 Task: In the event  named  Interview with Aman, Set a range of dates when you can accept meetings  '6 Jul â€" 10 Aug 2023'. Select a duration of  15 min. Select working hours  	_x000D_
MON- SAT 9:00am â€" 5:00pm. Add time before or after your events  as 5 min. Set the frequency of available time slots for invitees as  10 min. Set the minimum notice period and maximum events allowed per day as  51 hours and 4. , logged in from the account softage.4@softage.net and add another guest for the event, softage.10@softage.net
Action: Mouse moved to (562, 294)
Screenshot: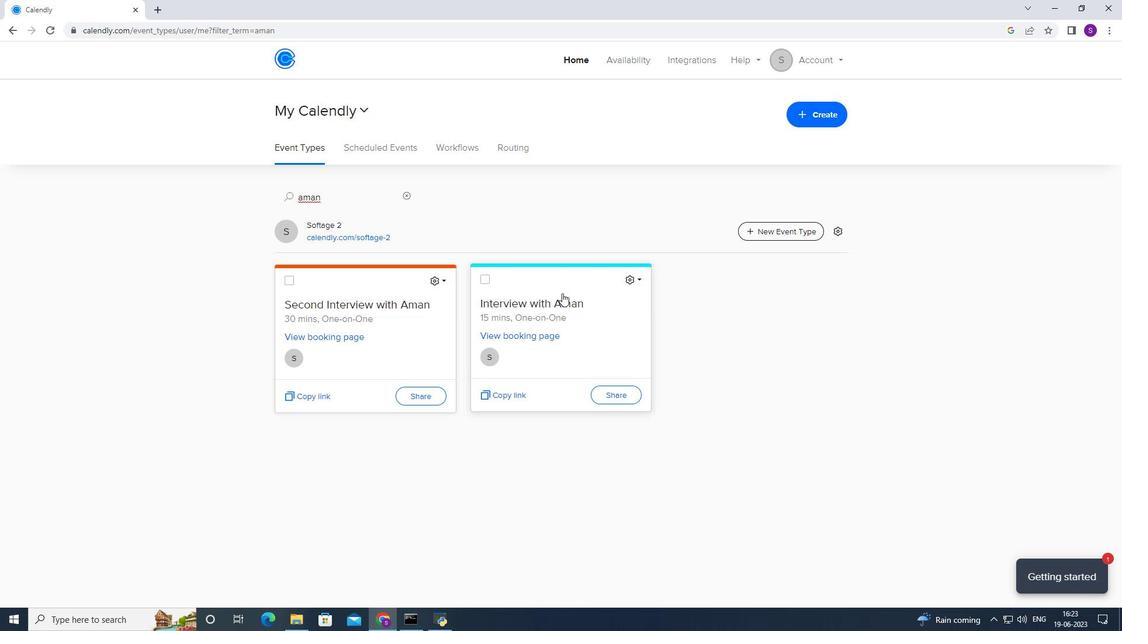 
Action: Mouse pressed left at (562, 294)
Screenshot: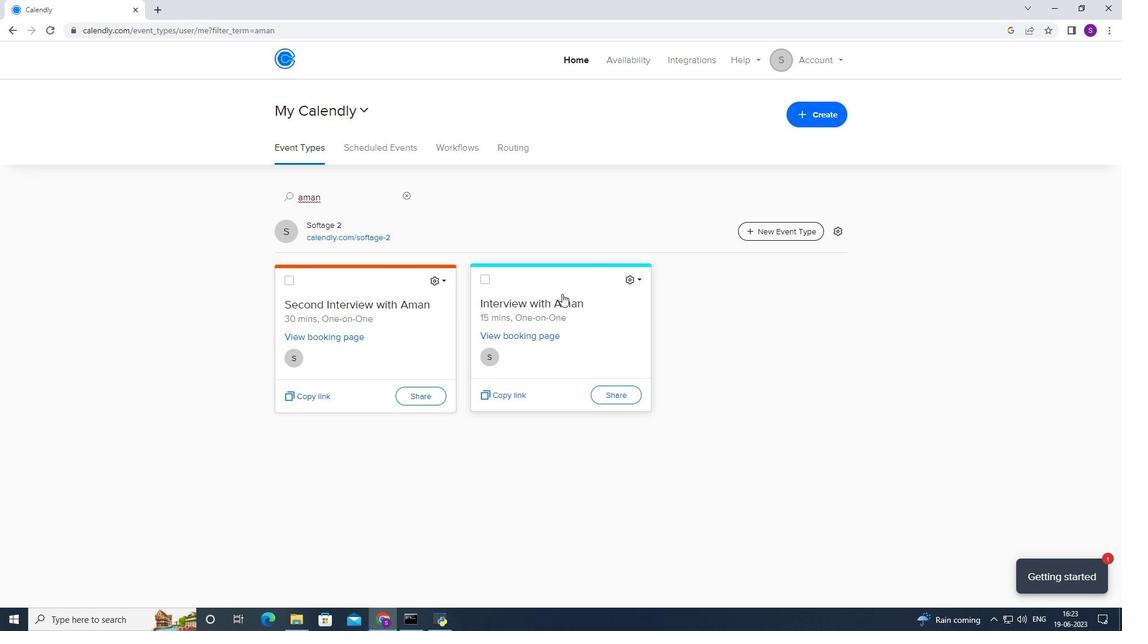
Action: Mouse moved to (394, 246)
Screenshot: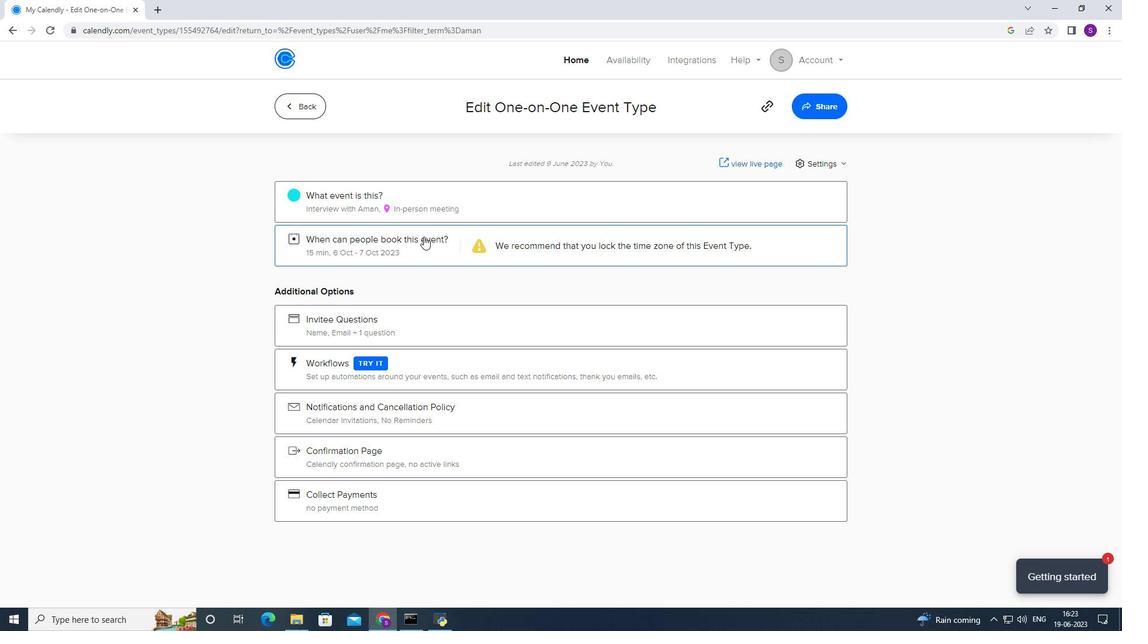 
Action: Mouse pressed left at (394, 246)
Screenshot: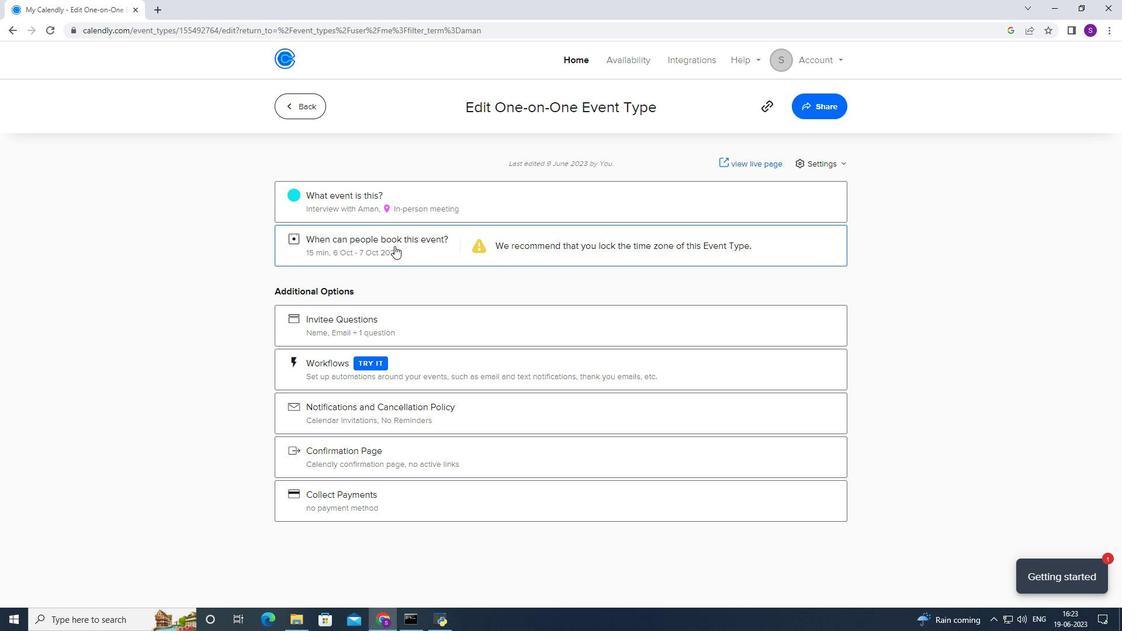 
Action: Mouse moved to (415, 395)
Screenshot: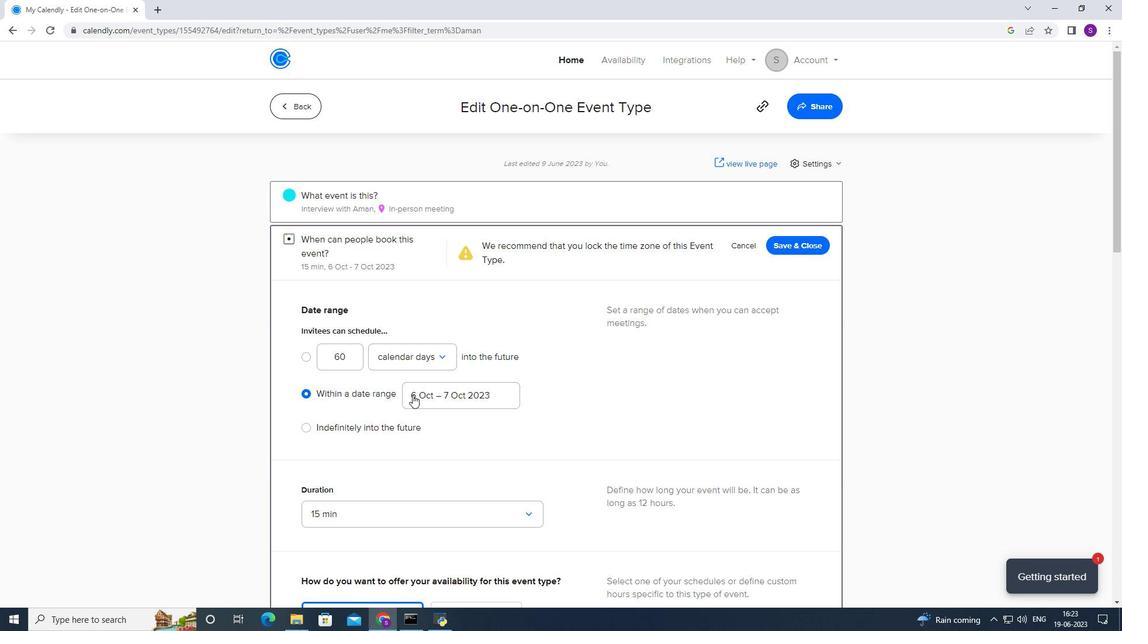 
Action: Mouse pressed left at (415, 395)
Screenshot: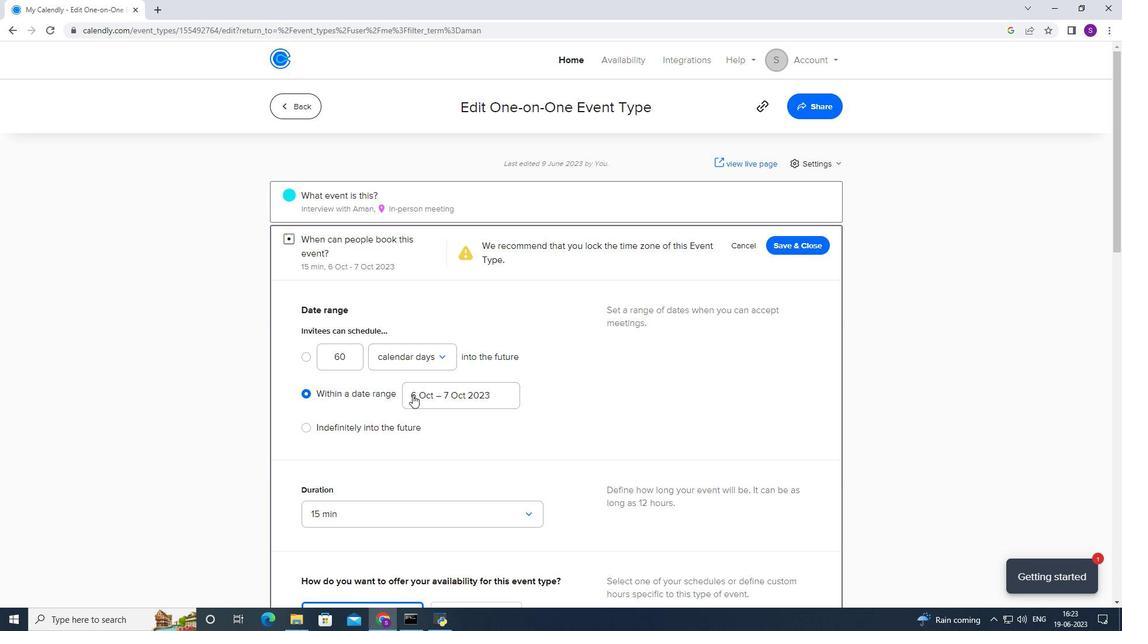 
Action: Mouse moved to (479, 178)
Screenshot: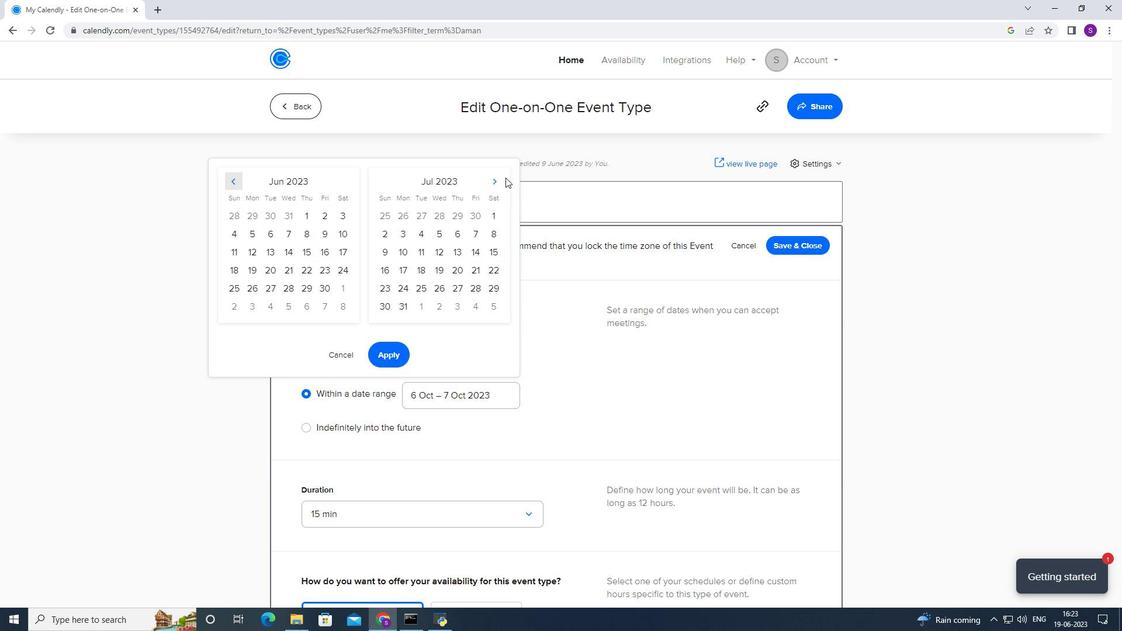 
Action: Mouse pressed left at (479, 178)
Screenshot: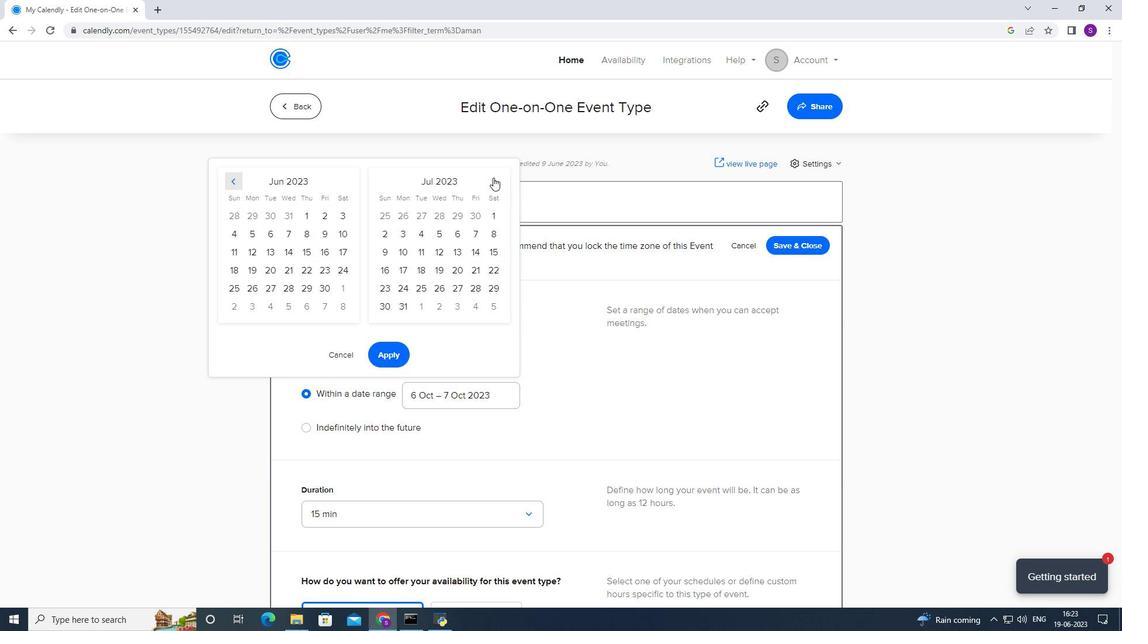 
Action: Mouse moved to (460, 234)
Screenshot: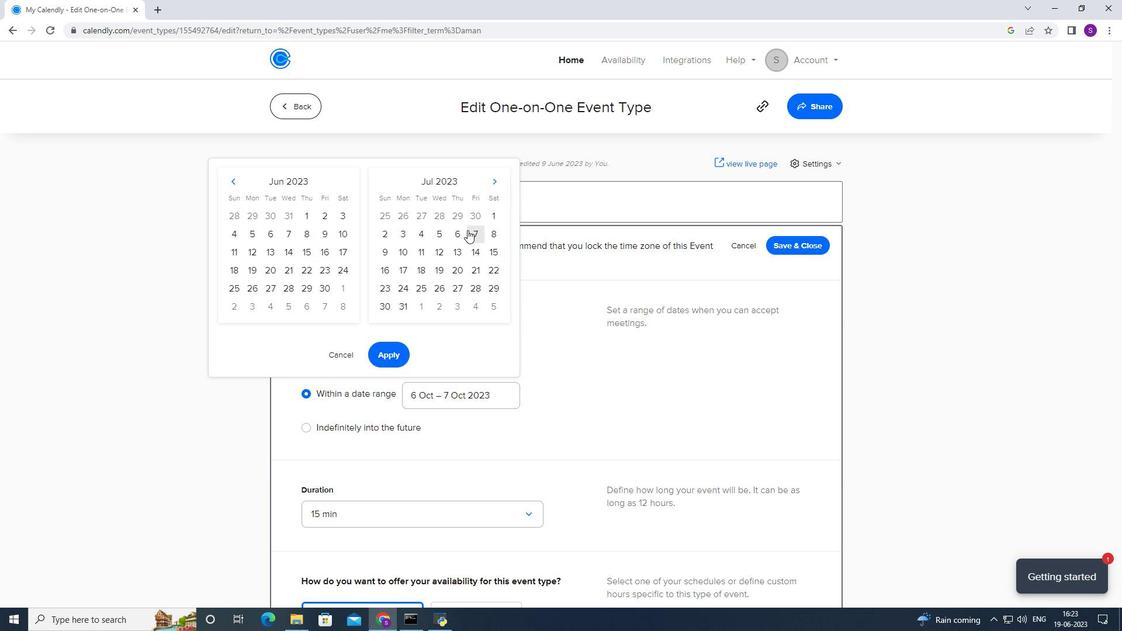 
Action: Mouse pressed left at (460, 234)
Screenshot: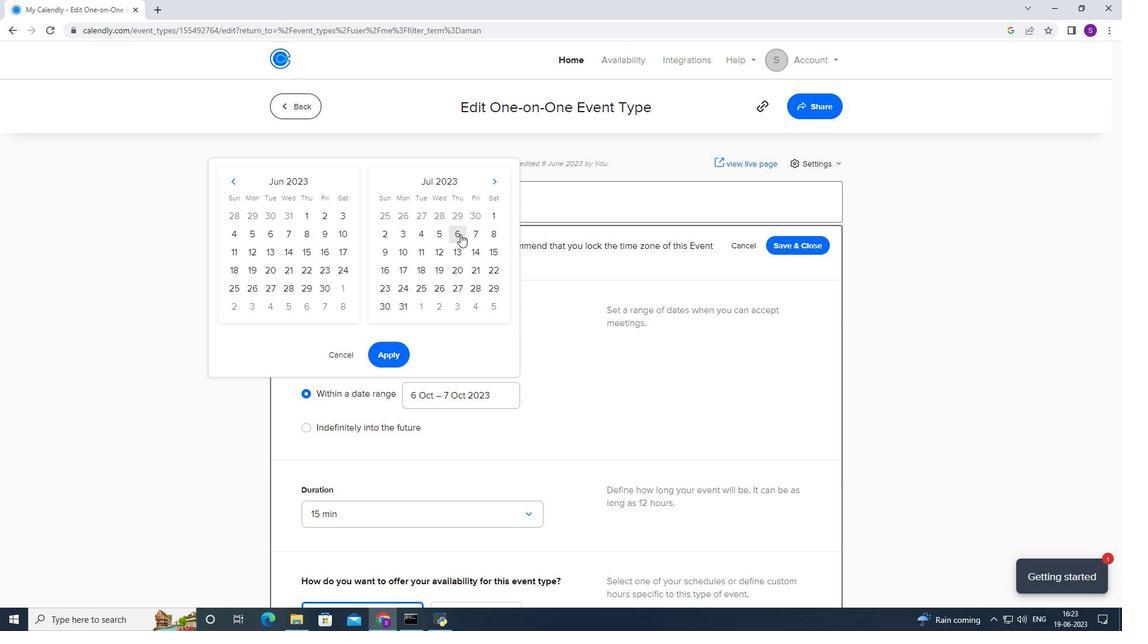 
Action: Mouse moved to (495, 180)
Screenshot: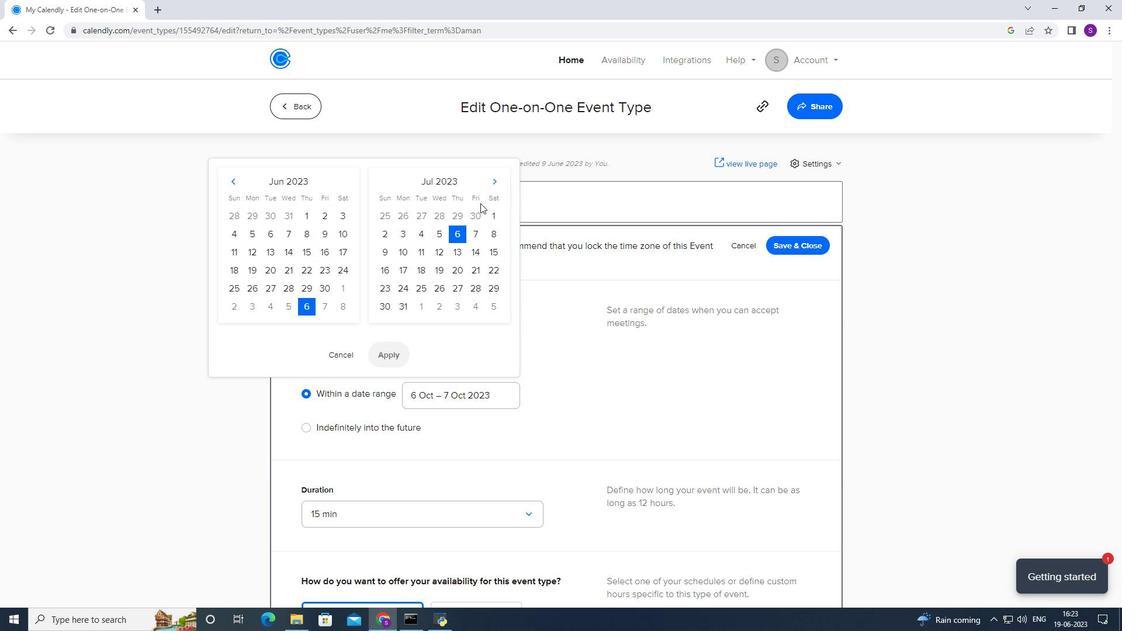 
Action: Mouse pressed left at (495, 180)
Screenshot: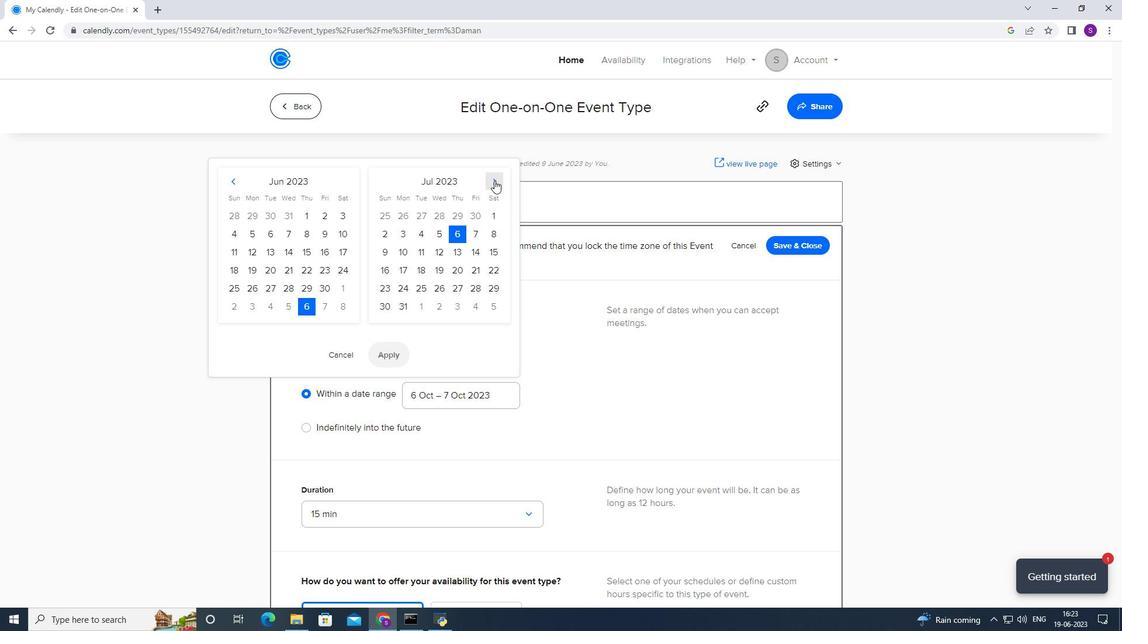 
Action: Mouse moved to (465, 232)
Screenshot: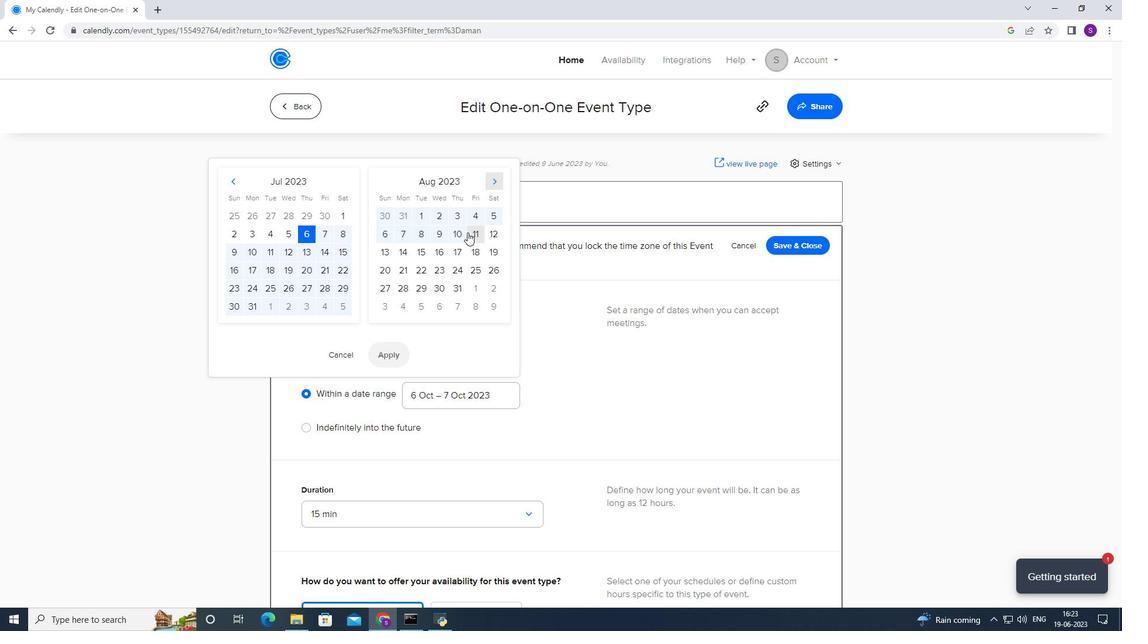 
Action: Mouse pressed left at (465, 232)
Screenshot: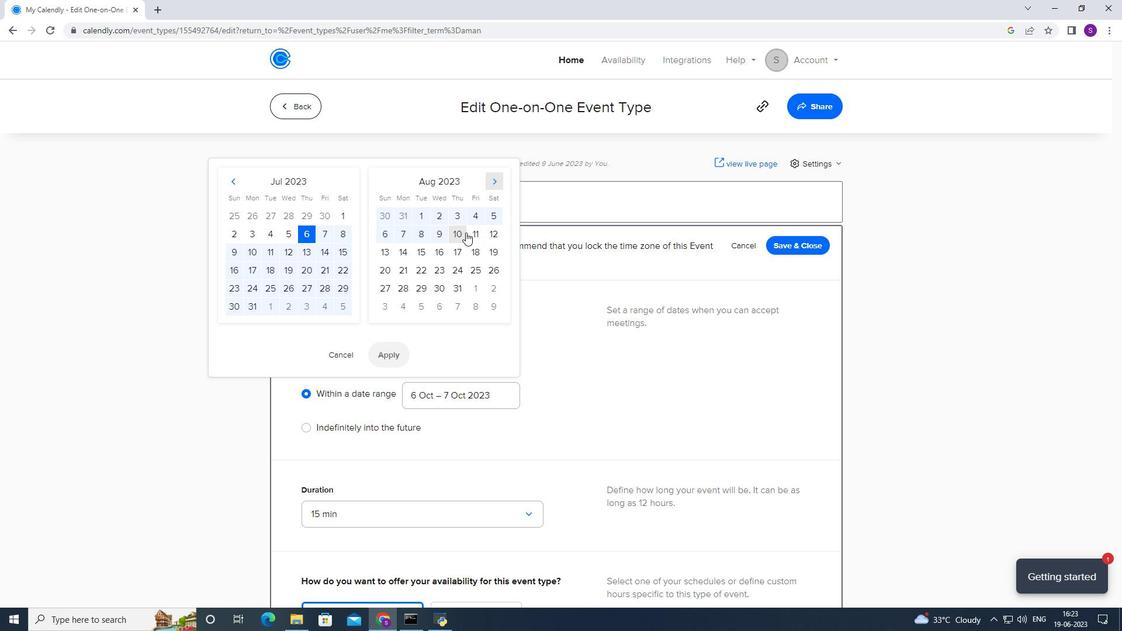 
Action: Mouse moved to (392, 357)
Screenshot: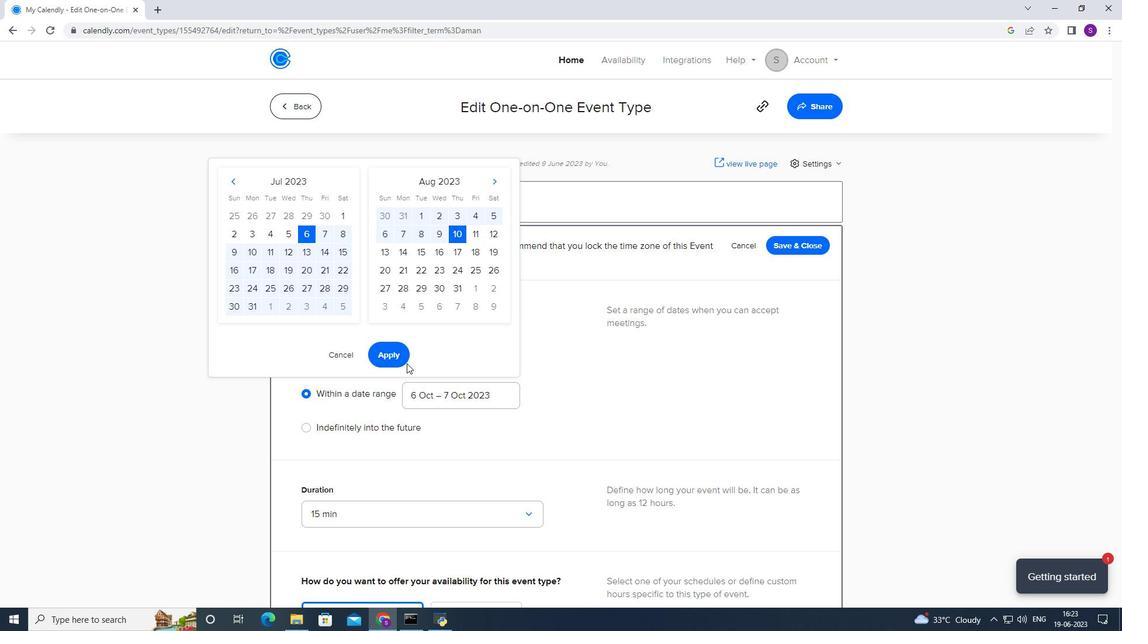 
Action: Mouse pressed left at (392, 357)
Screenshot: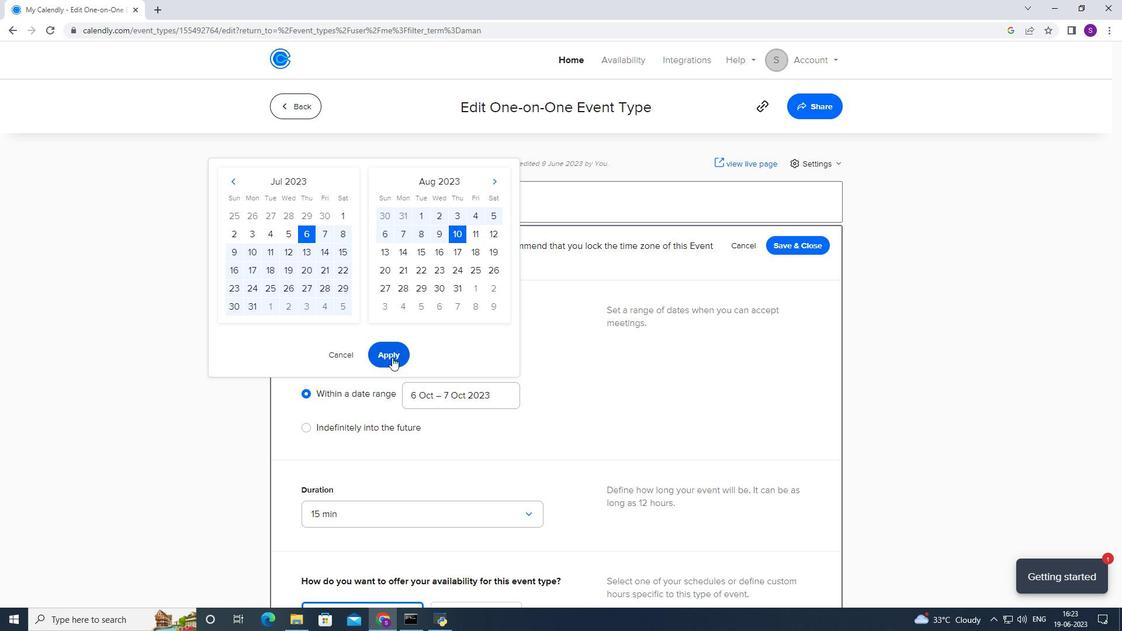 
Action: Mouse moved to (398, 334)
Screenshot: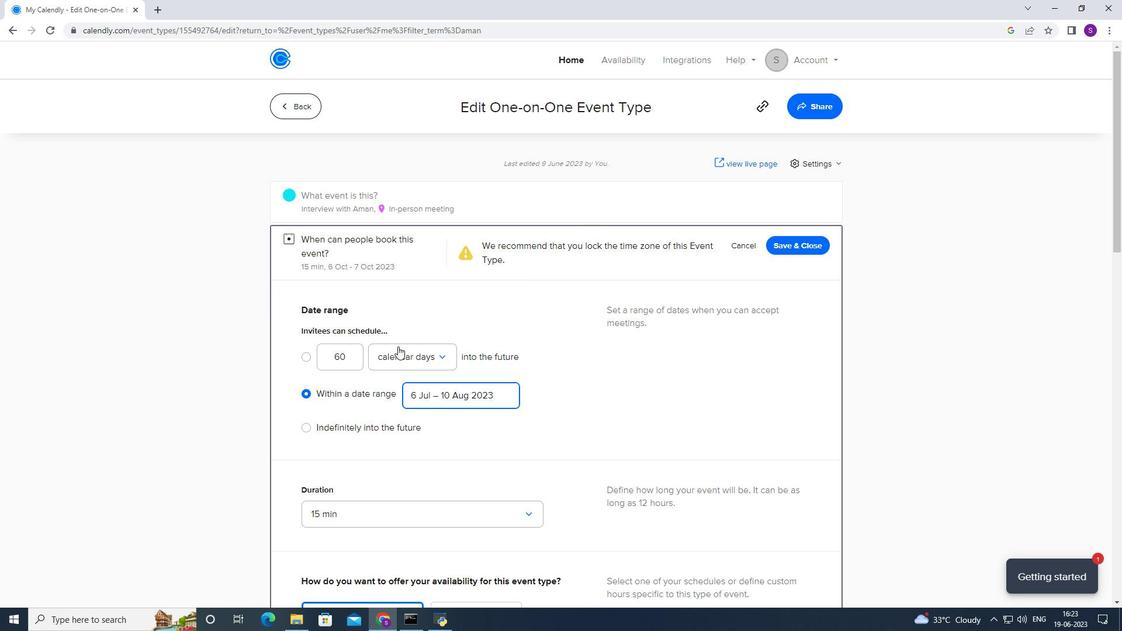 
Action: Mouse scrolled (398, 334) with delta (0, 0)
Screenshot: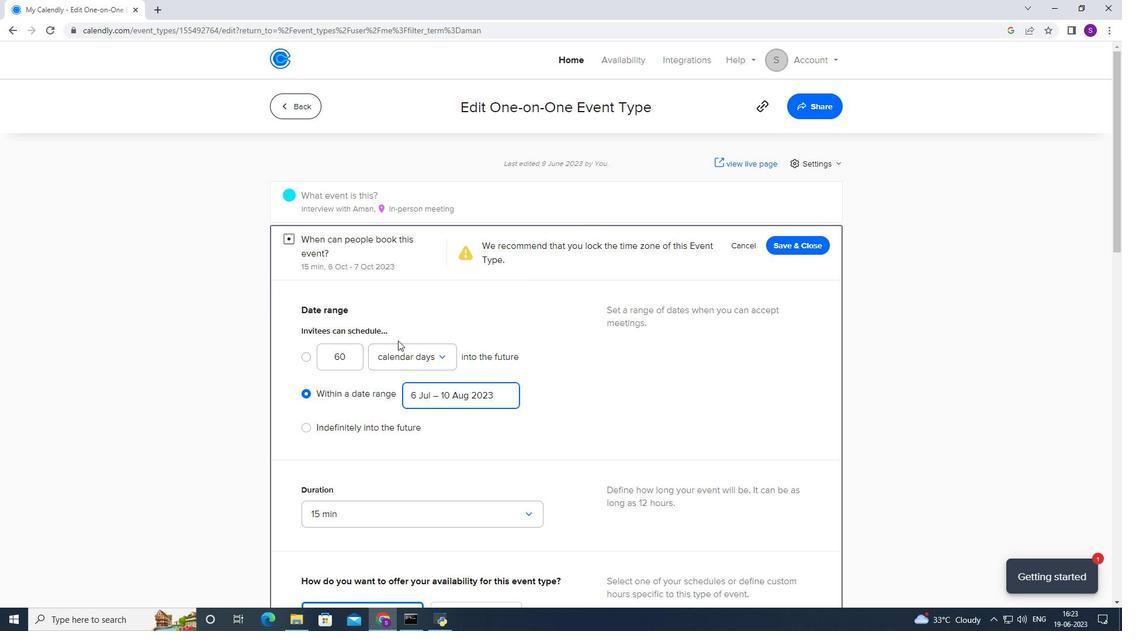 
Action: Mouse scrolled (398, 334) with delta (0, 0)
Screenshot: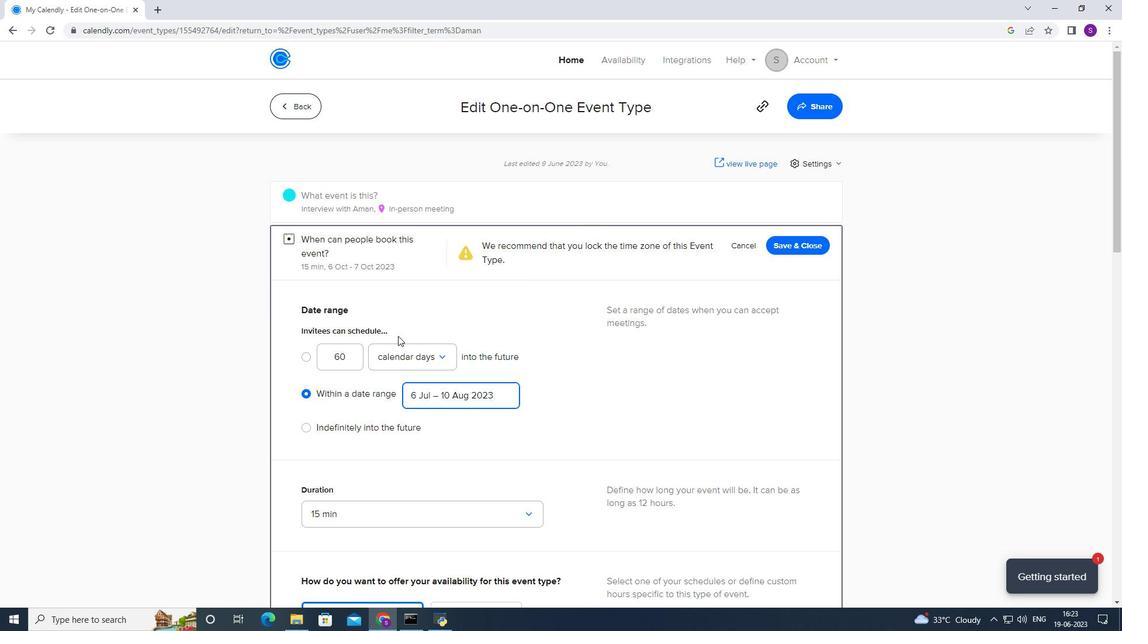 
Action: Mouse scrolled (398, 334) with delta (0, 0)
Screenshot: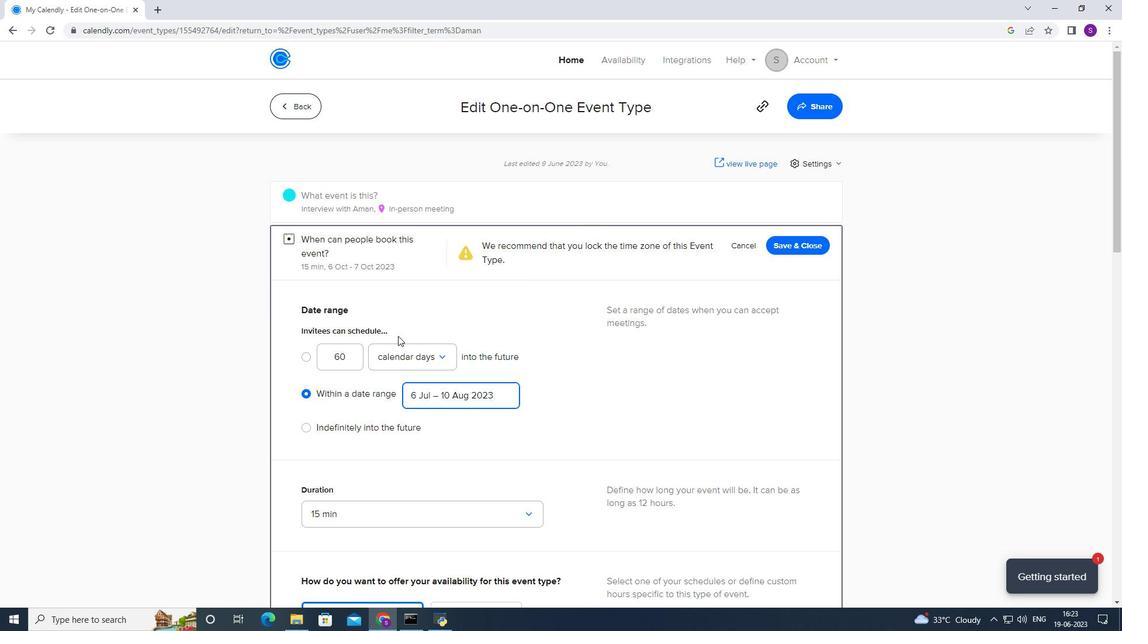 
Action: Mouse scrolled (398, 334) with delta (0, 0)
Screenshot: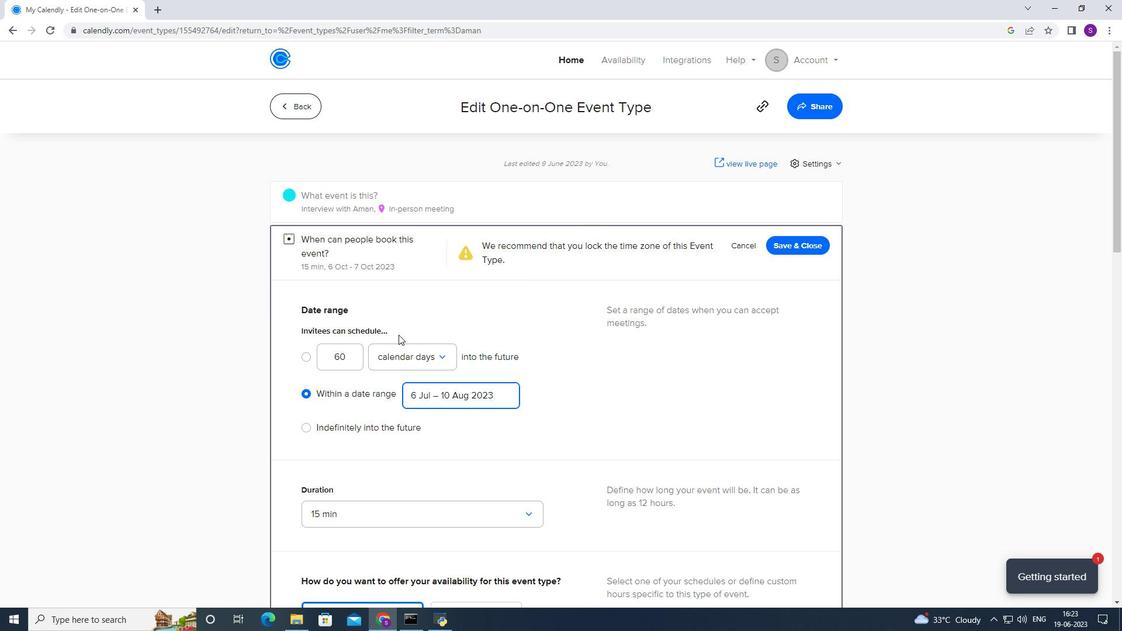 
Action: Mouse scrolled (398, 334) with delta (0, 0)
Screenshot: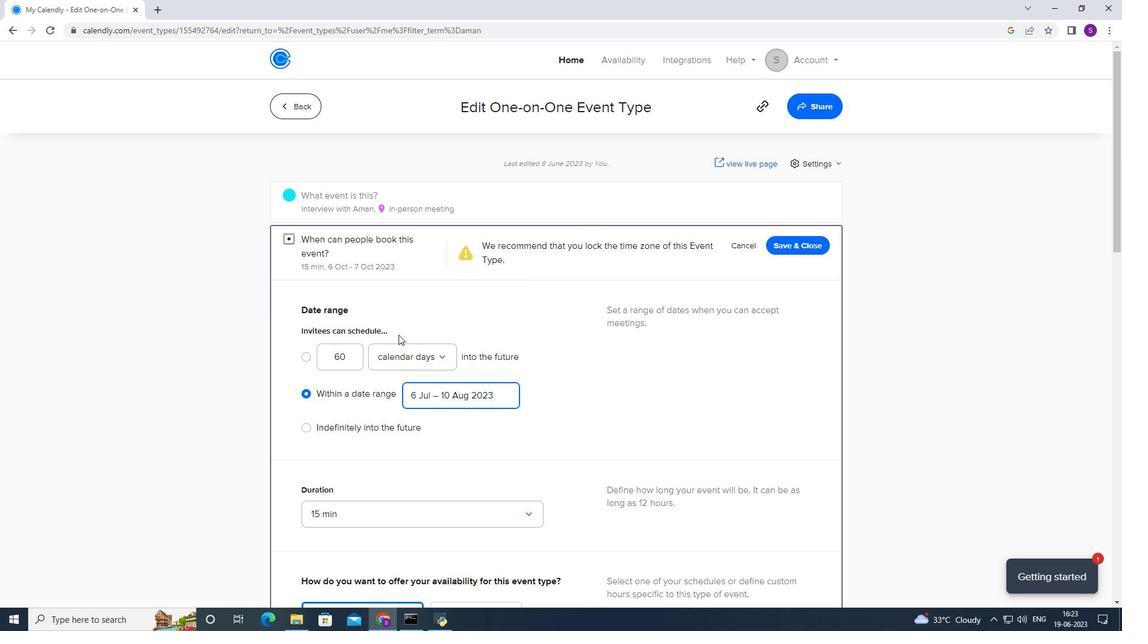 
Action: Mouse scrolled (398, 334) with delta (0, 0)
Screenshot: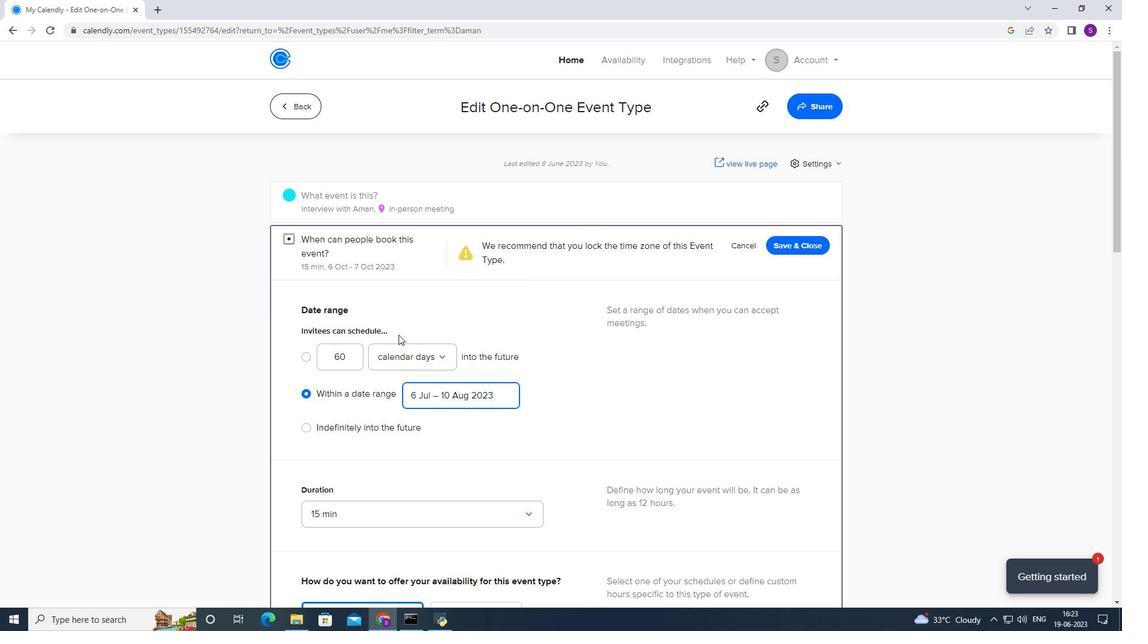 
Action: Mouse moved to (382, 166)
Screenshot: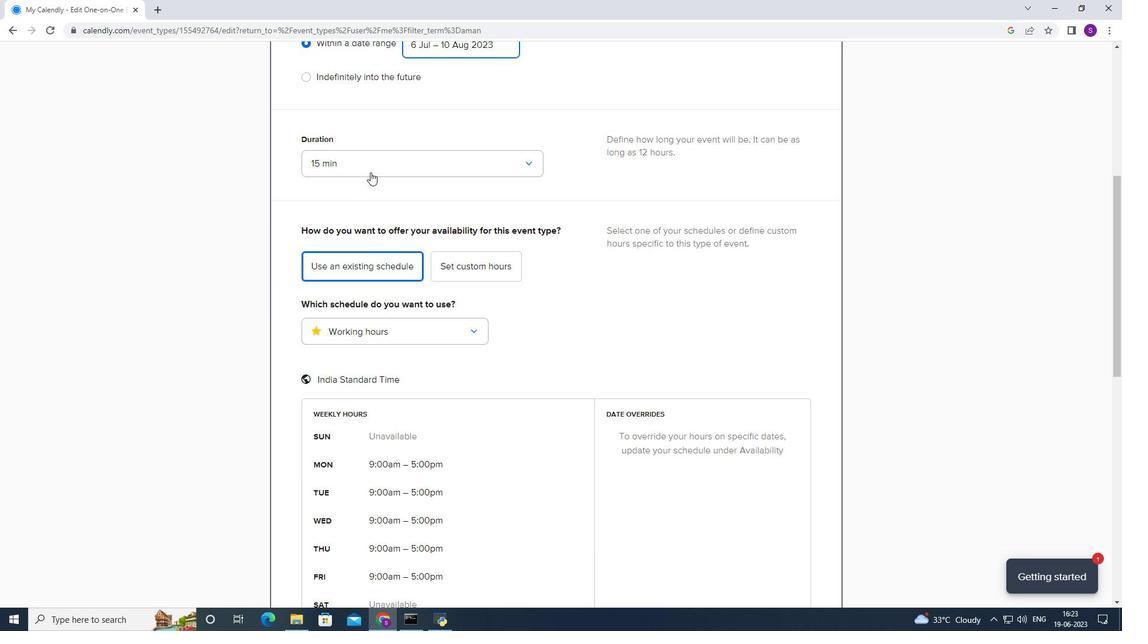 
Action: Mouse pressed left at (382, 166)
Screenshot: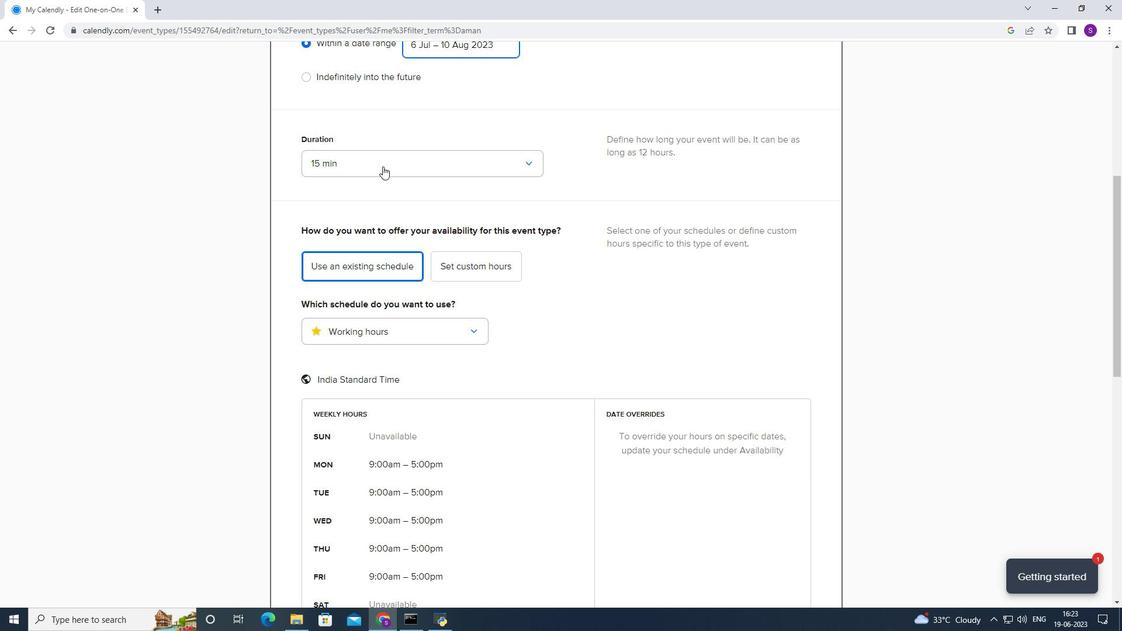 
Action: Mouse moved to (341, 203)
Screenshot: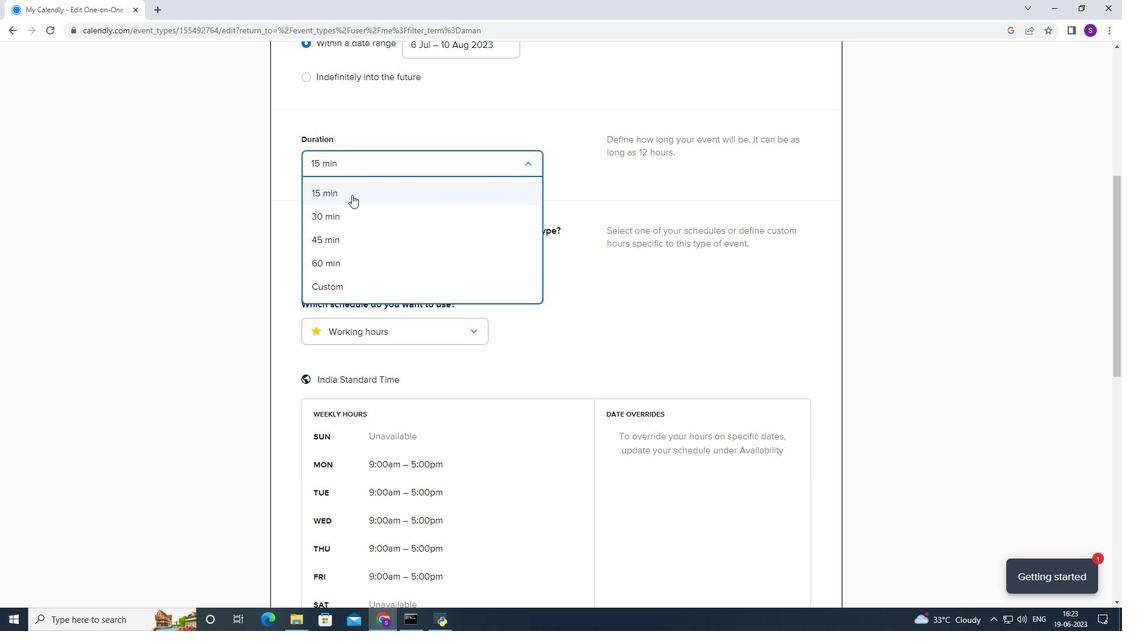 
Action: Mouse pressed left at (341, 203)
Screenshot: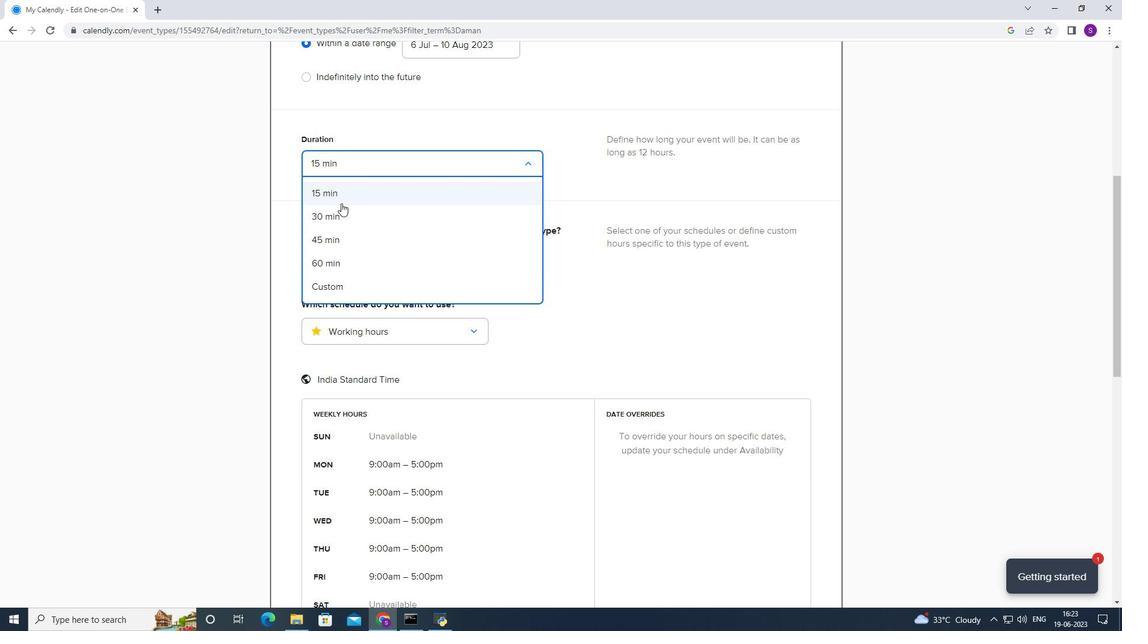 
Action: Mouse moved to (357, 261)
Screenshot: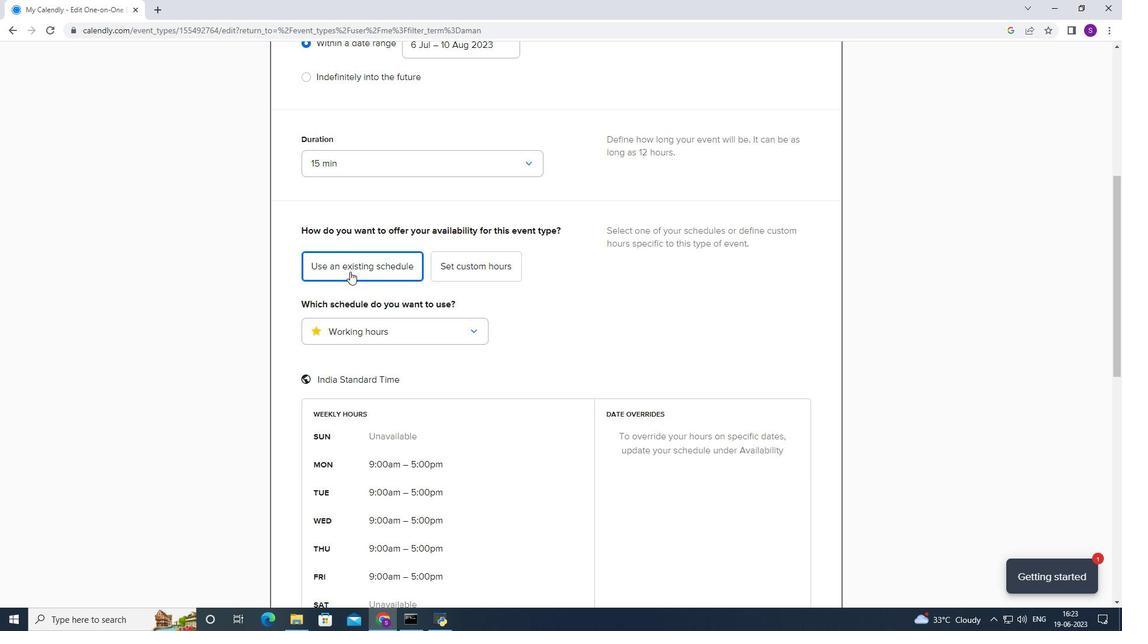 
Action: Mouse scrolled (357, 260) with delta (0, 0)
Screenshot: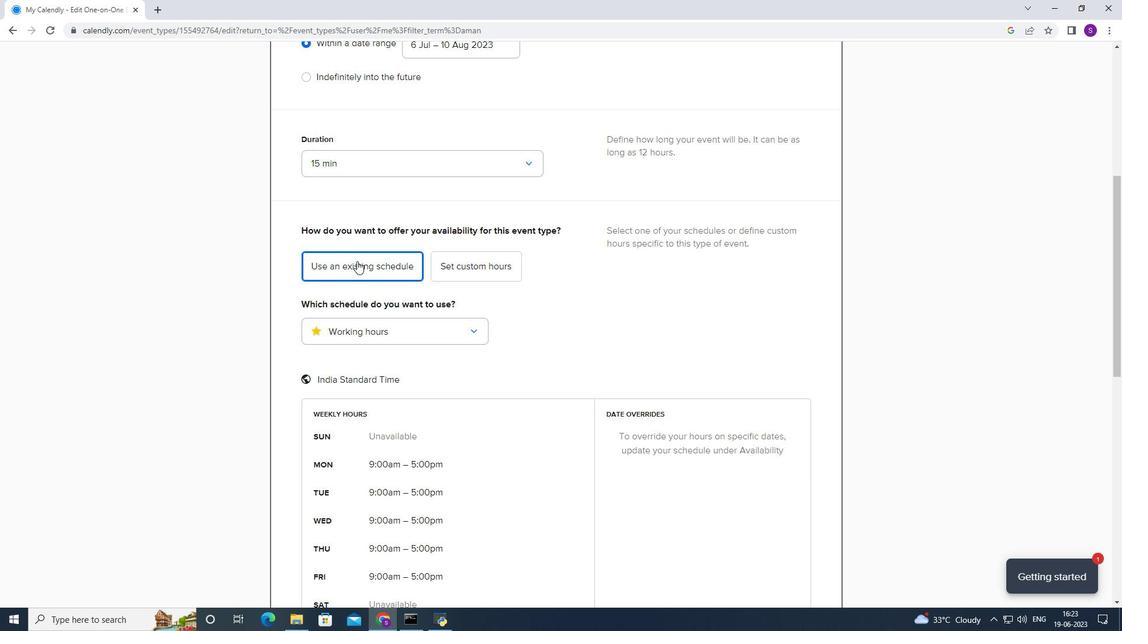 
Action: Mouse scrolled (357, 260) with delta (0, 0)
Screenshot: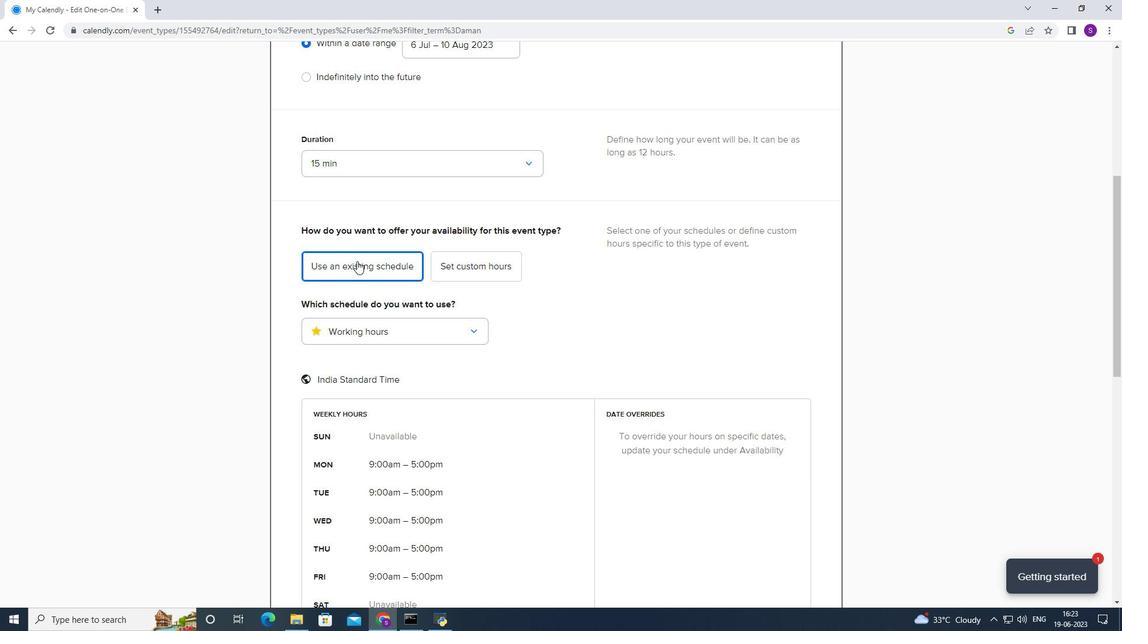 
Action: Mouse moved to (473, 164)
Screenshot: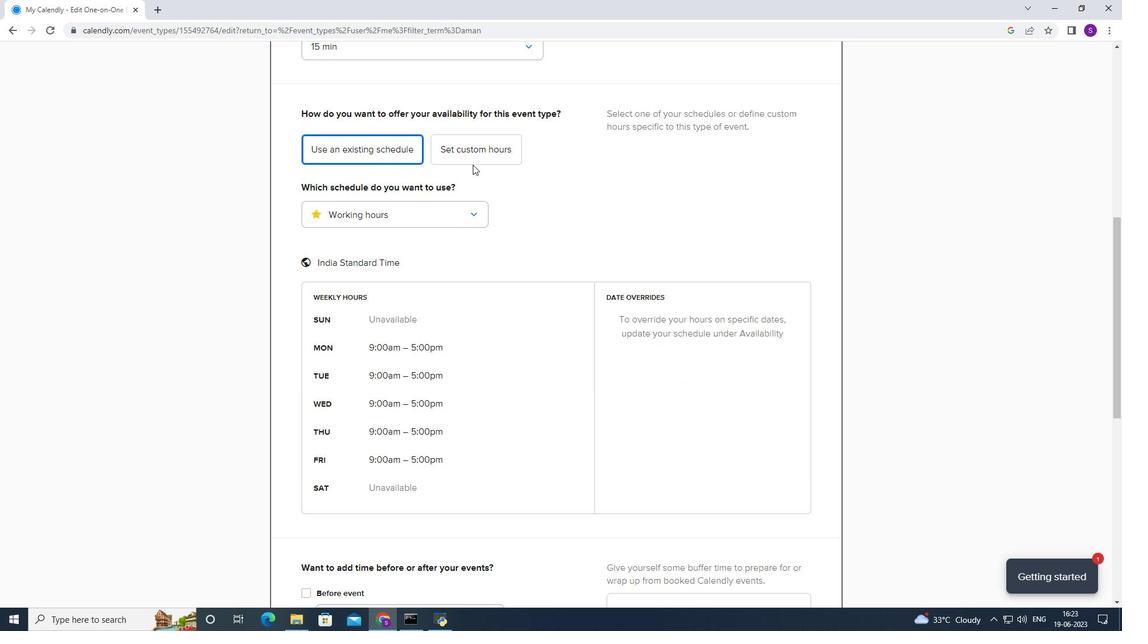 
Action: Mouse pressed left at (473, 164)
Screenshot: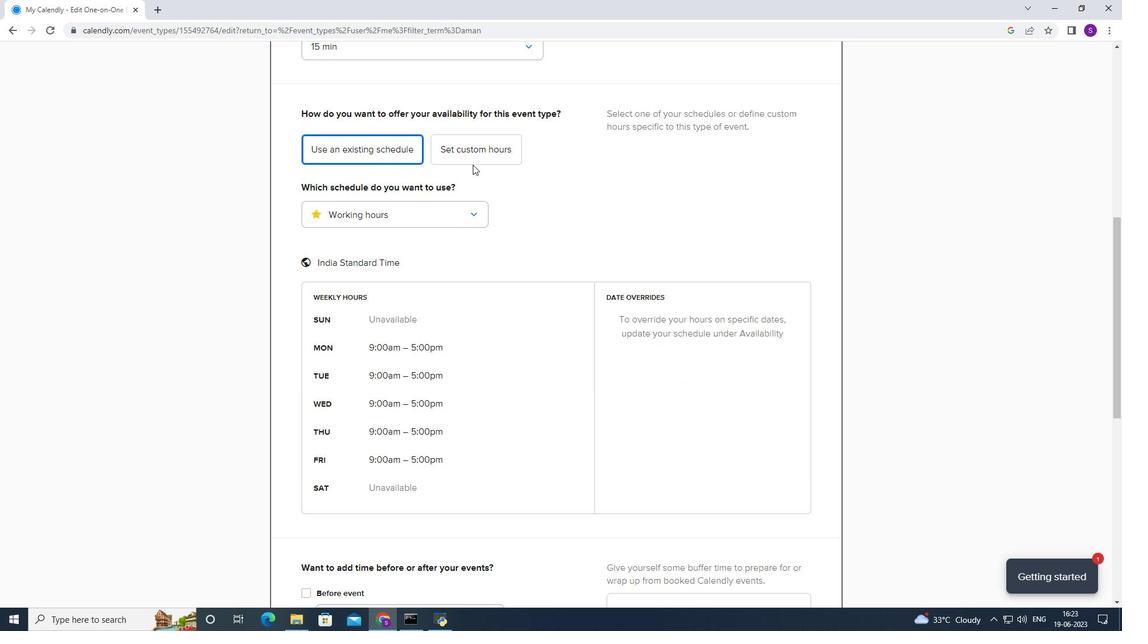 
Action: Mouse moved to (383, 342)
Screenshot: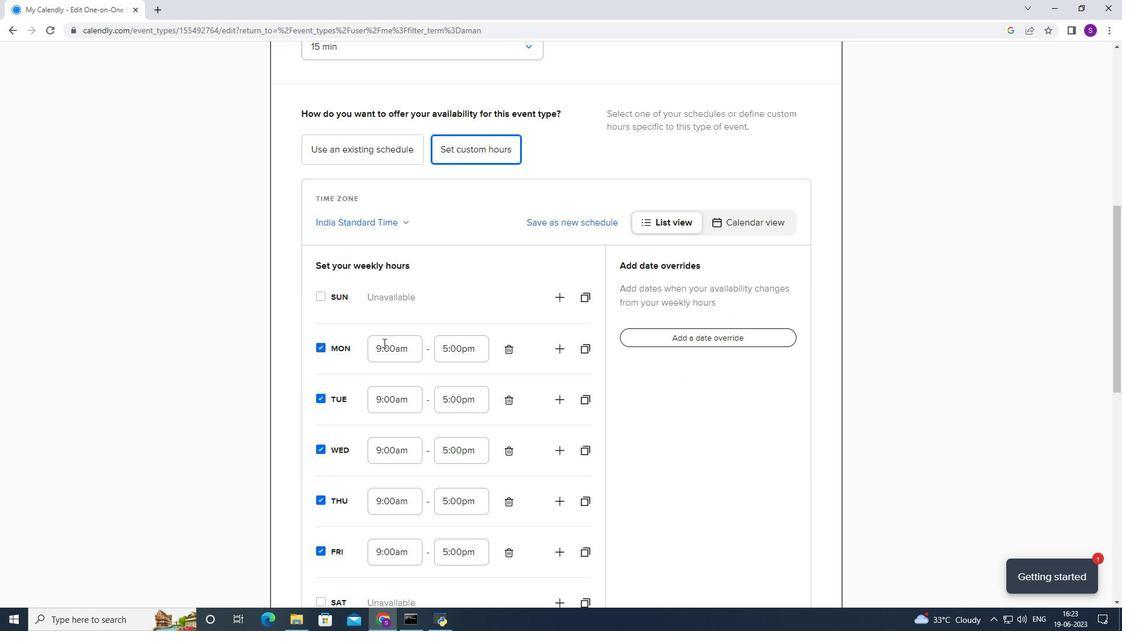 
Action: Mouse scrolled (383, 341) with delta (0, 0)
Screenshot: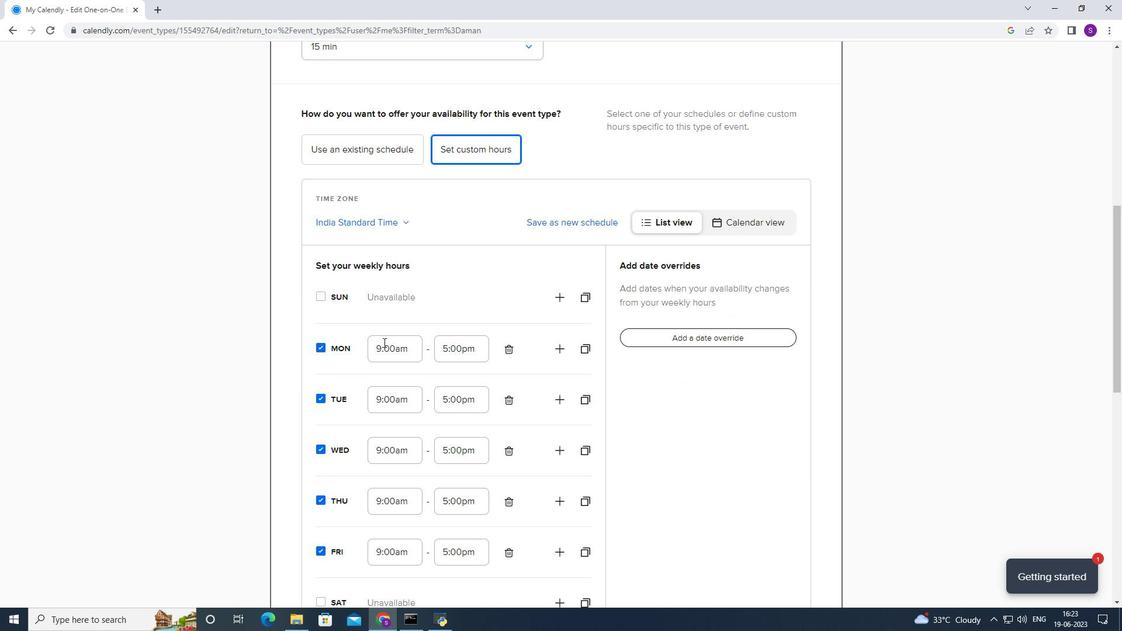
Action: Mouse scrolled (383, 341) with delta (0, 0)
Screenshot: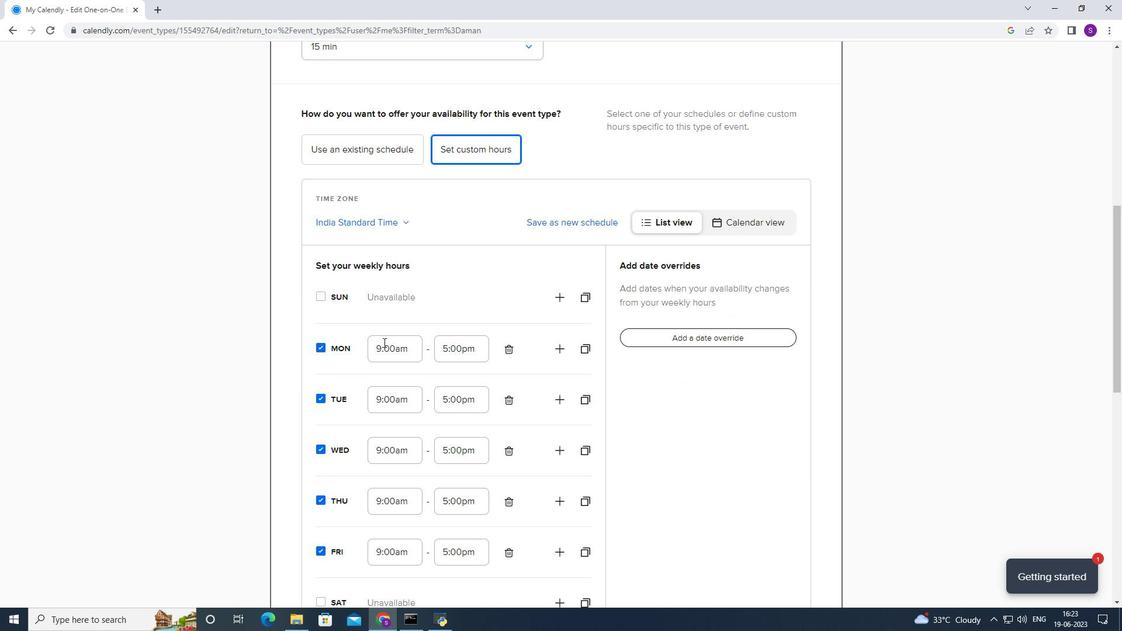 
Action: Mouse scrolled (383, 341) with delta (0, 0)
Screenshot: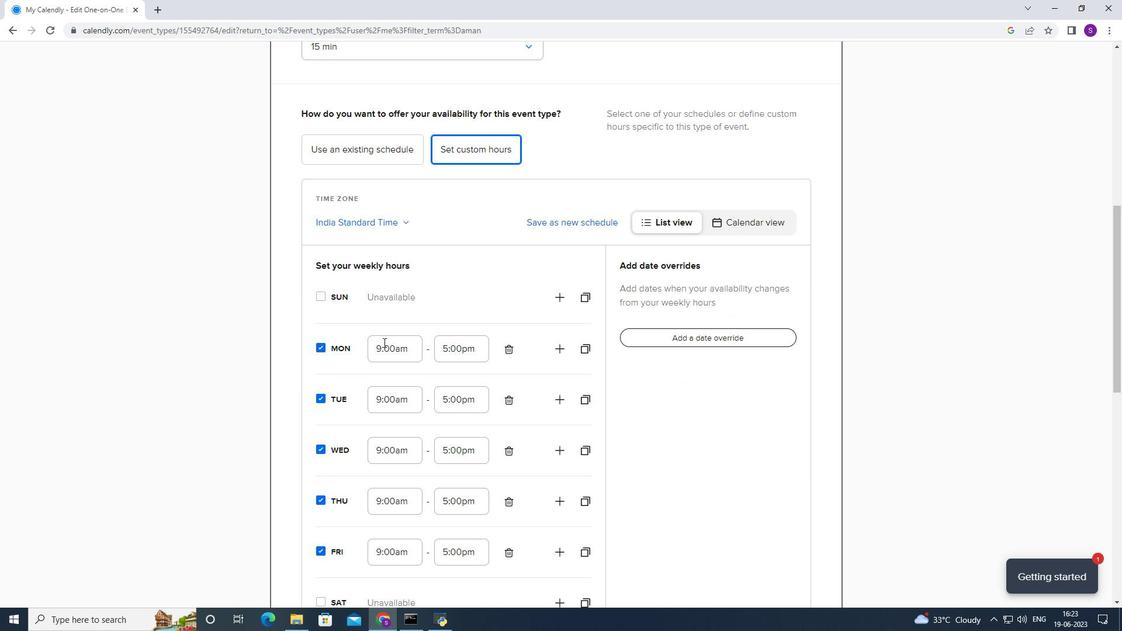 
Action: Mouse scrolled (383, 341) with delta (0, 0)
Screenshot: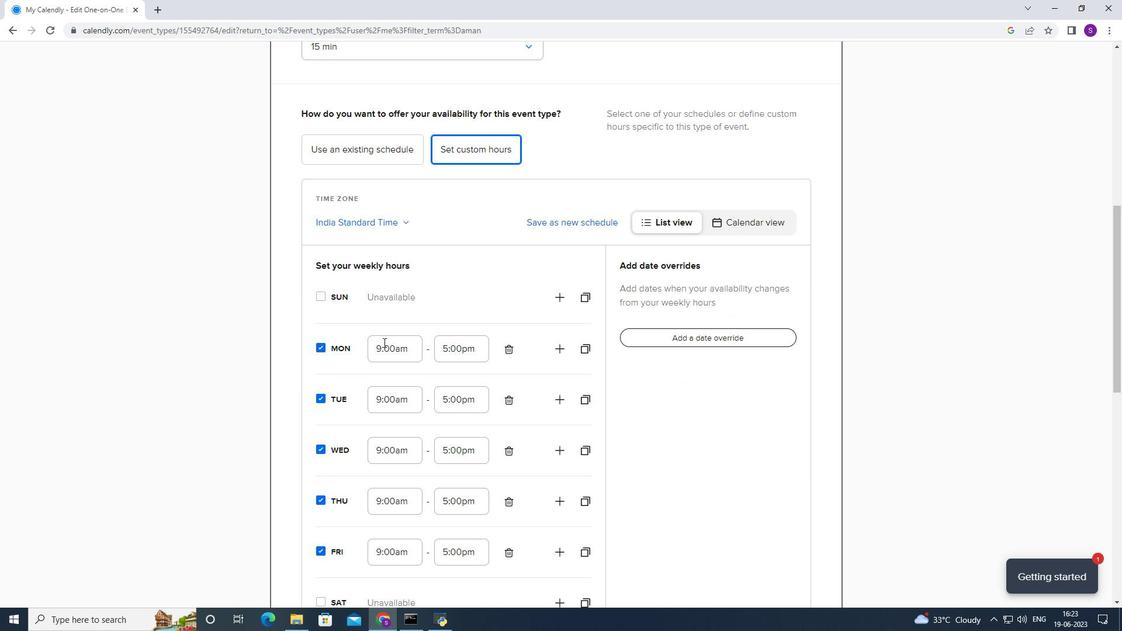 
Action: Mouse scrolled (383, 341) with delta (0, 0)
Screenshot: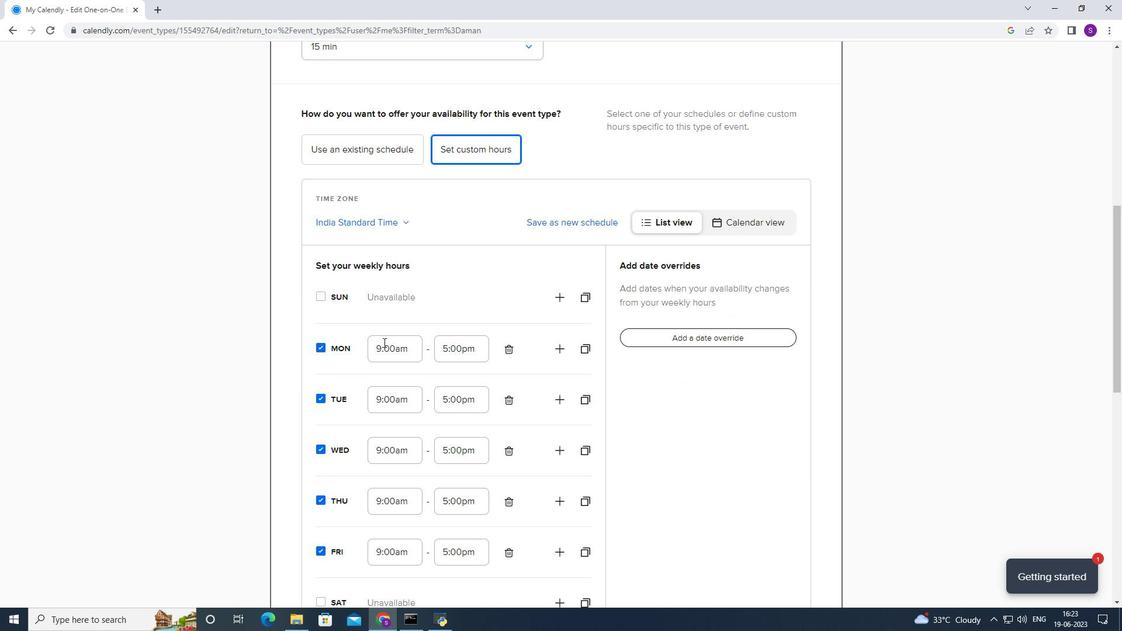
Action: Mouse scrolled (383, 341) with delta (0, 0)
Screenshot: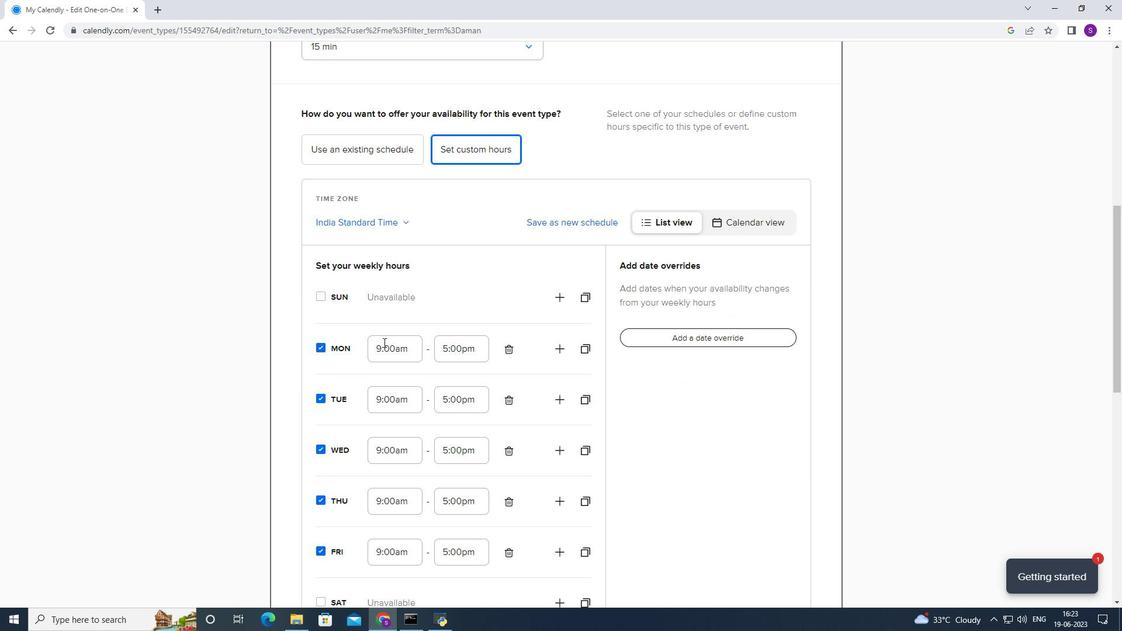 
Action: Mouse scrolled (383, 341) with delta (0, 0)
Screenshot: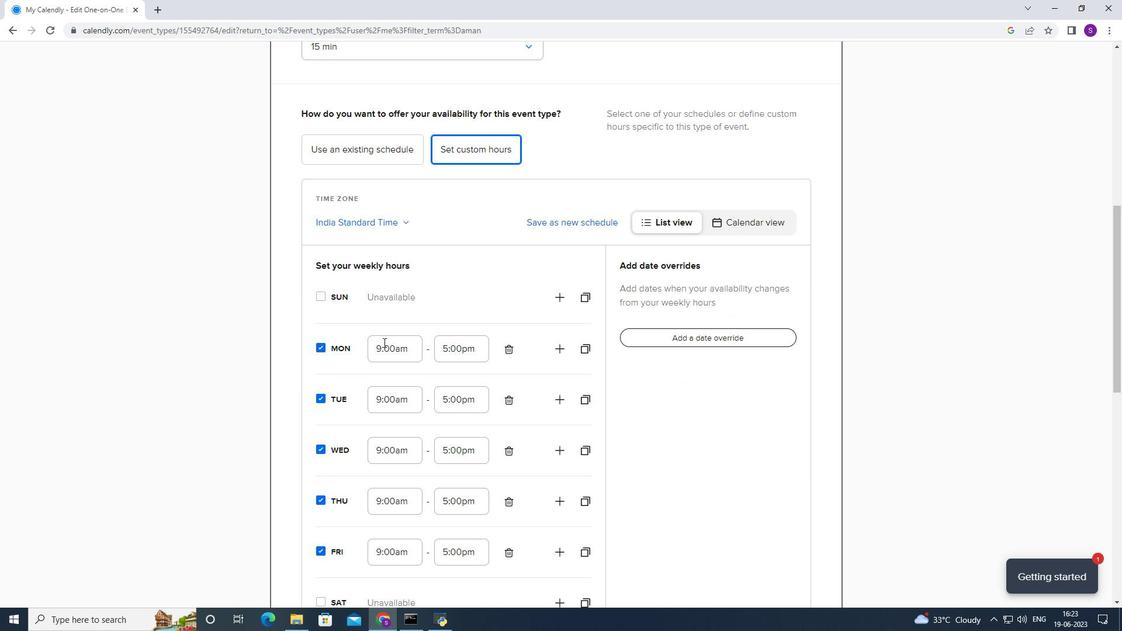 
Action: Mouse moved to (327, 203)
Screenshot: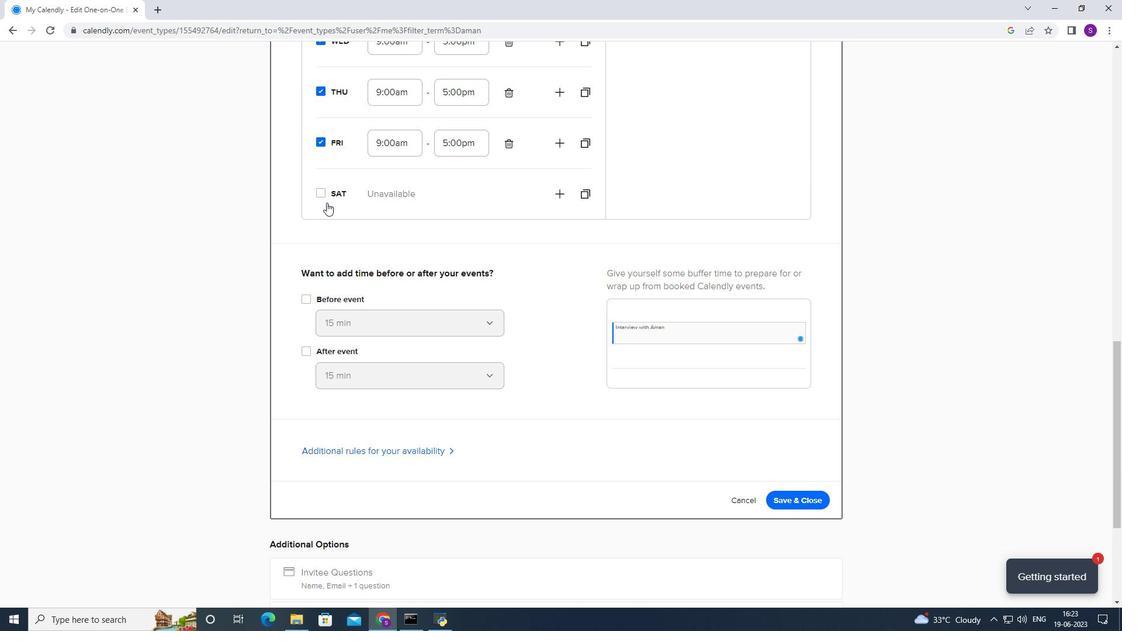 
Action: Mouse pressed left at (327, 203)
Screenshot: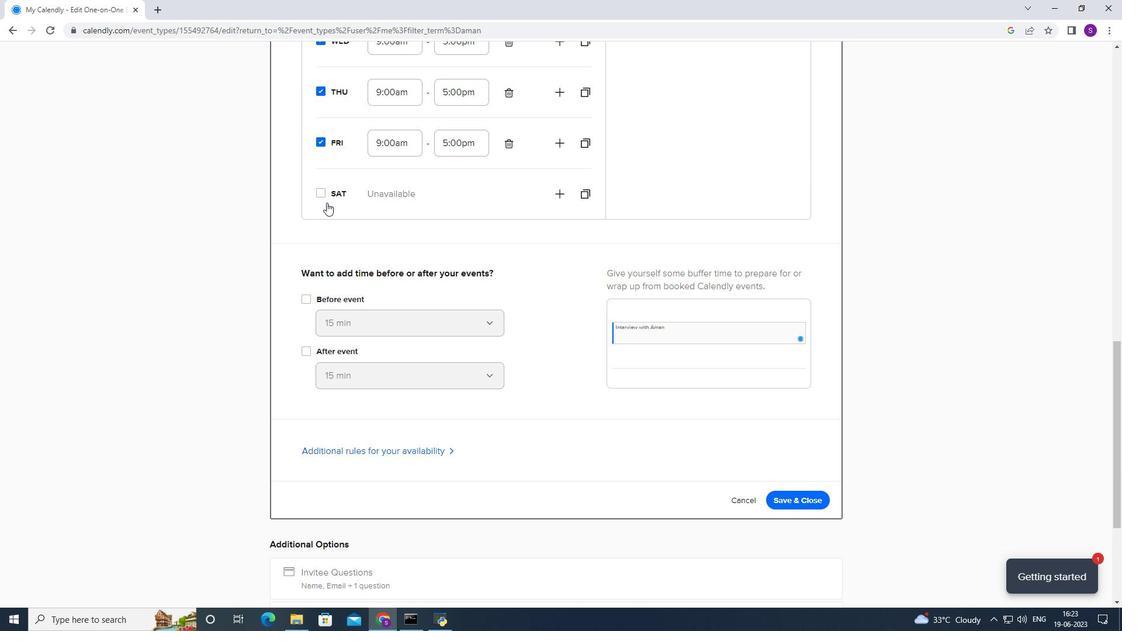 
Action: Mouse moved to (337, 195)
Screenshot: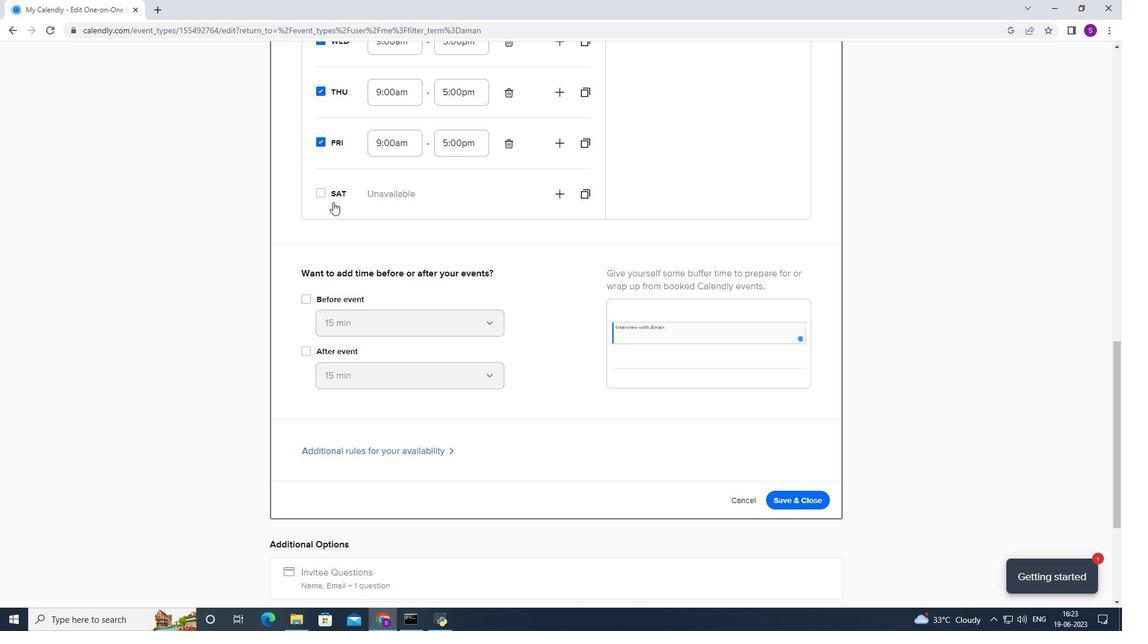 
Action: Mouse pressed left at (337, 195)
Screenshot: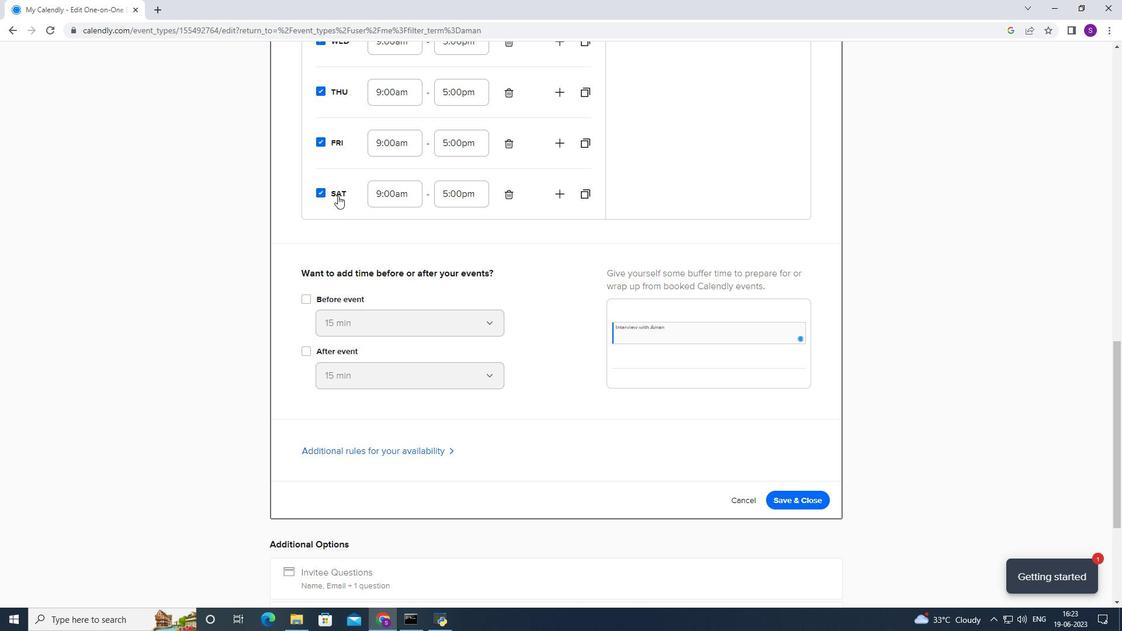 
Action: Mouse moved to (338, 195)
Screenshot: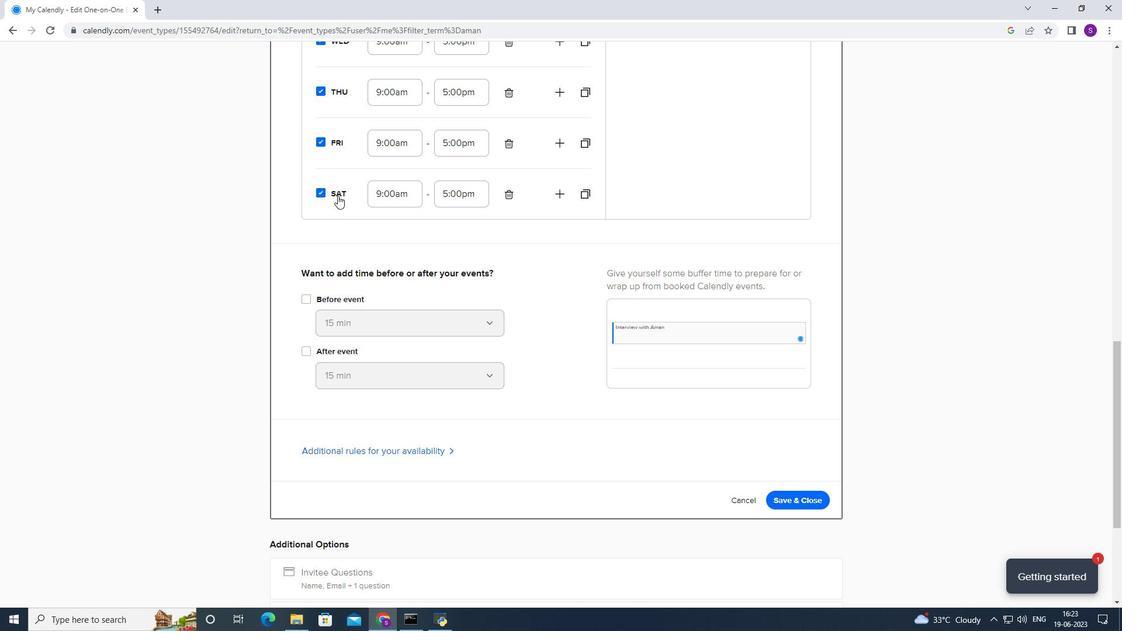 
Action: Mouse pressed left at (338, 195)
Screenshot: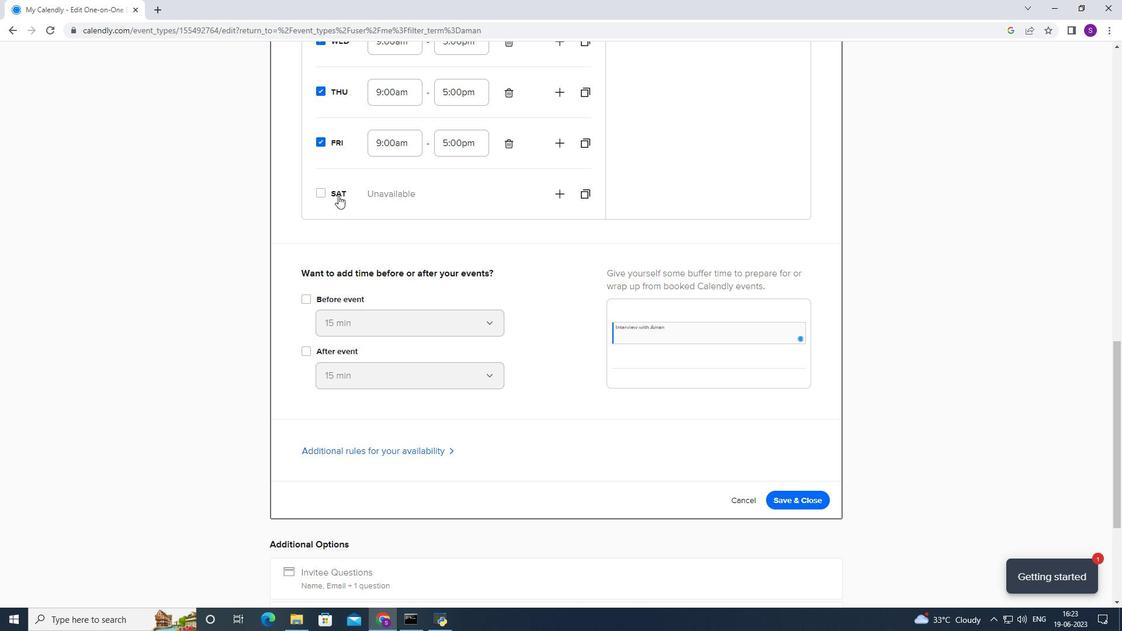 
Action: Mouse moved to (329, 301)
Screenshot: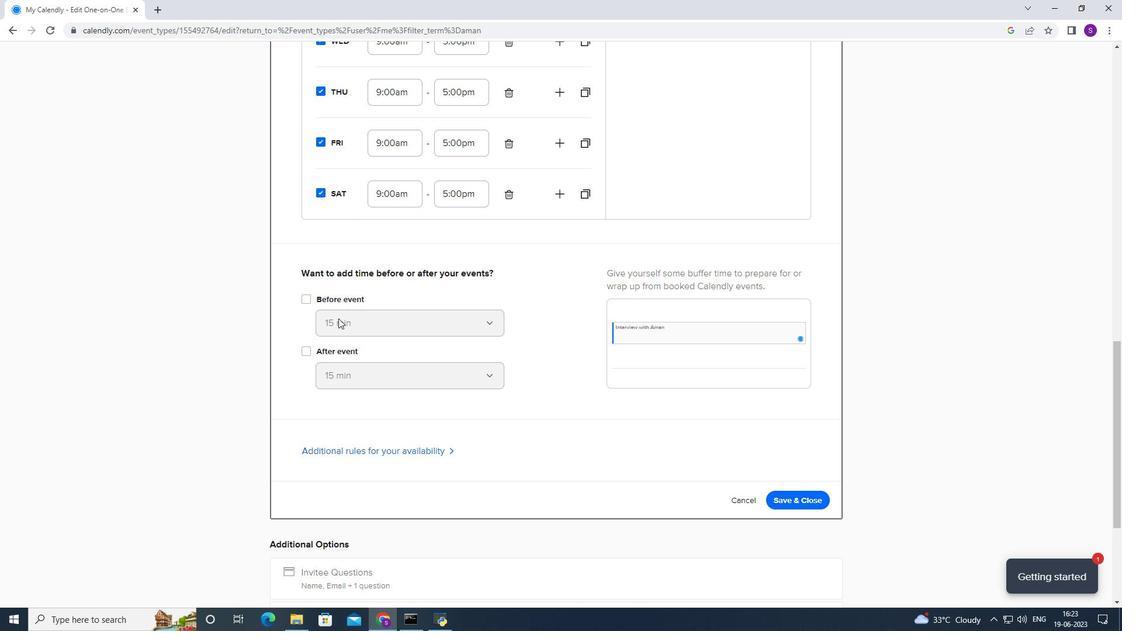 
Action: Mouse pressed left at (329, 301)
Screenshot: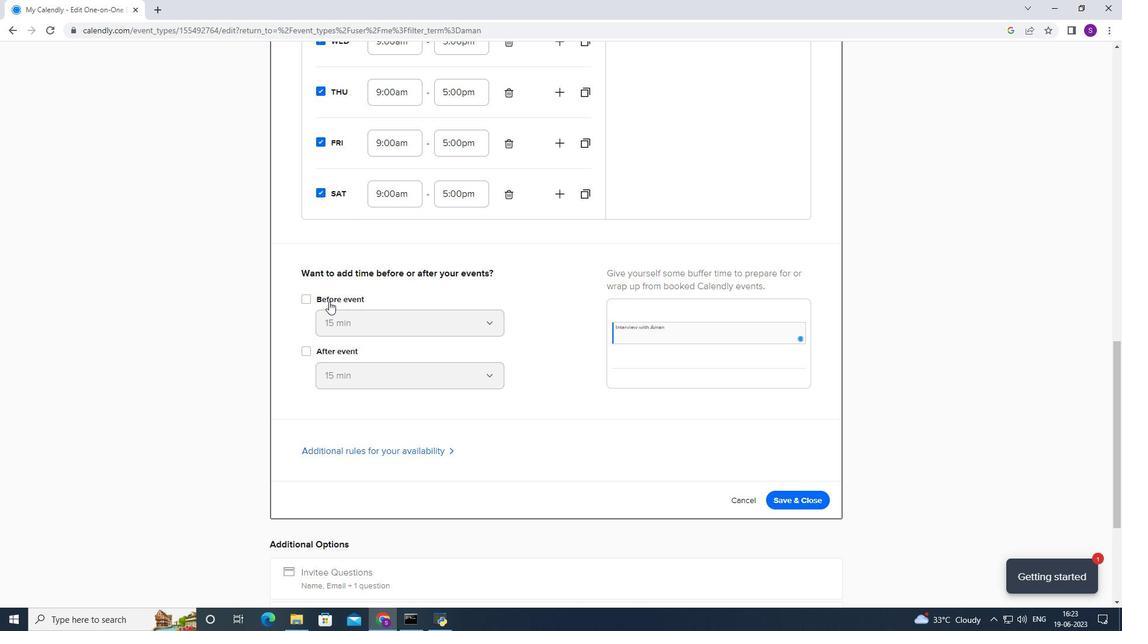 
Action: Mouse moved to (328, 330)
Screenshot: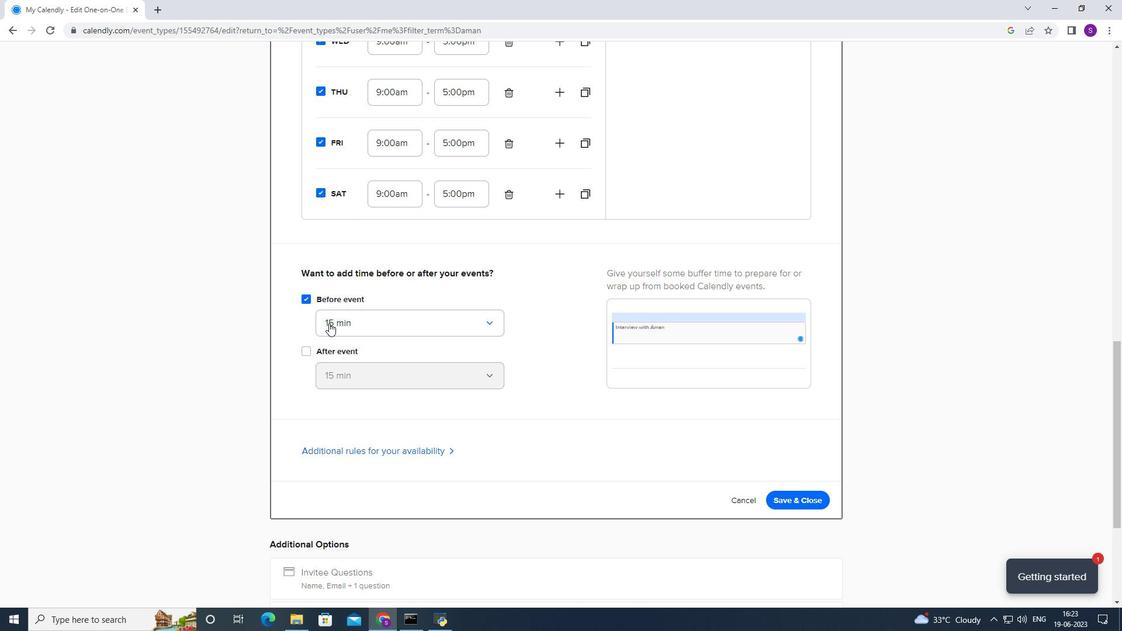 
Action: Mouse pressed left at (328, 330)
Screenshot: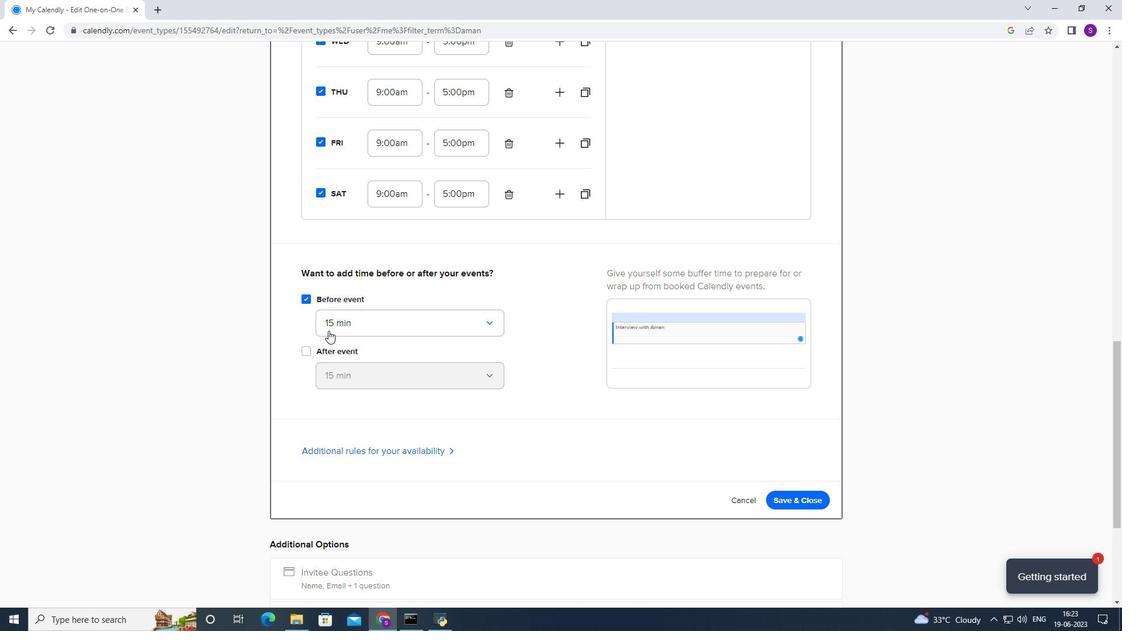 
Action: Mouse moved to (344, 384)
Screenshot: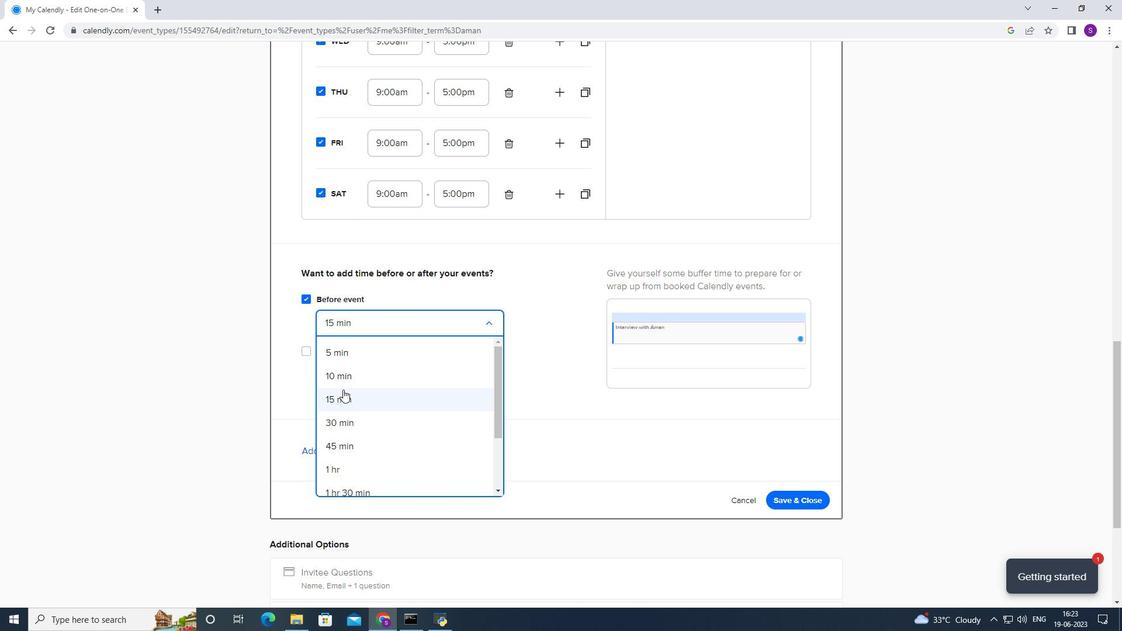 
Action: Mouse pressed left at (344, 384)
Screenshot: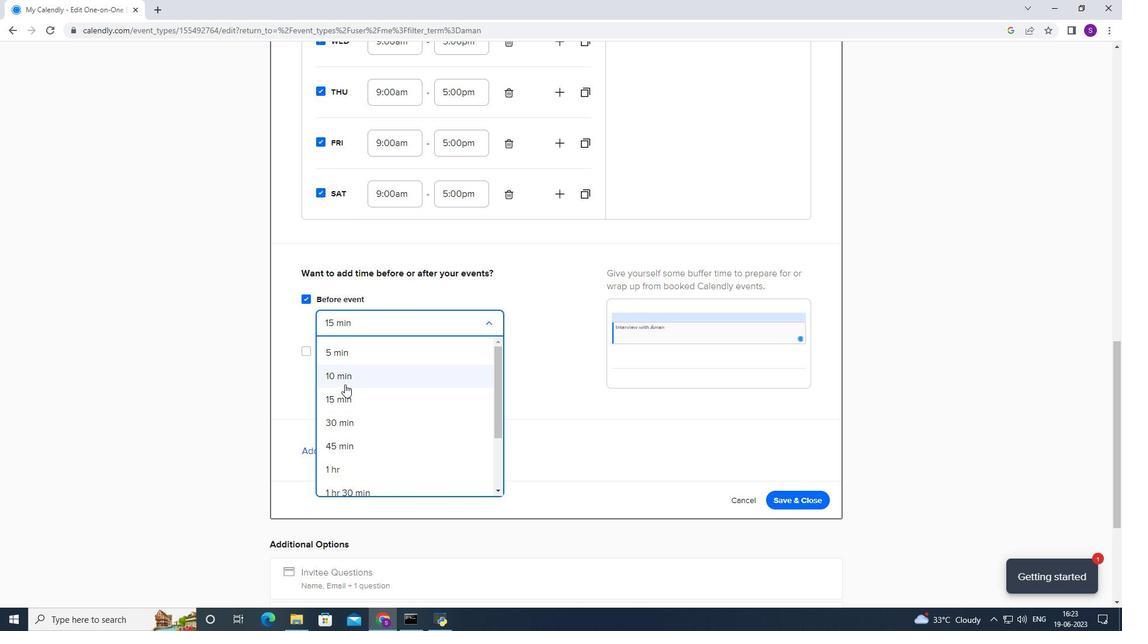 
Action: Mouse moved to (323, 354)
Screenshot: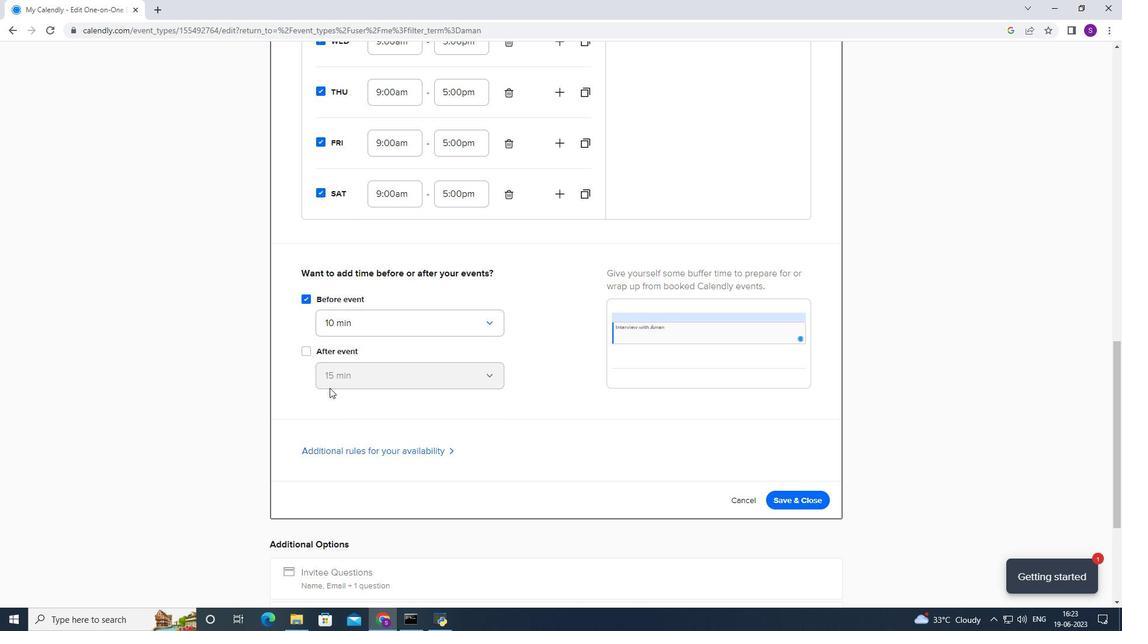 
Action: Mouse pressed left at (323, 354)
Screenshot: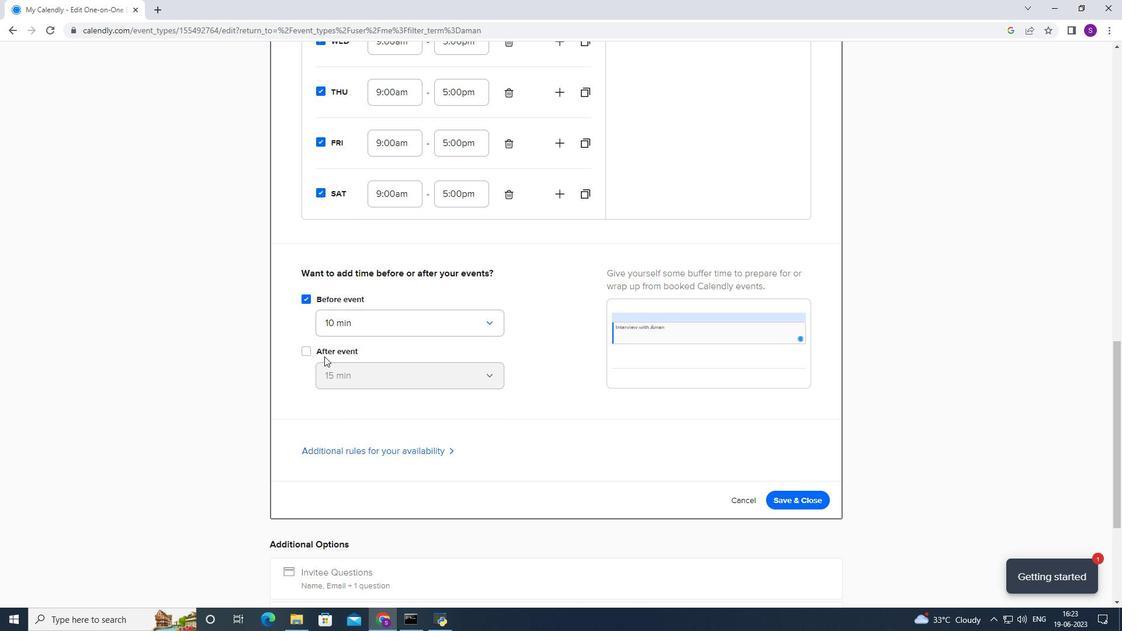
Action: Mouse moved to (324, 373)
Screenshot: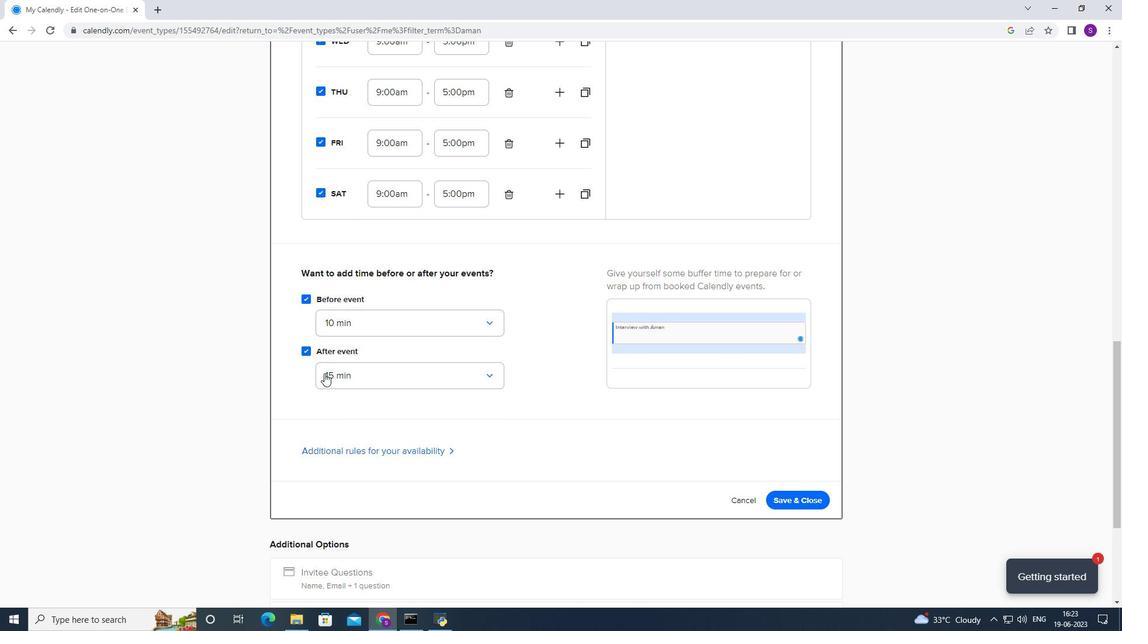 
Action: Mouse pressed left at (324, 373)
Screenshot: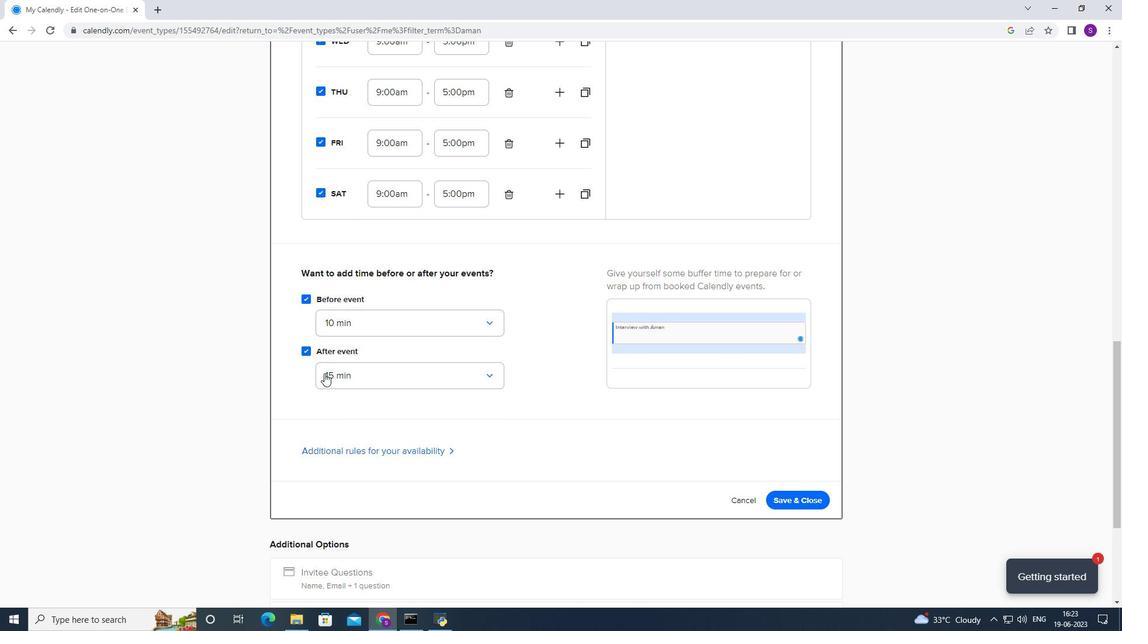 
Action: Mouse moved to (330, 424)
Screenshot: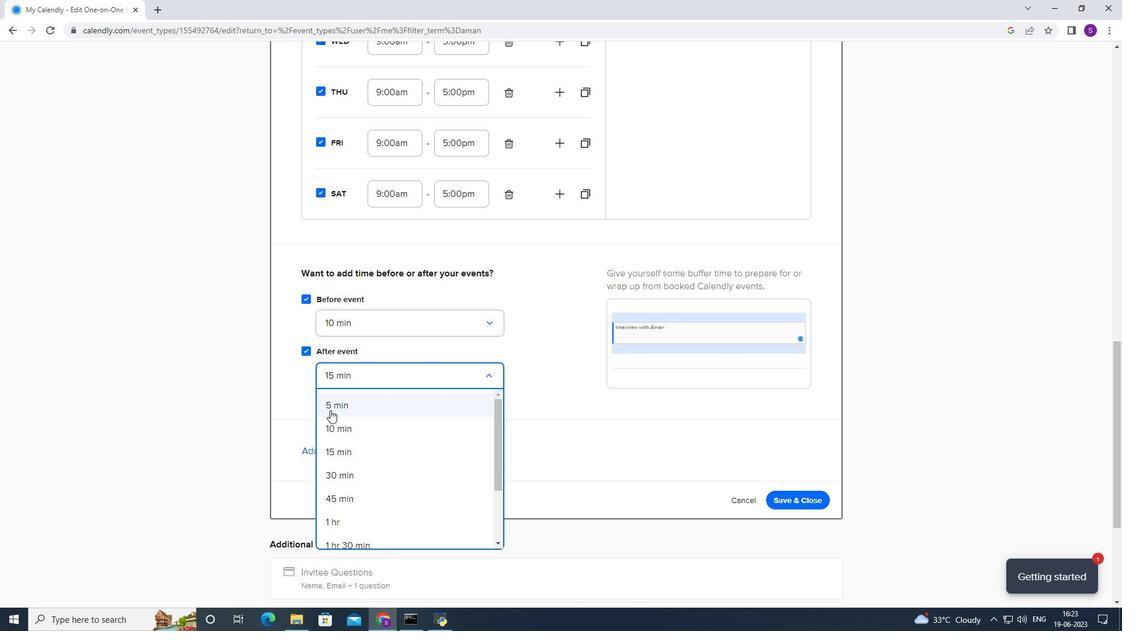 
Action: Mouse pressed left at (330, 424)
Screenshot: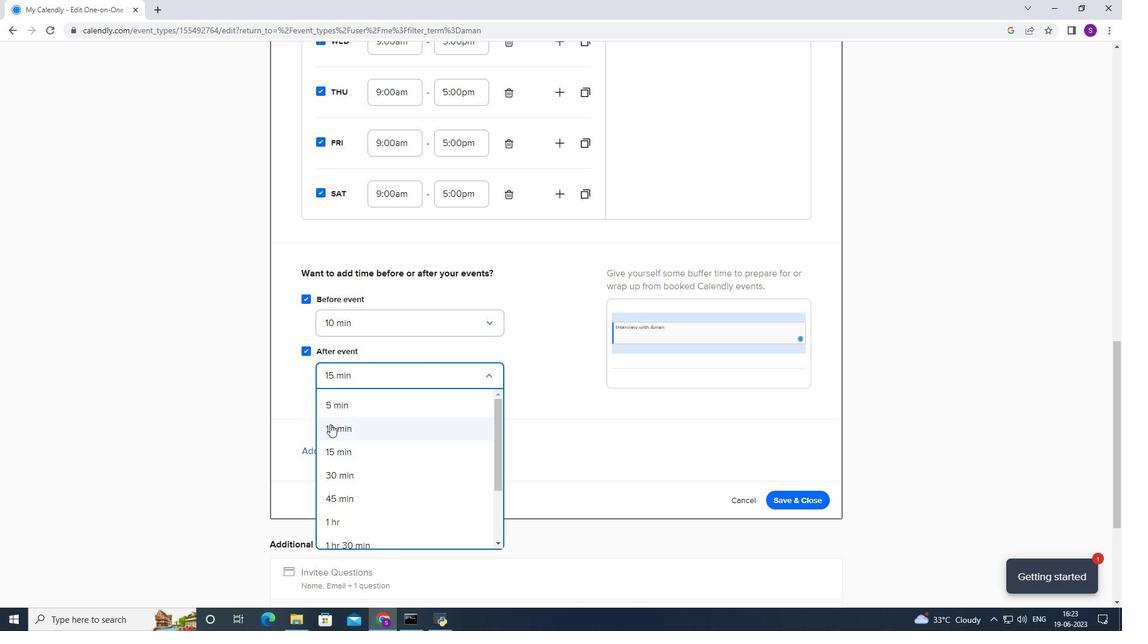 
Action: Mouse moved to (336, 375)
Screenshot: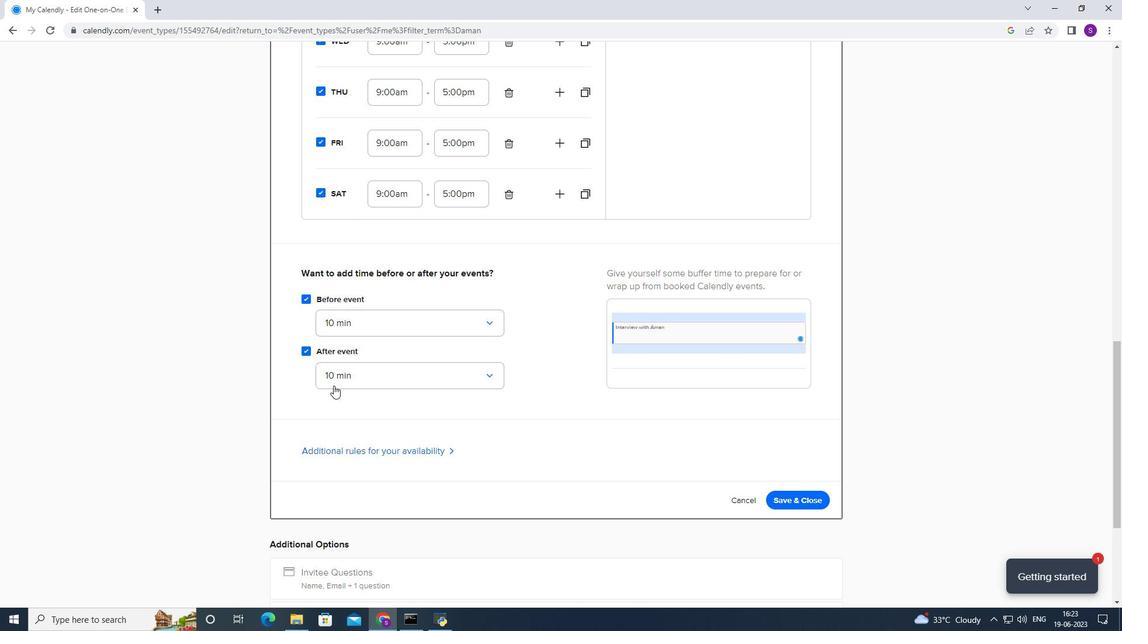 
Action: Mouse scrolled (336, 375) with delta (0, 0)
Screenshot: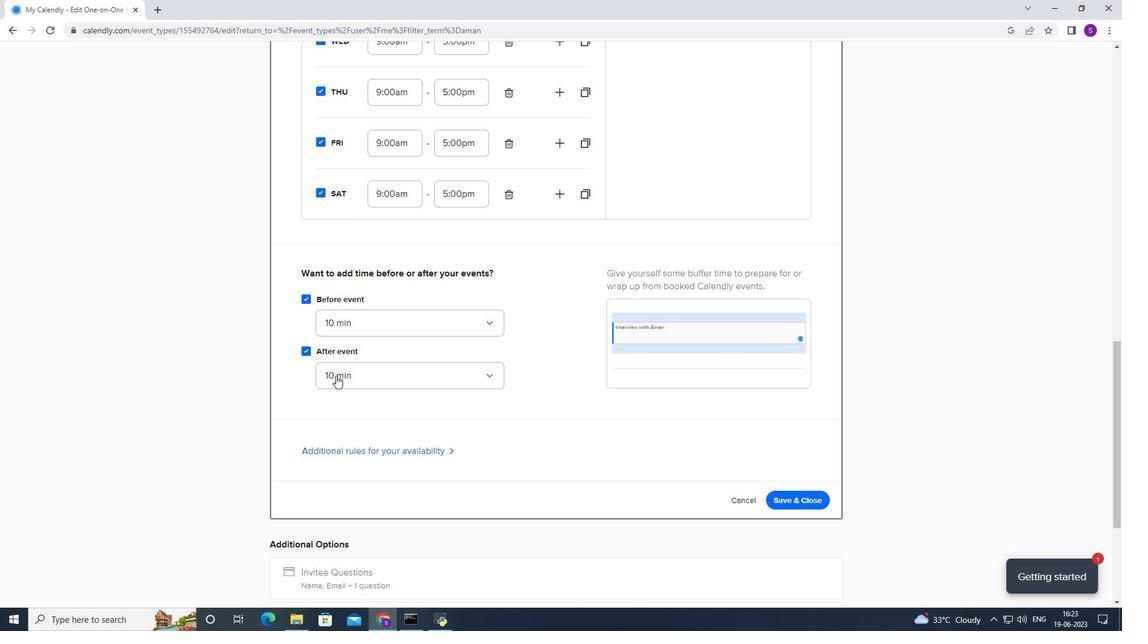 
Action: Mouse scrolled (336, 375) with delta (0, 0)
Screenshot: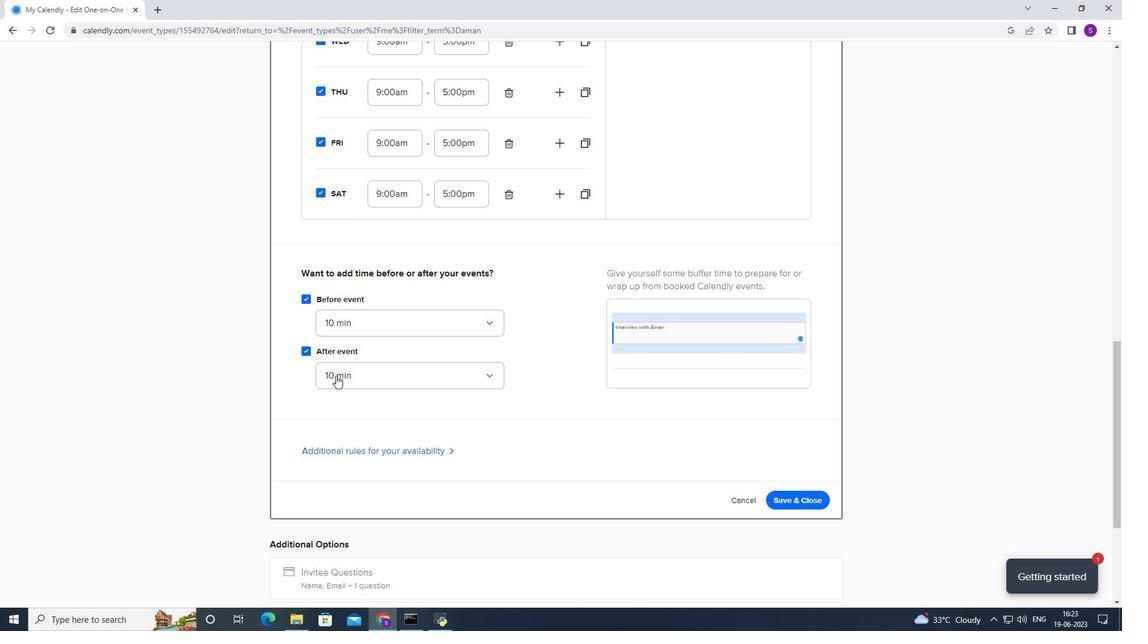 
Action: Mouse scrolled (336, 375) with delta (0, 0)
Screenshot: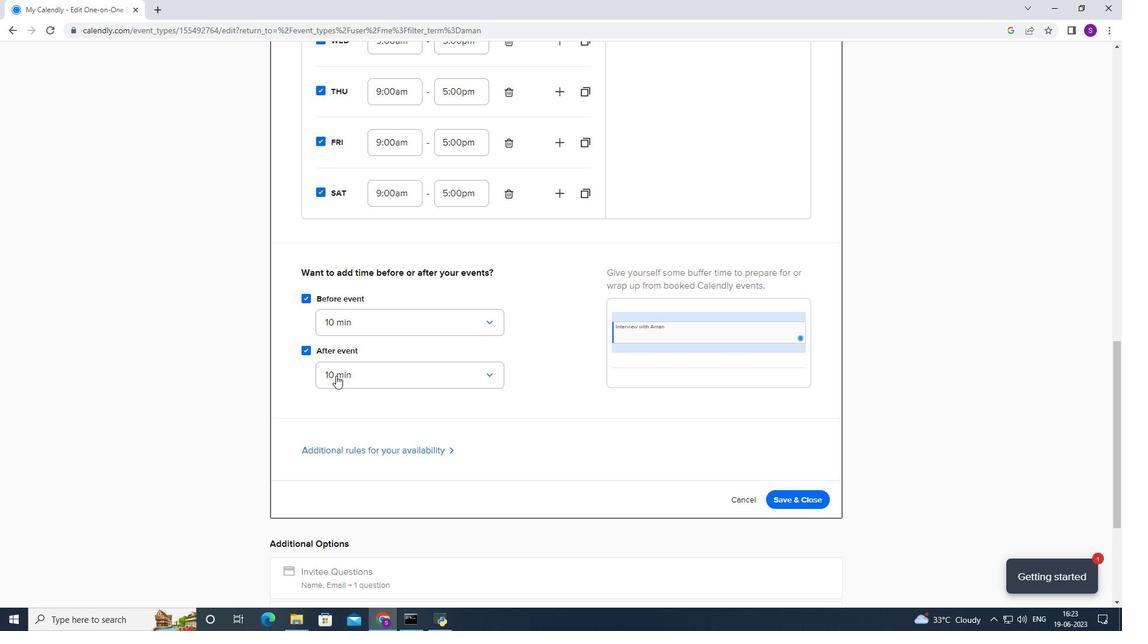 
Action: Mouse moved to (409, 273)
Screenshot: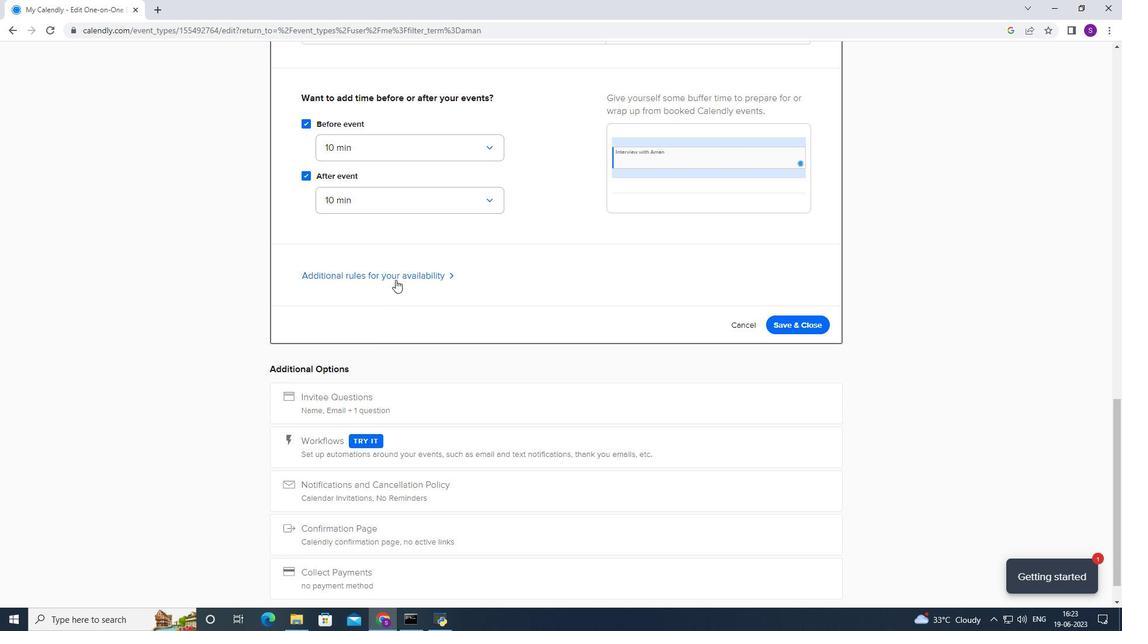 
Action: Mouse pressed left at (409, 273)
Screenshot: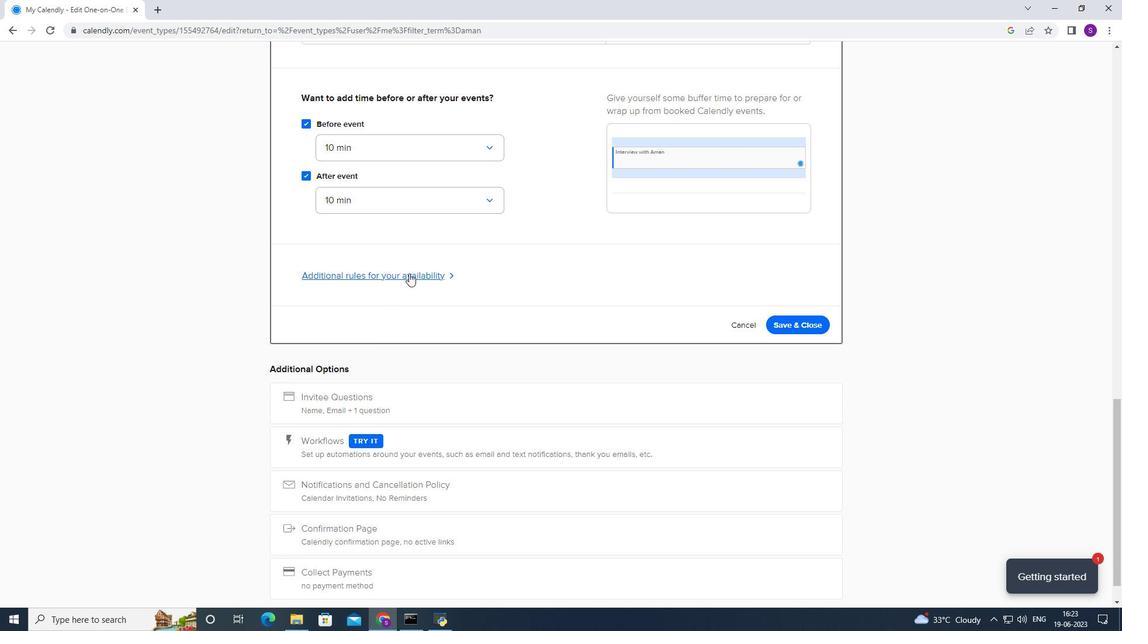 
Action: Mouse moved to (353, 132)
Screenshot: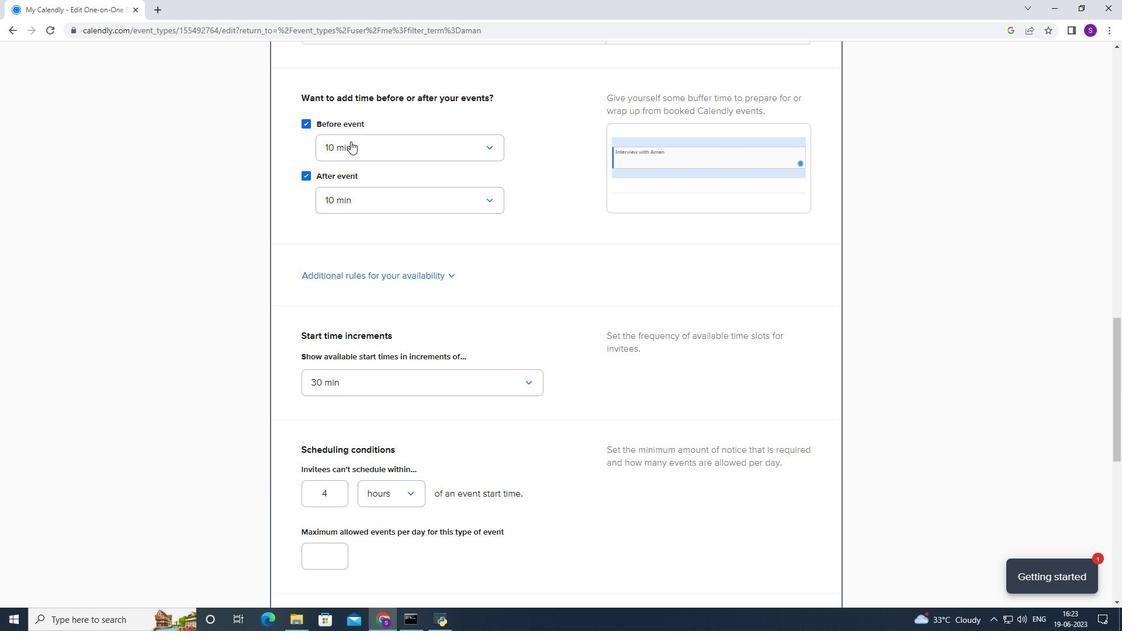
Action: Mouse pressed left at (353, 132)
Screenshot: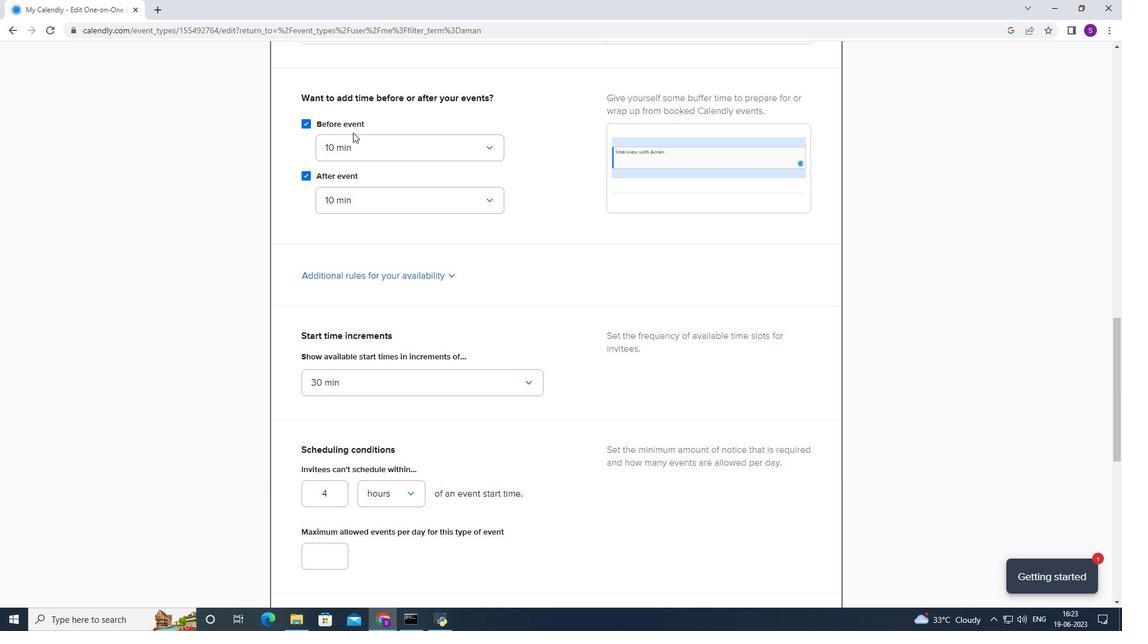 
Action: Mouse moved to (353, 136)
Screenshot: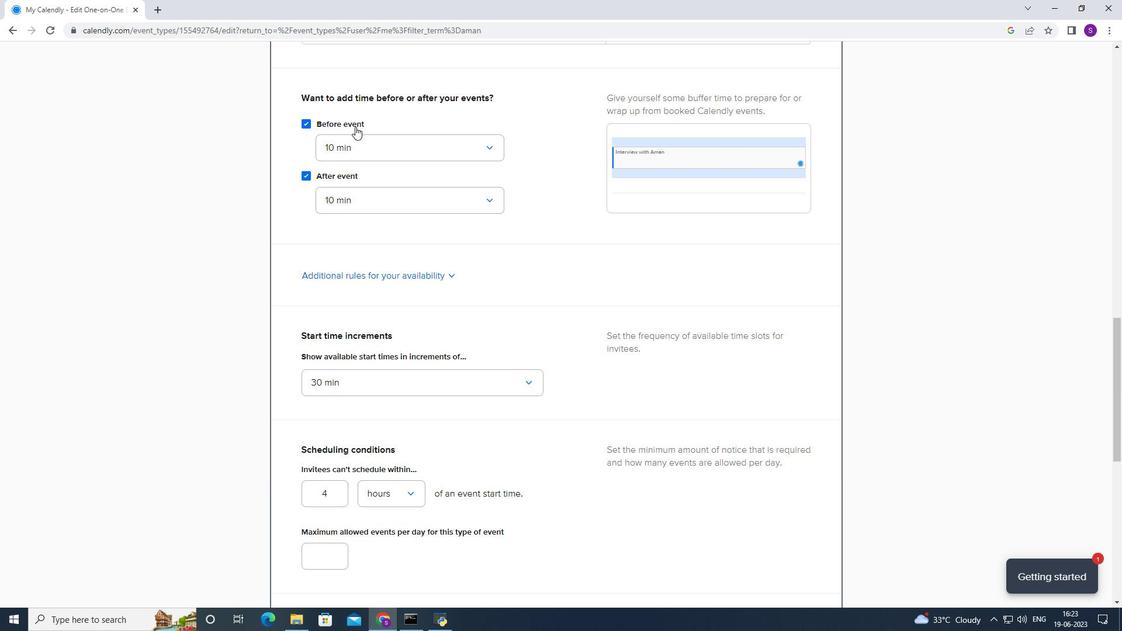 
Action: Mouse pressed left at (353, 136)
Screenshot: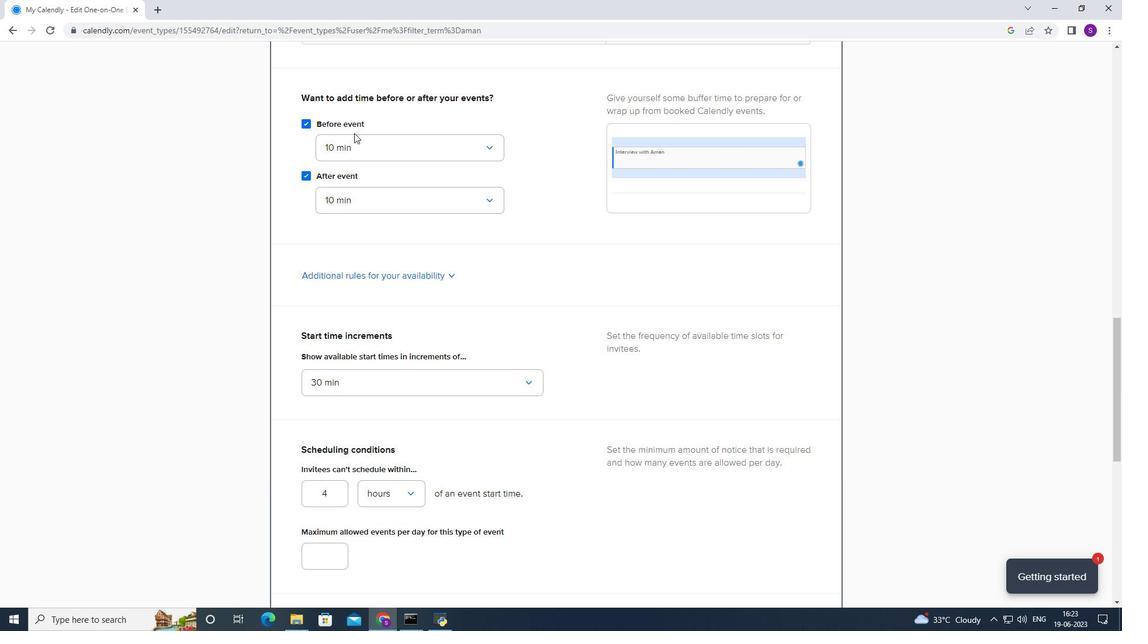 
Action: Mouse moved to (344, 176)
Screenshot: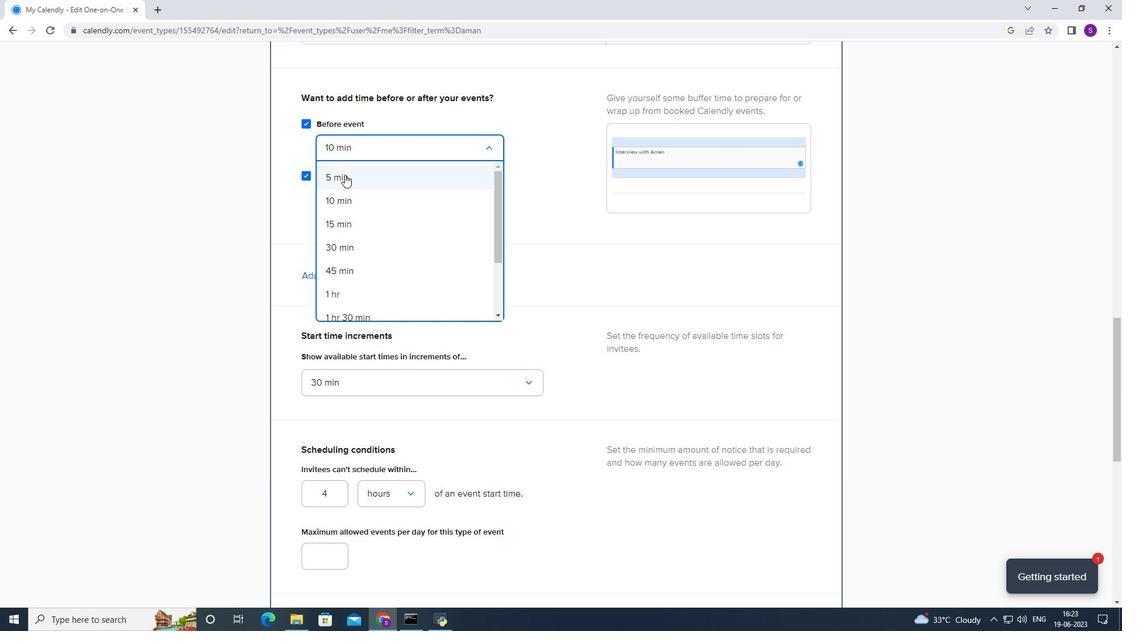 
Action: Mouse pressed left at (344, 176)
Screenshot: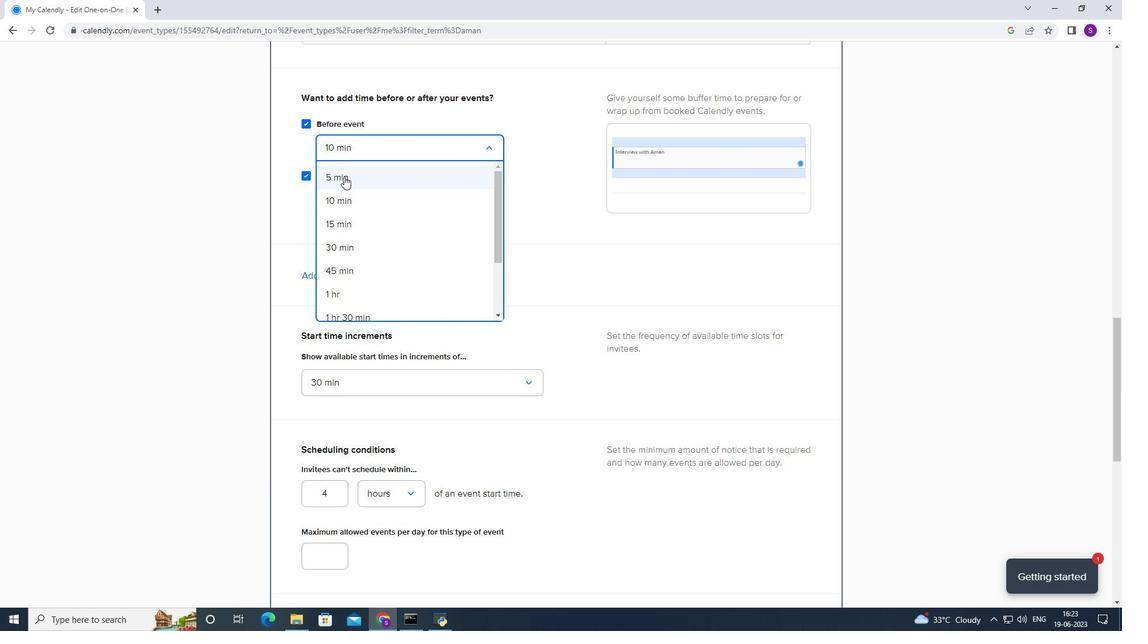 
Action: Mouse moved to (353, 169)
Screenshot: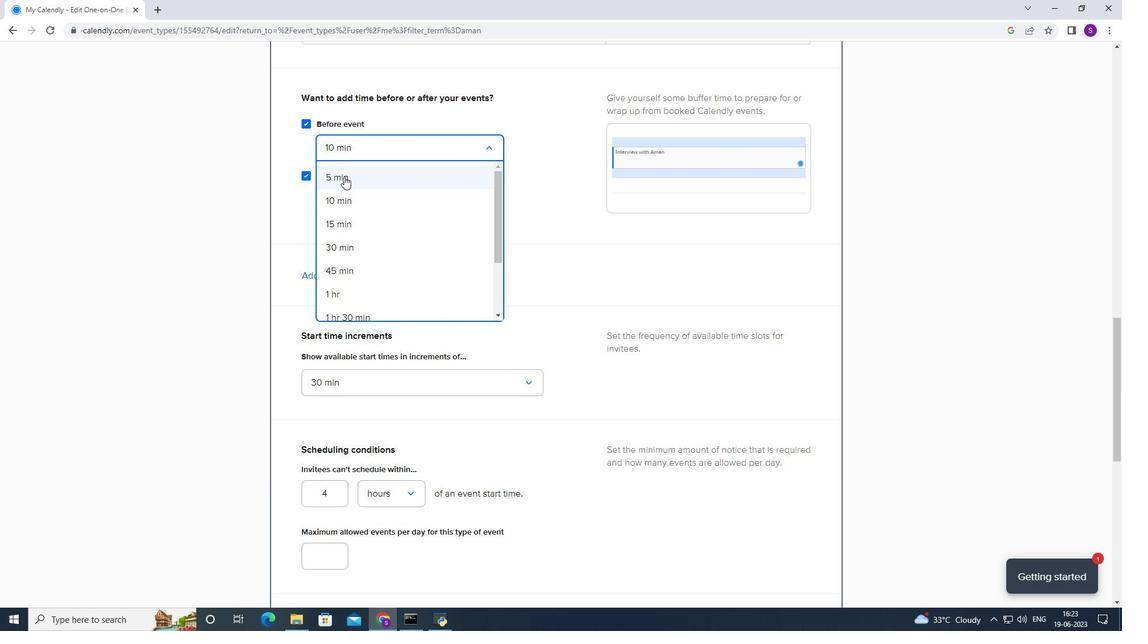 
Action: Mouse pressed left at (353, 169)
Screenshot: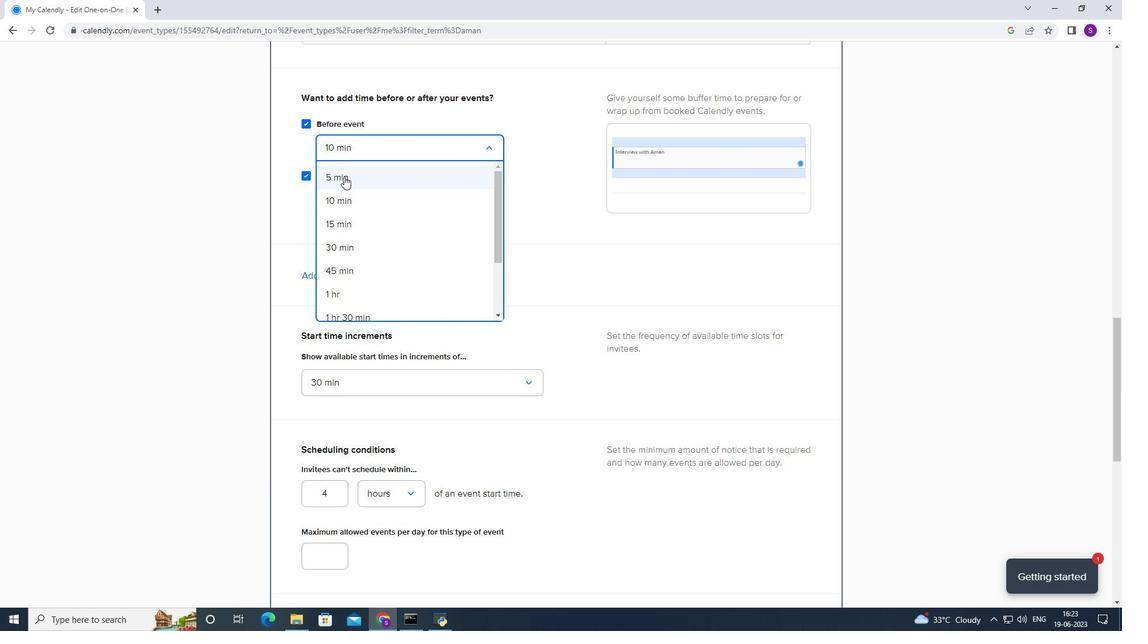 
Action: Mouse moved to (347, 191)
Screenshot: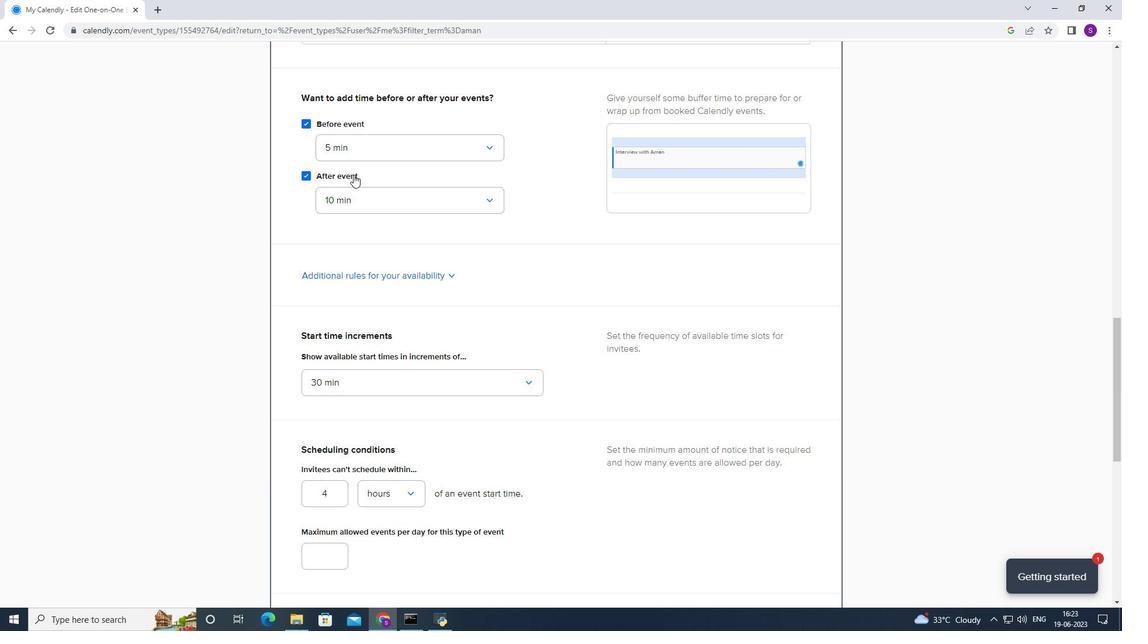 
Action: Mouse pressed left at (347, 191)
Screenshot: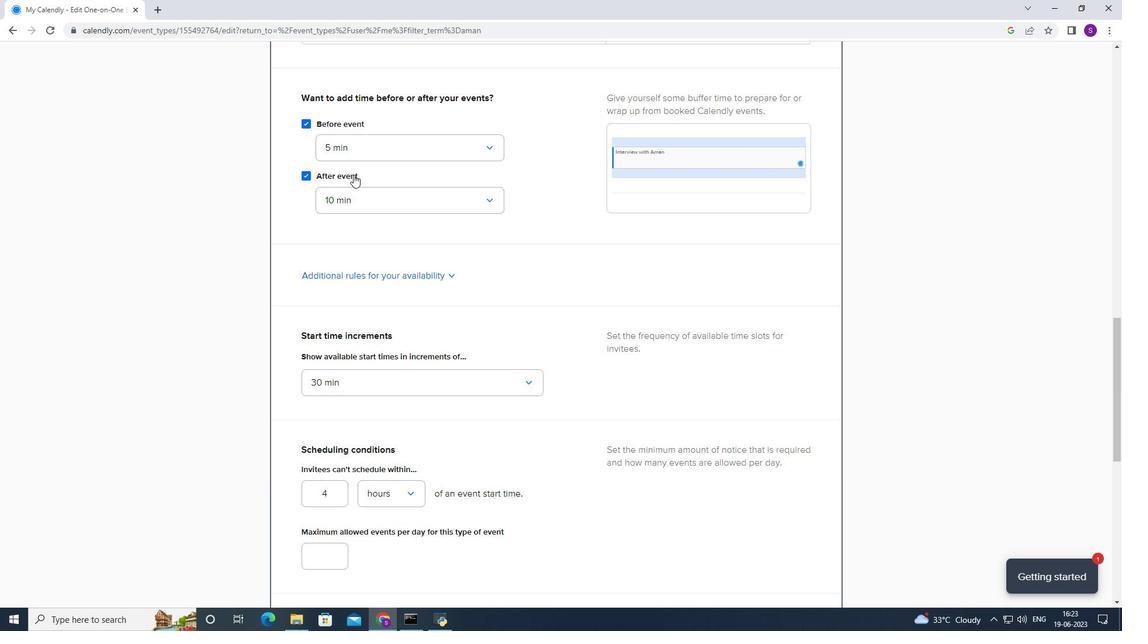 
Action: Mouse moved to (337, 229)
Screenshot: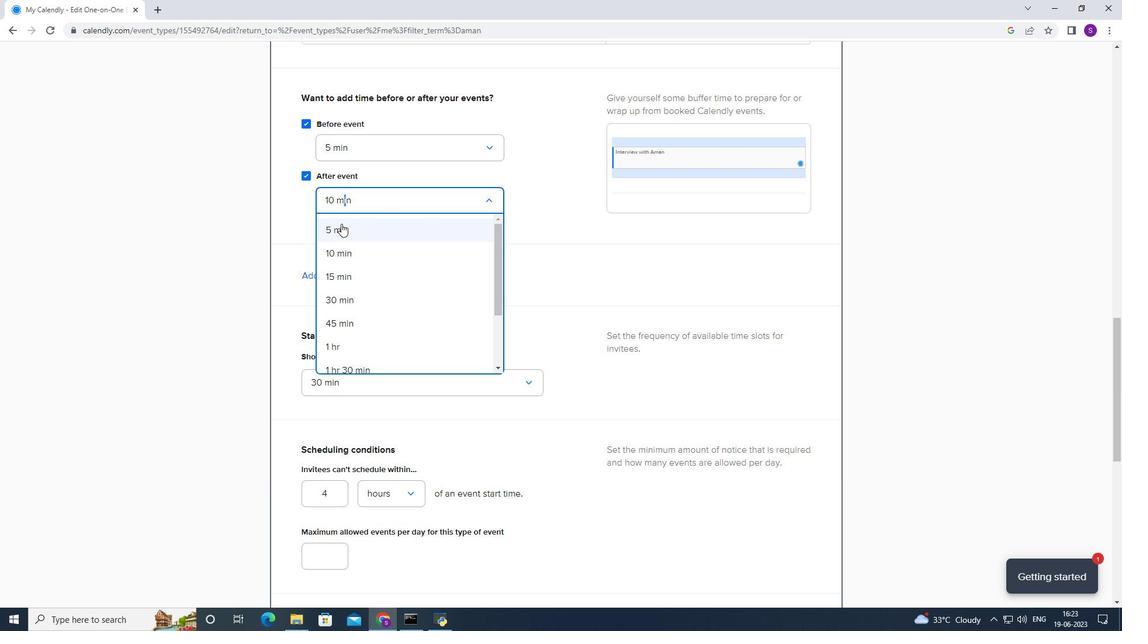 
Action: Mouse pressed left at (337, 229)
Screenshot: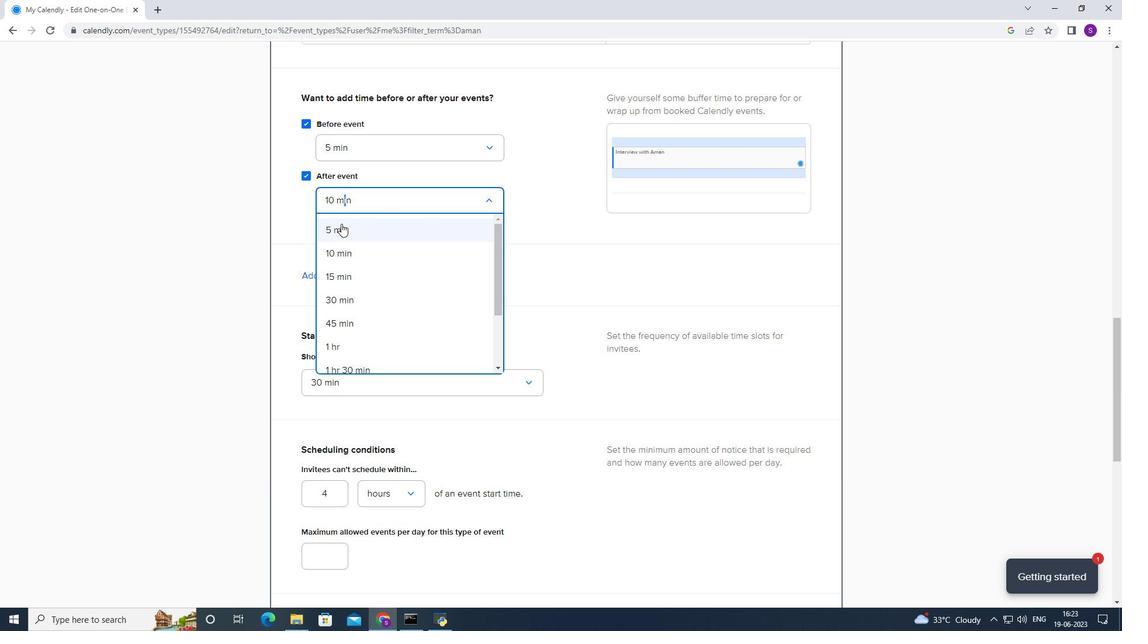 
Action: Mouse moved to (324, 219)
Screenshot: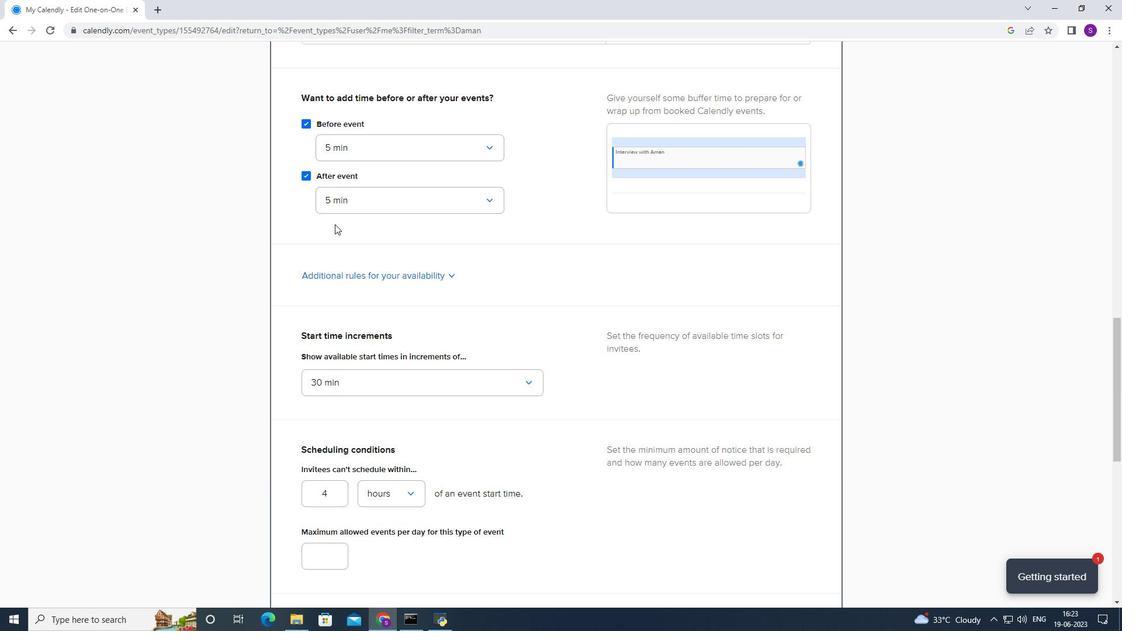 
Action: Mouse scrolled (324, 219) with delta (0, 0)
Screenshot: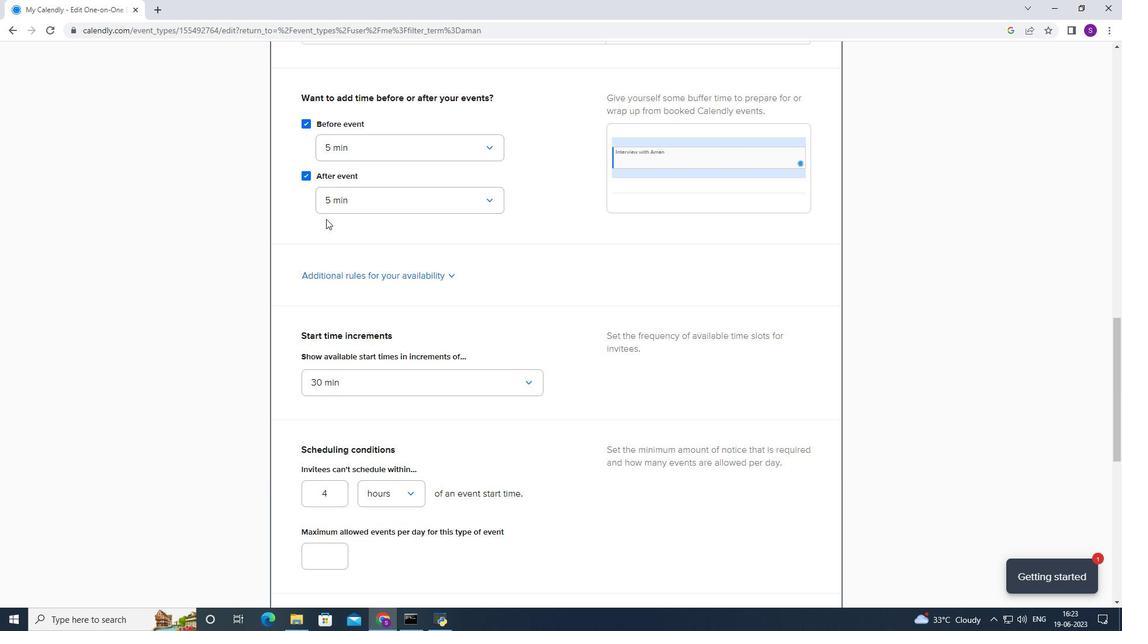 
Action: Mouse scrolled (324, 219) with delta (0, 0)
Screenshot: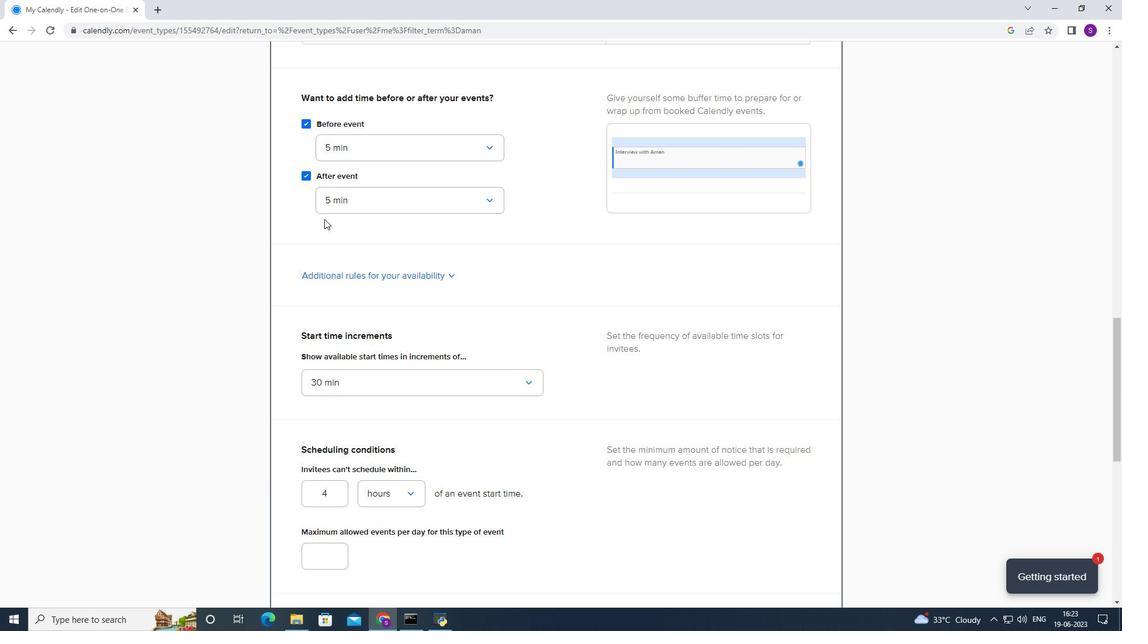 
Action: Mouse moved to (323, 219)
Screenshot: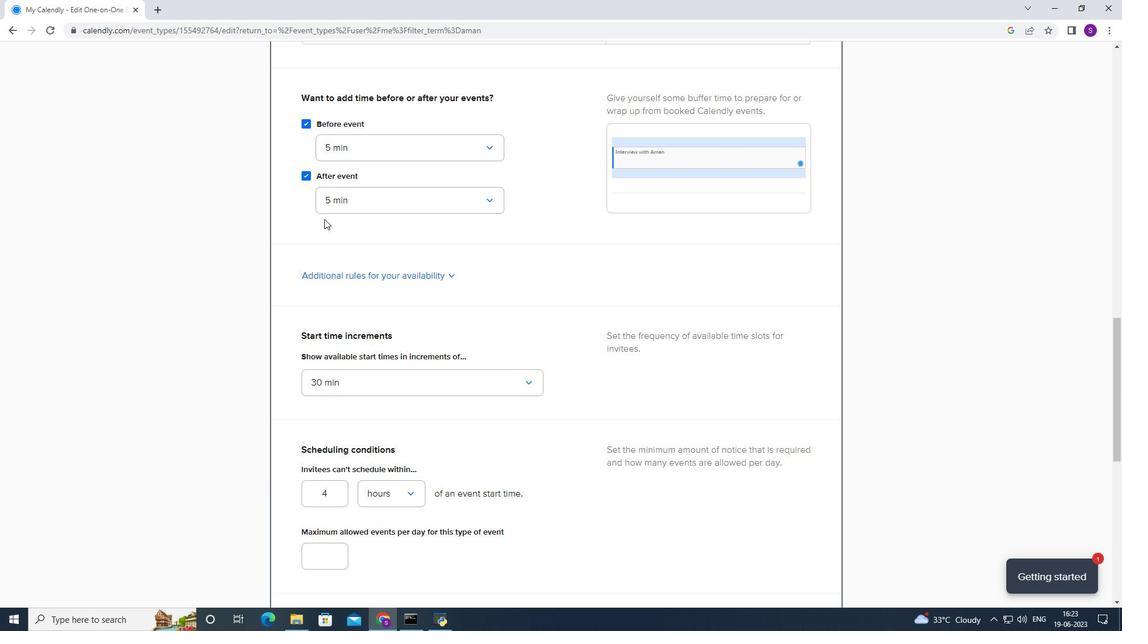 
Action: Mouse scrolled (323, 219) with delta (0, 0)
Screenshot: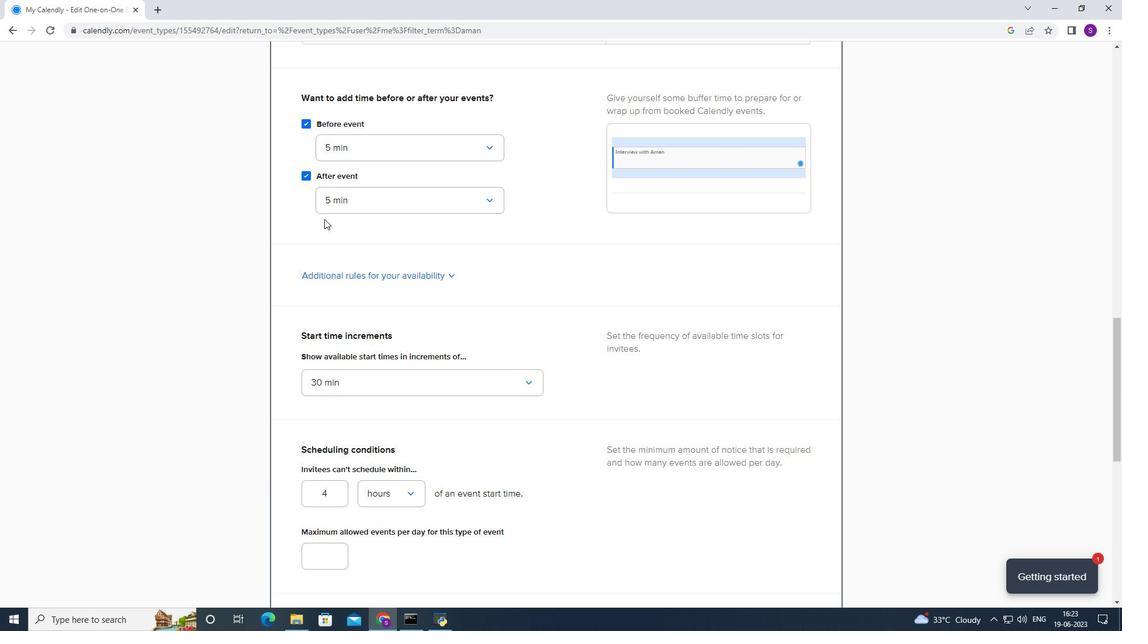 
Action: Mouse moved to (322, 219)
Screenshot: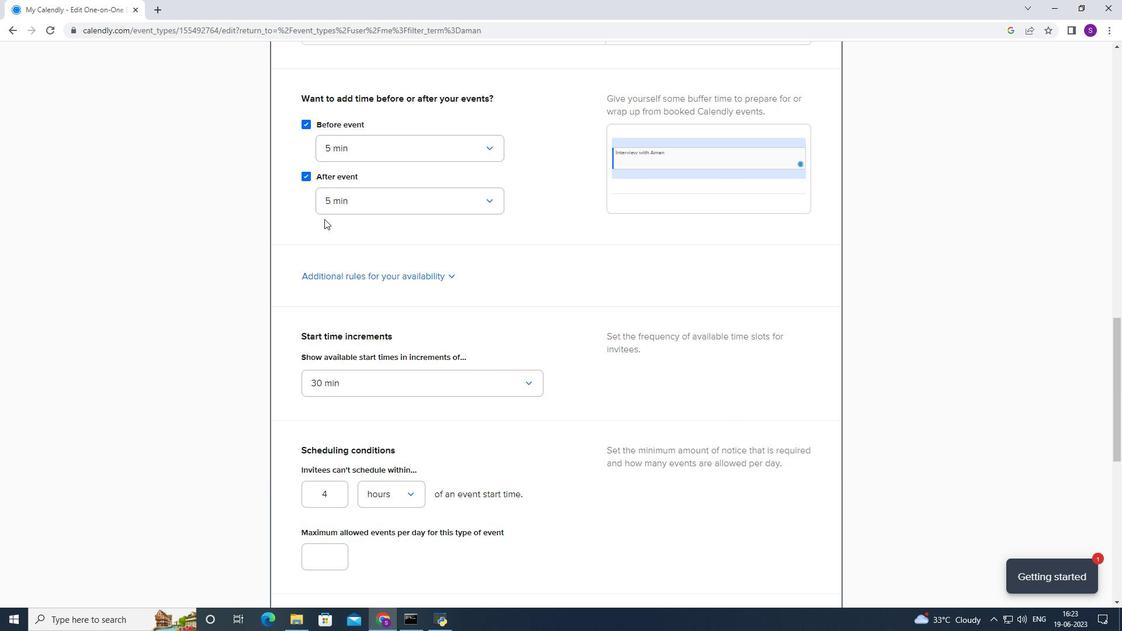 
Action: Mouse scrolled (322, 218) with delta (0, 0)
Screenshot: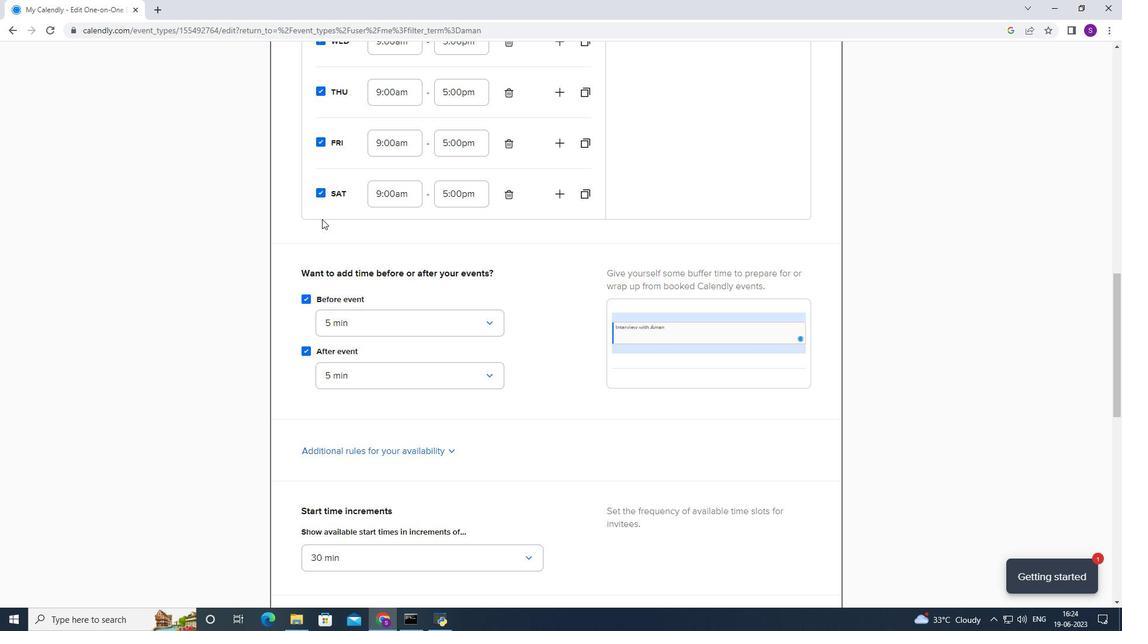 
Action: Mouse scrolled (322, 218) with delta (0, 0)
Screenshot: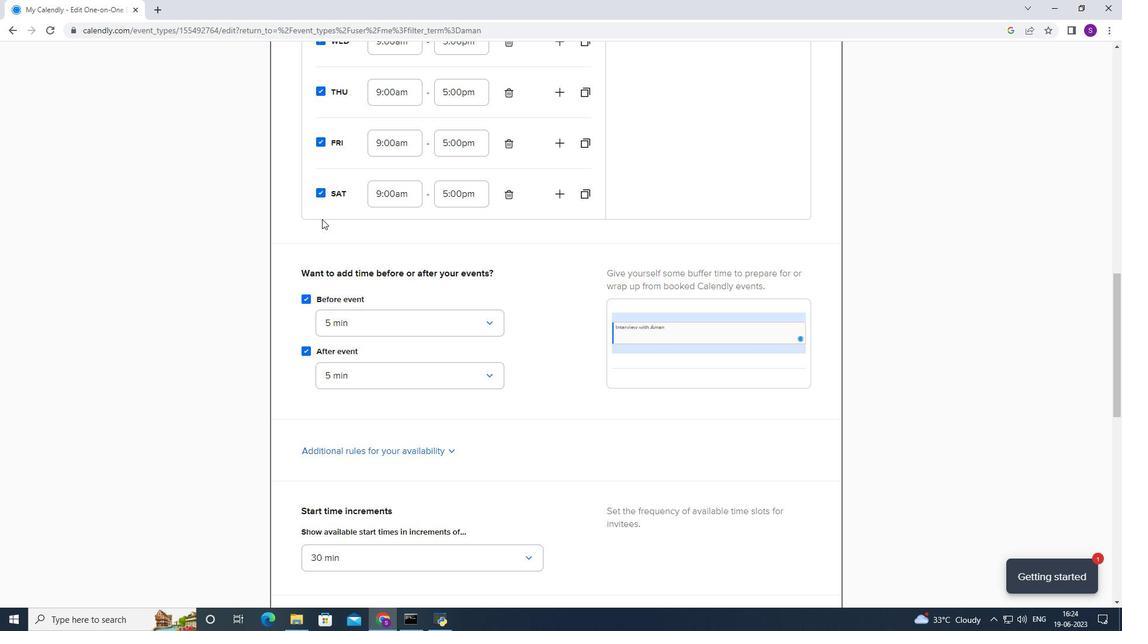 
Action: Mouse scrolled (322, 218) with delta (0, 0)
Screenshot: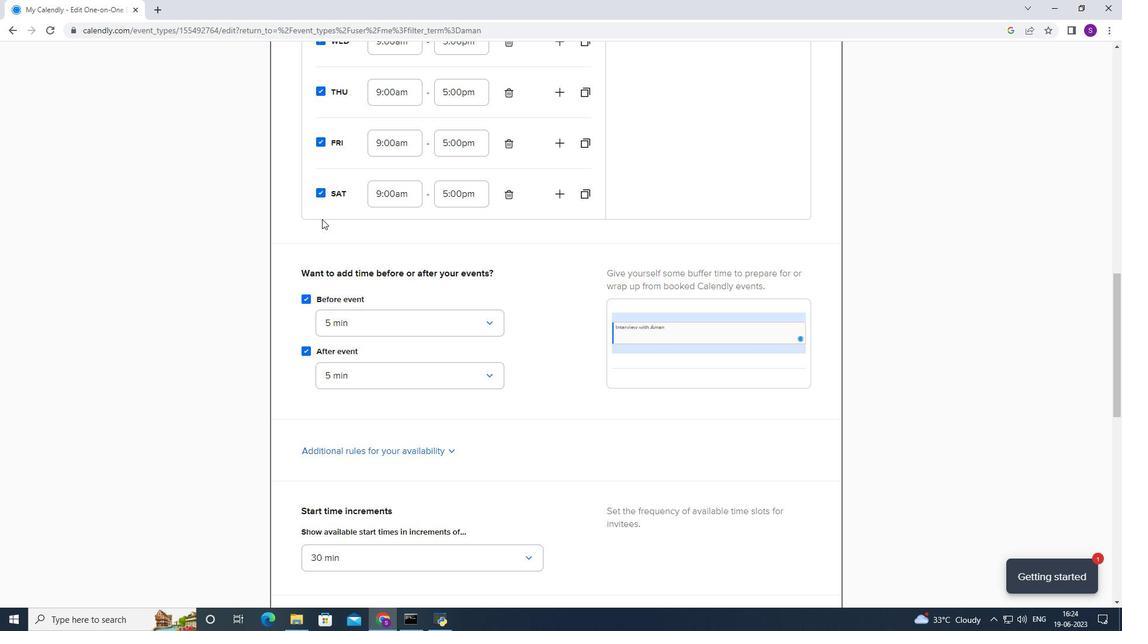 
Action: Mouse scrolled (322, 218) with delta (0, 0)
Screenshot: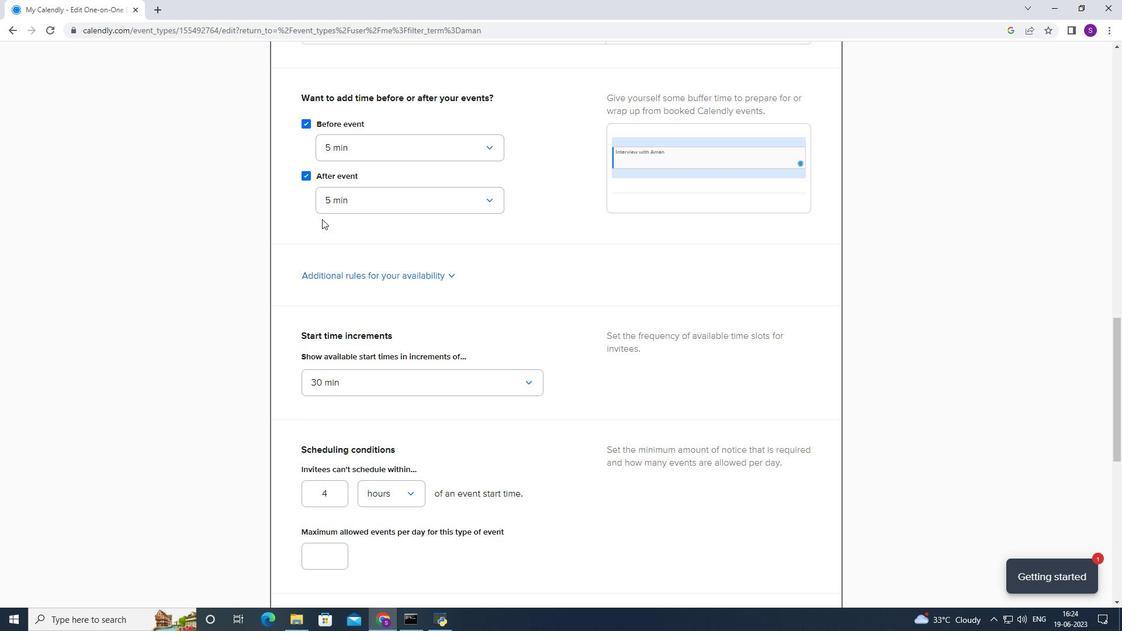 
Action: Mouse scrolled (322, 218) with delta (0, 0)
Screenshot: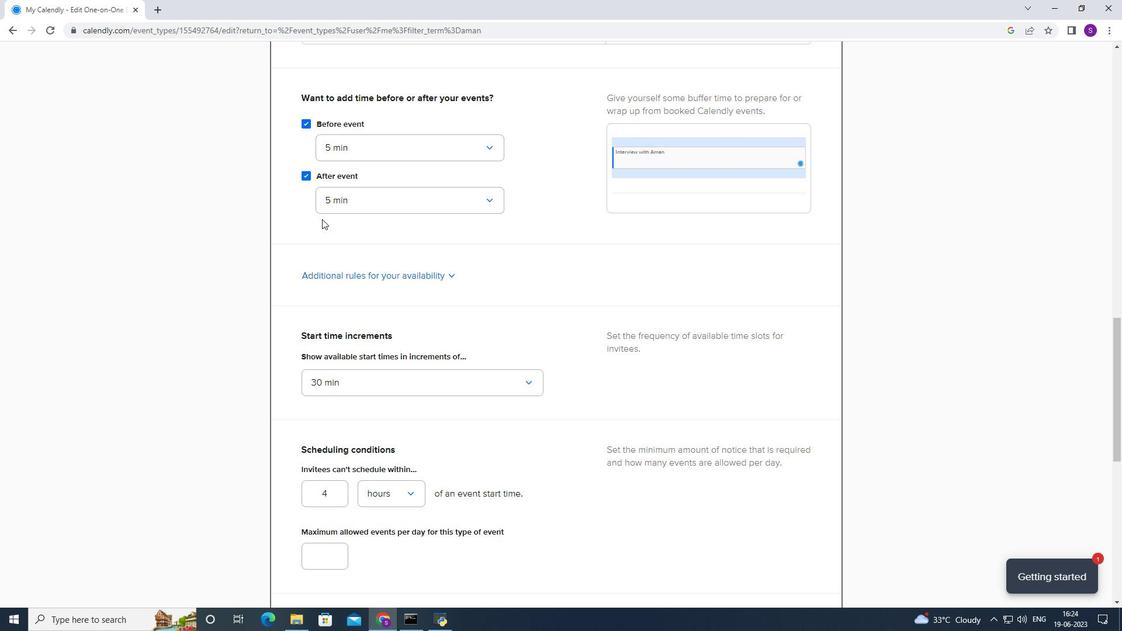 
Action: Mouse moved to (331, 279)
Screenshot: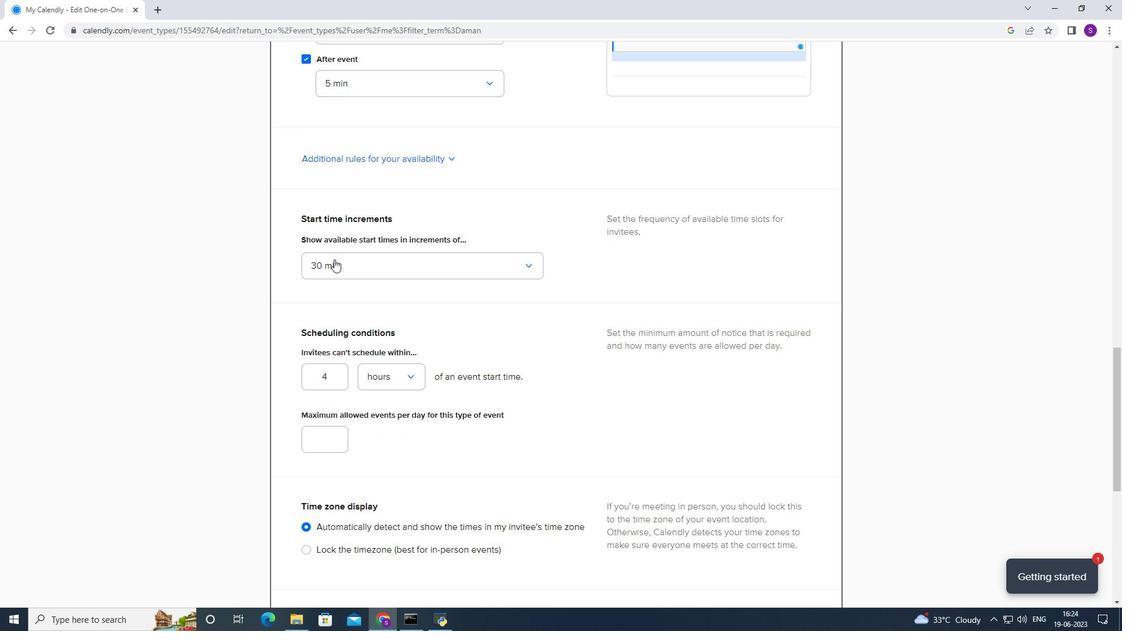 
Action: Mouse pressed left at (331, 279)
Screenshot: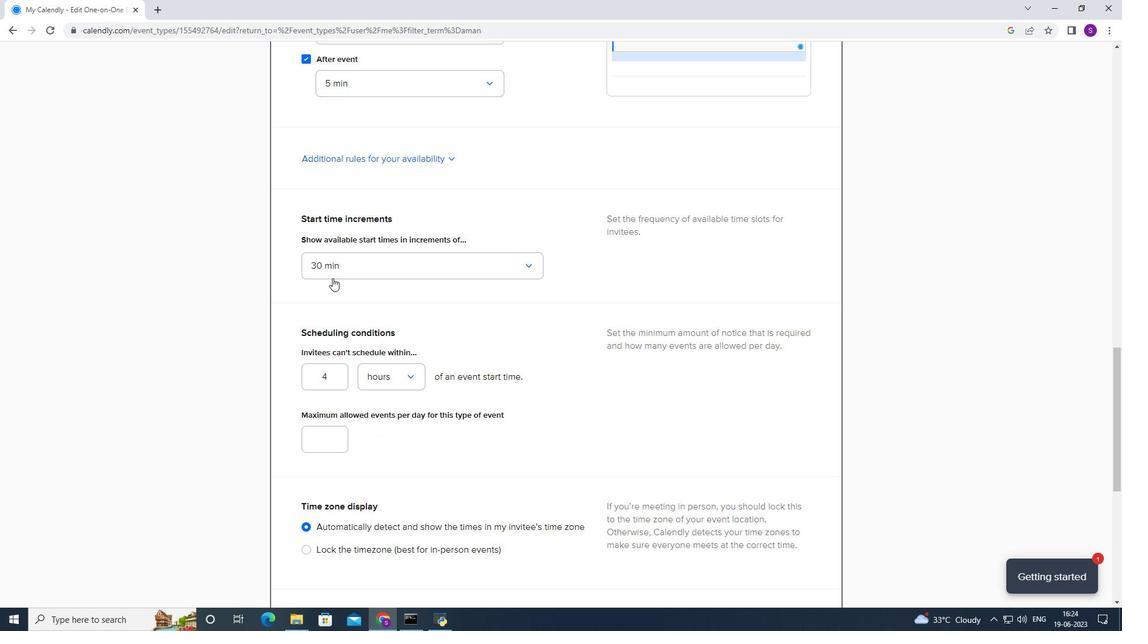 
Action: Mouse moved to (345, 269)
Screenshot: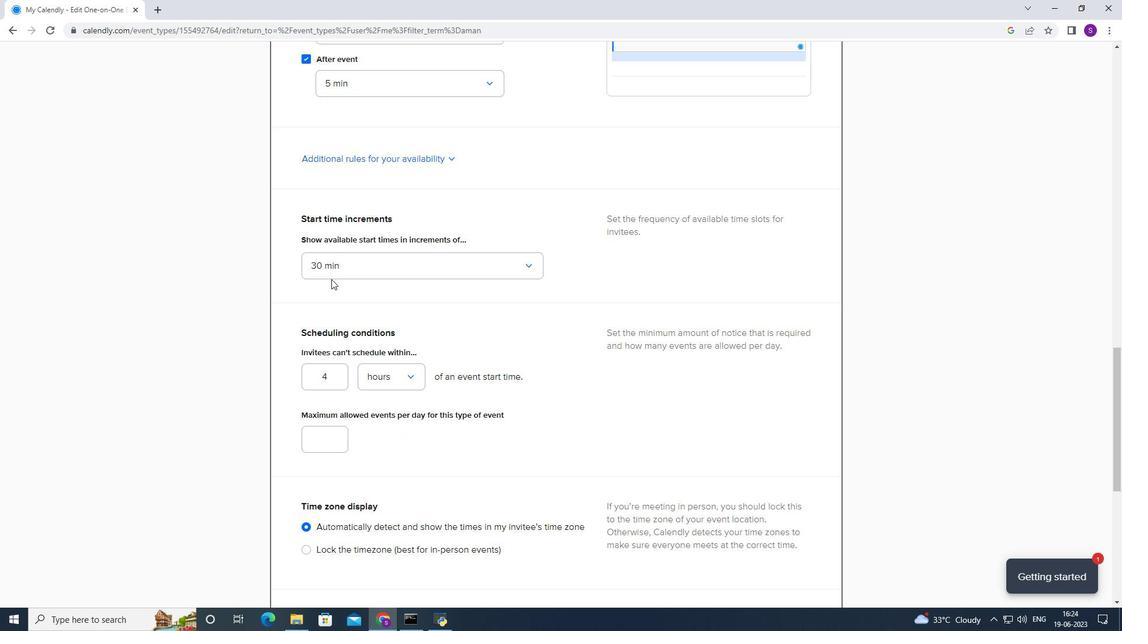 
Action: Mouse pressed left at (345, 269)
Screenshot: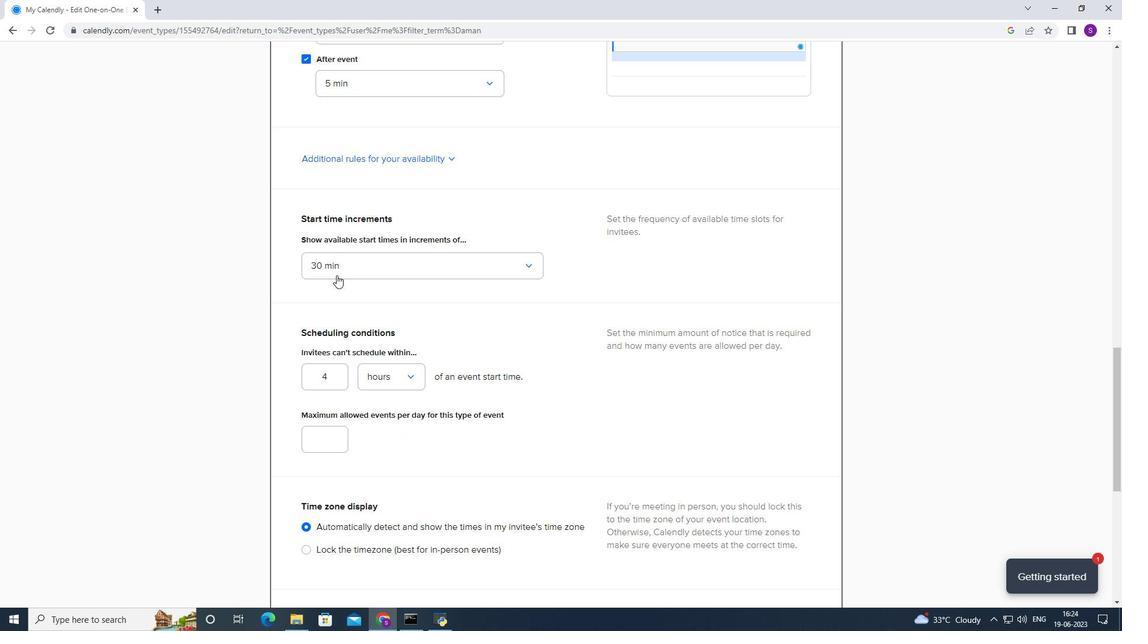 
Action: Mouse moved to (362, 296)
Screenshot: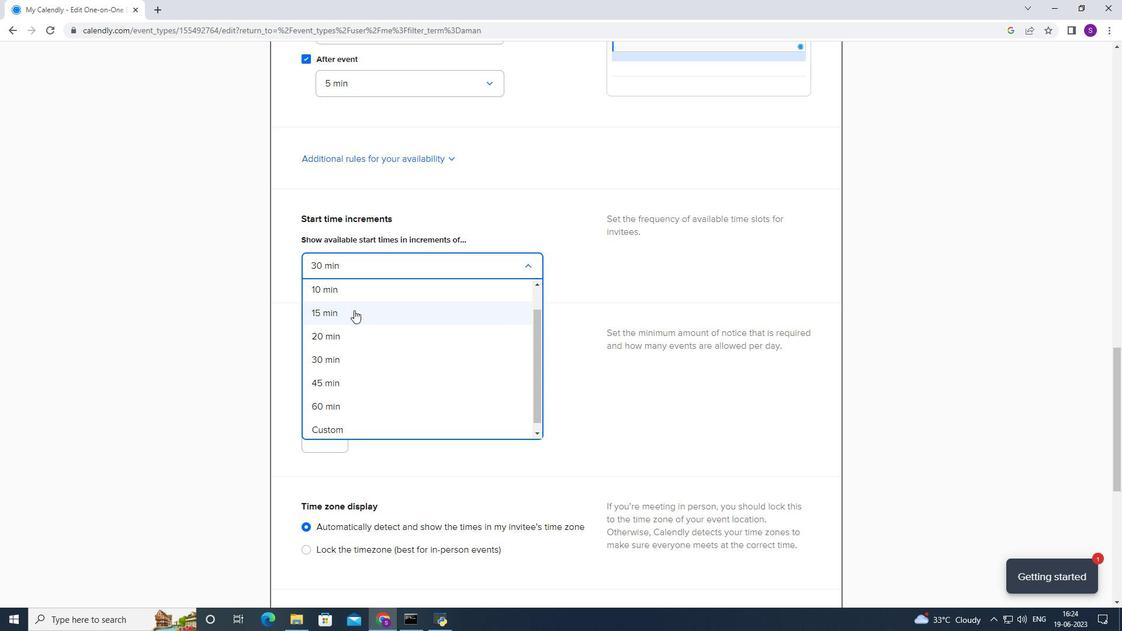 
Action: Mouse pressed left at (362, 296)
Screenshot: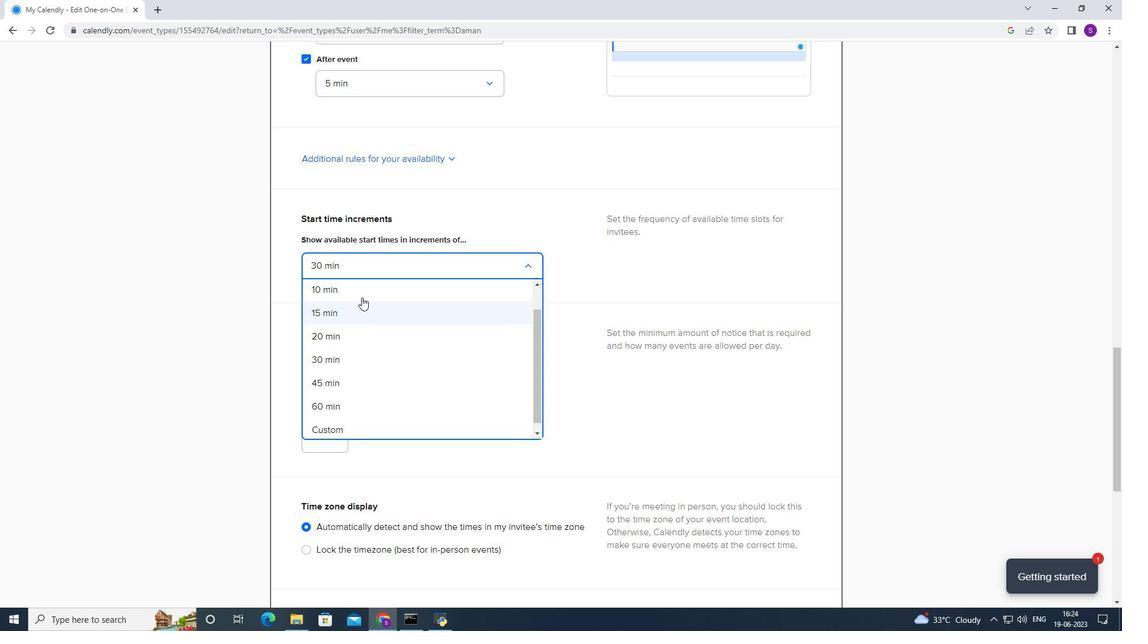 
Action: Mouse moved to (359, 333)
Screenshot: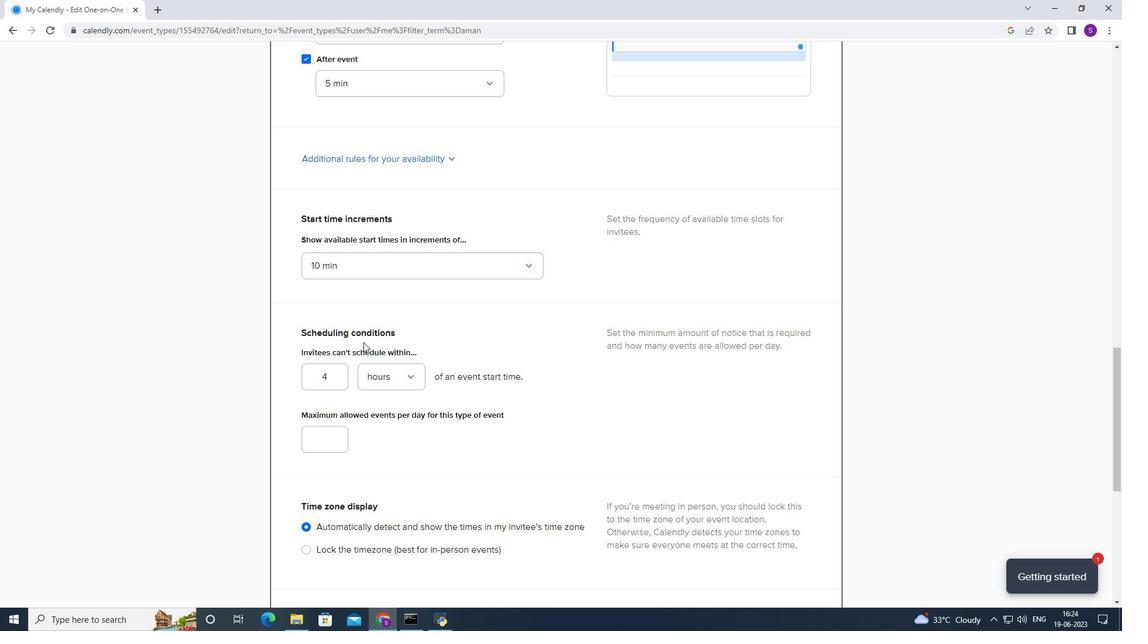 
Action: Mouse scrolled (359, 333) with delta (0, 0)
Screenshot: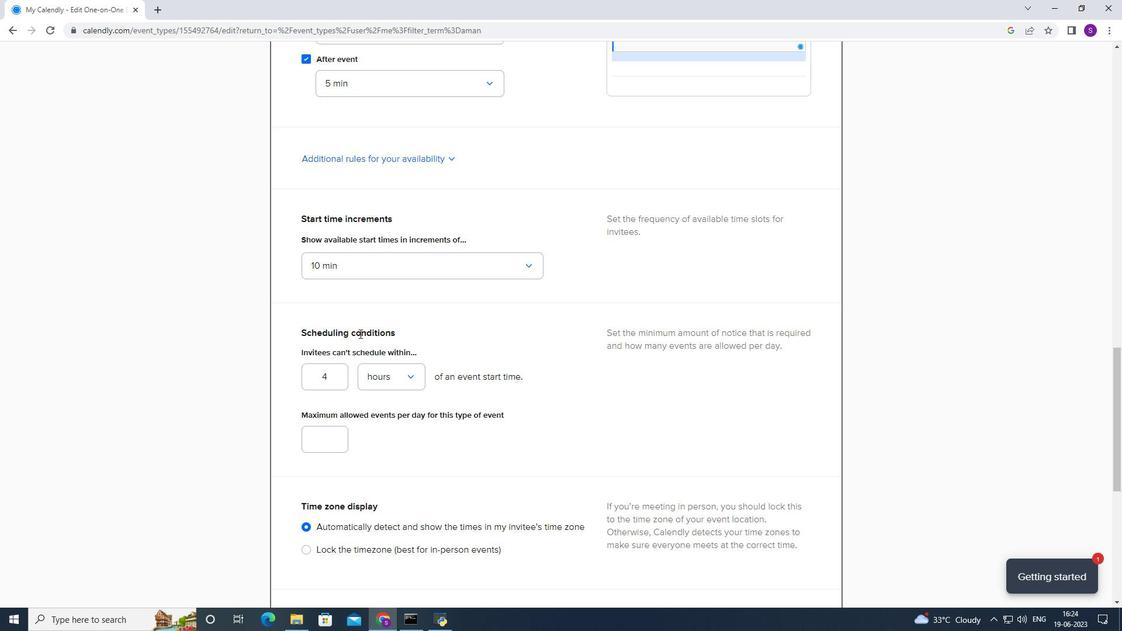 
Action: Mouse scrolled (359, 333) with delta (0, 0)
Screenshot: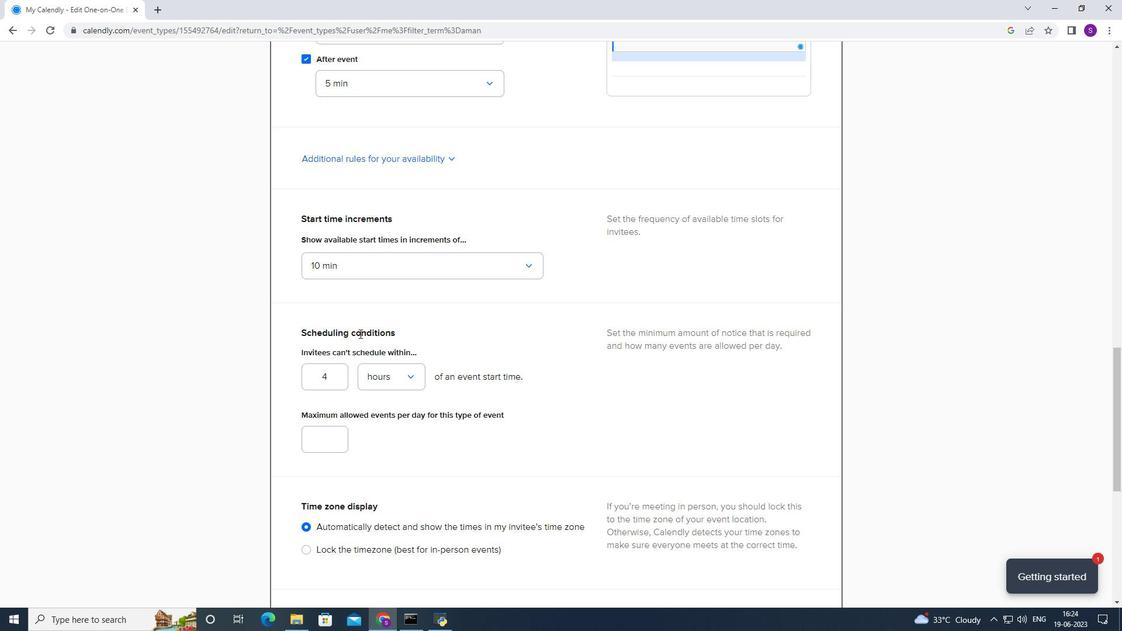
Action: Mouse scrolled (359, 333) with delta (0, 0)
Screenshot: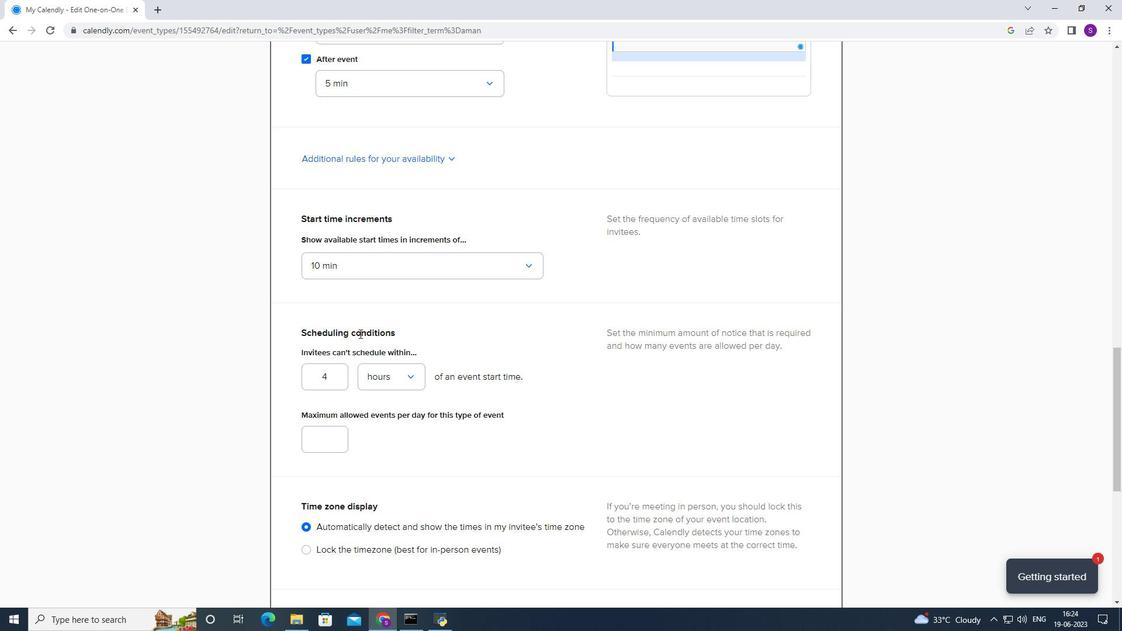 
Action: Mouse moved to (341, 201)
Screenshot: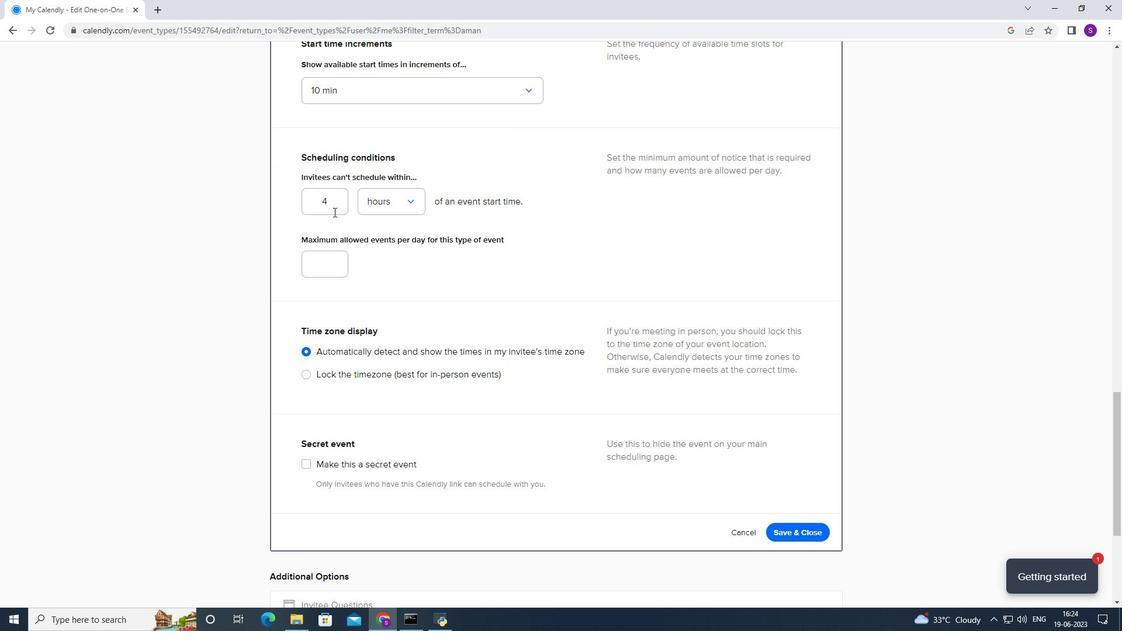 
Action: Mouse pressed left at (341, 201)
Screenshot: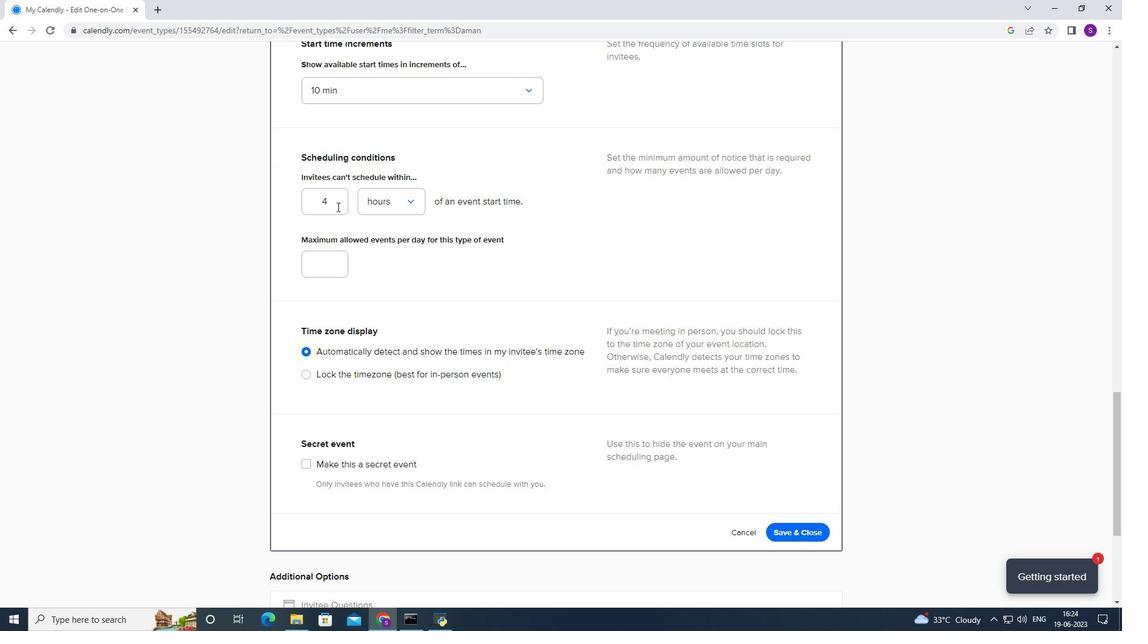 
Action: Mouse moved to (332, 201)
Screenshot: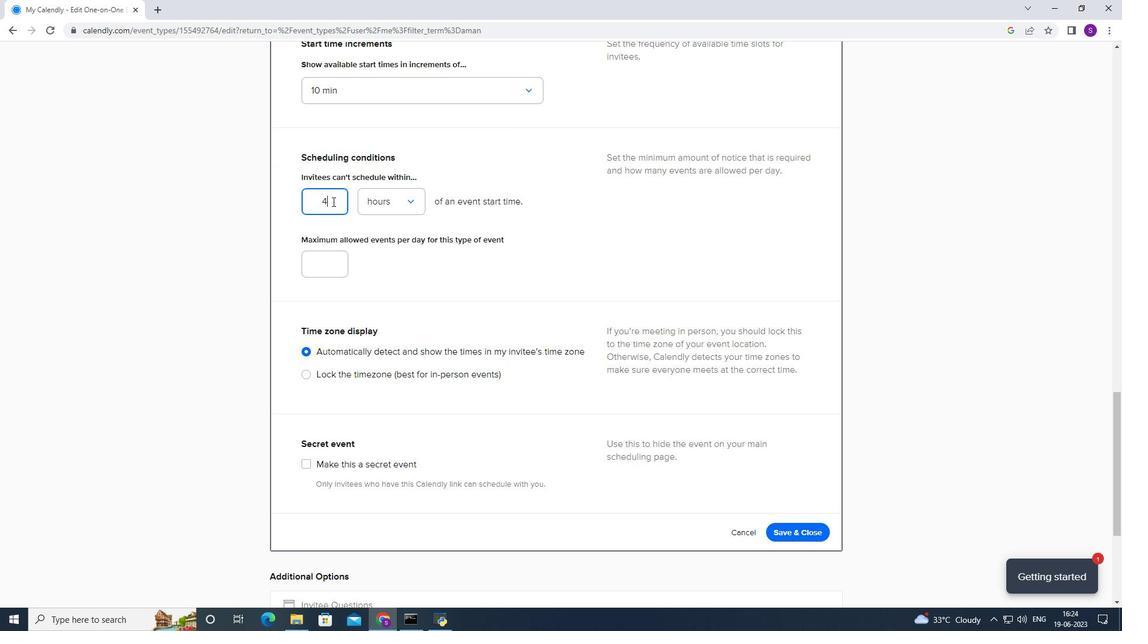 
Action: Mouse pressed left at (332, 201)
Screenshot: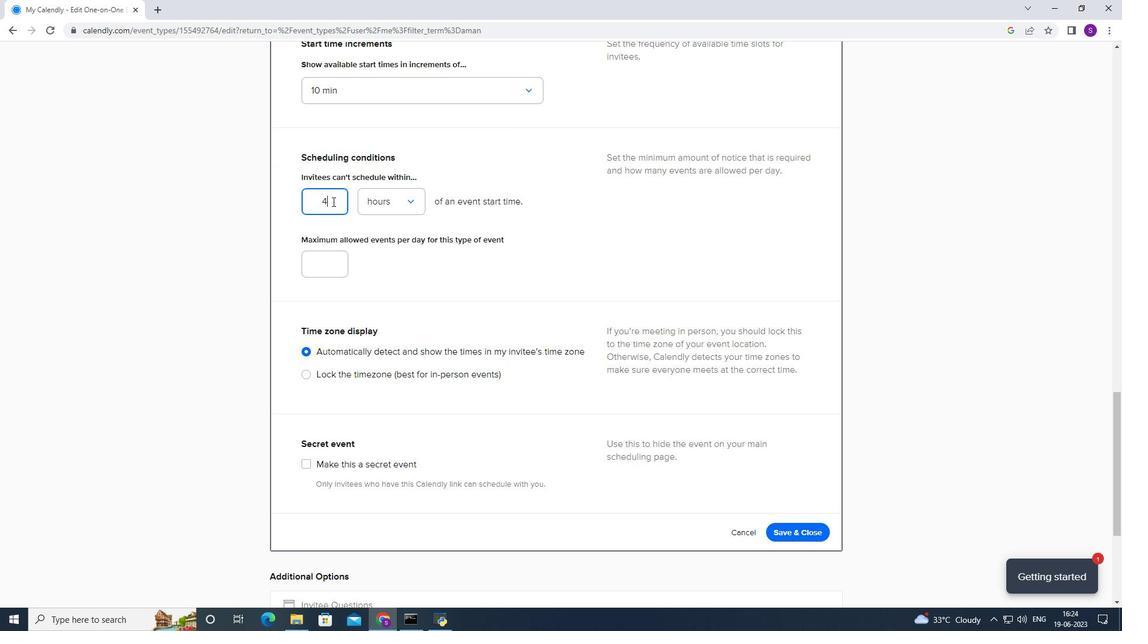 
Action: Mouse moved to (320, 204)
Screenshot: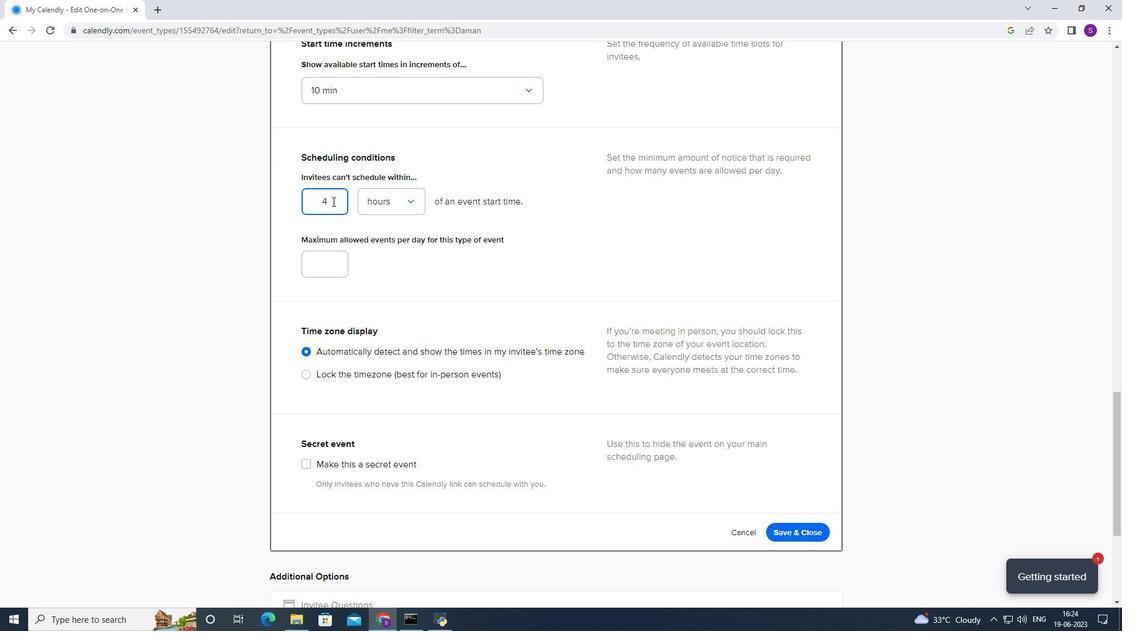 
Action: Key pressed 51
Screenshot: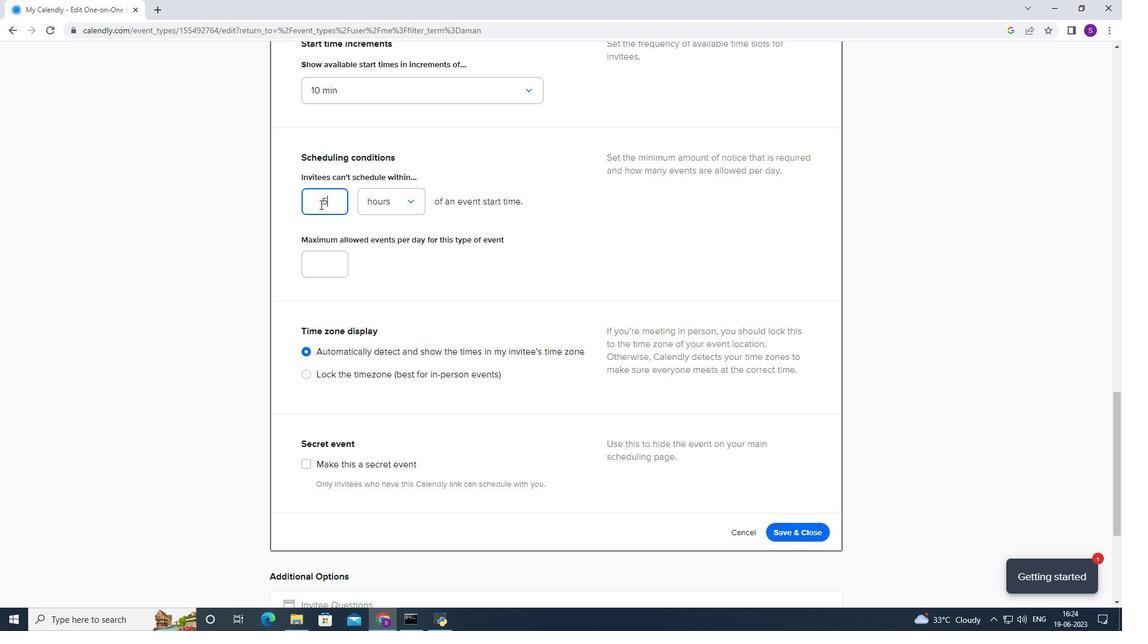 
Action: Mouse moved to (323, 268)
Screenshot: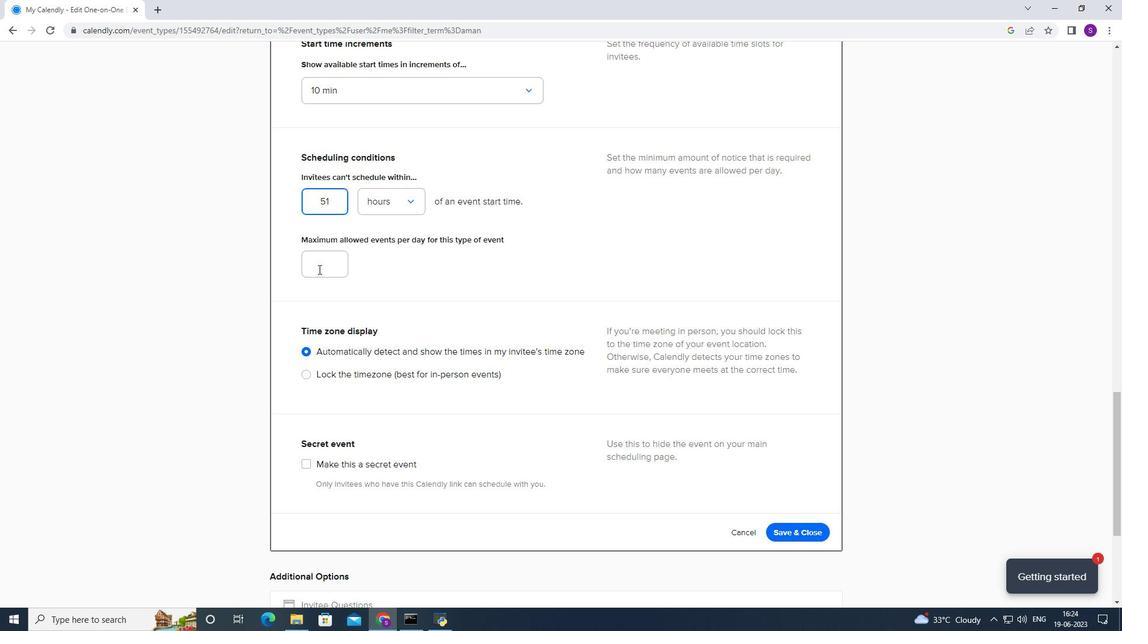 
Action: Mouse pressed left at (323, 268)
Screenshot: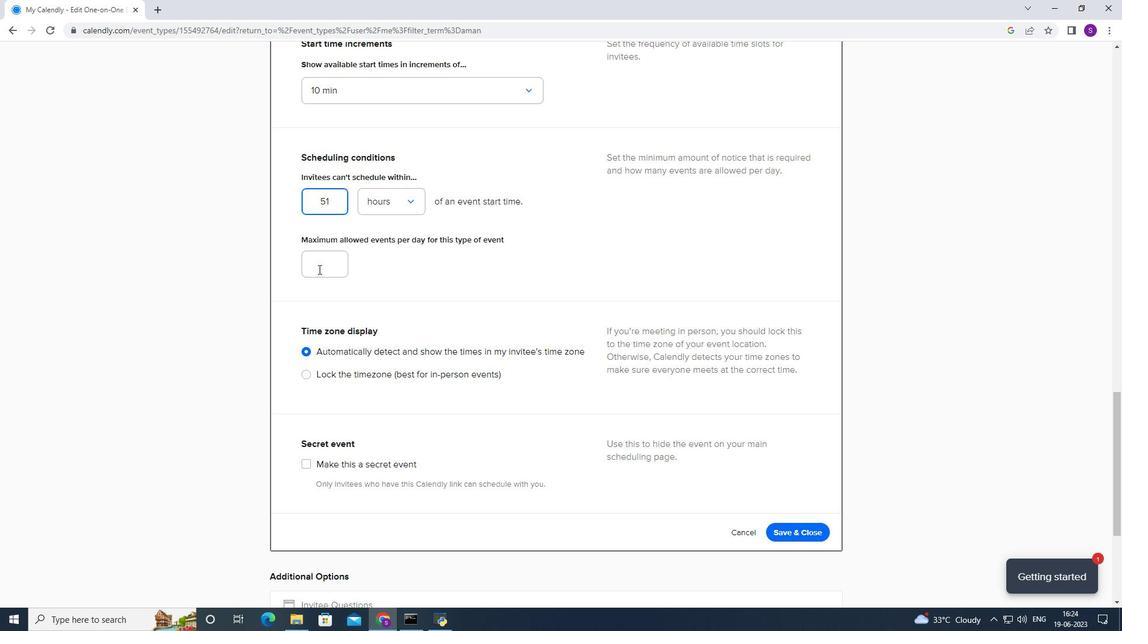 
Action: Key pressed 4
Screenshot: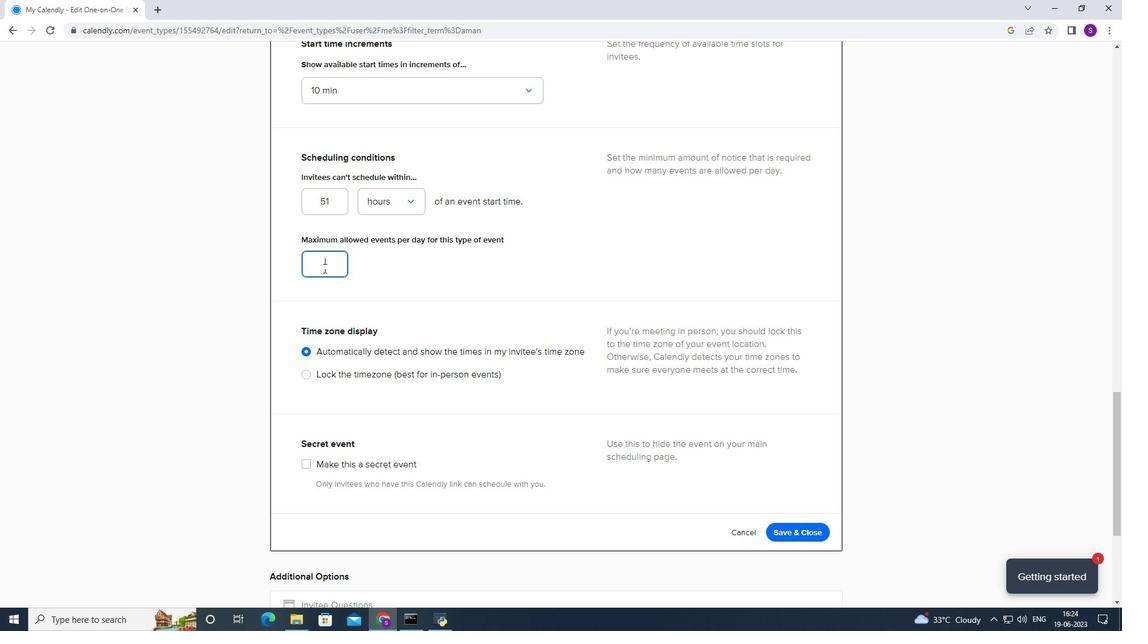 
Action: Mouse moved to (793, 534)
Screenshot: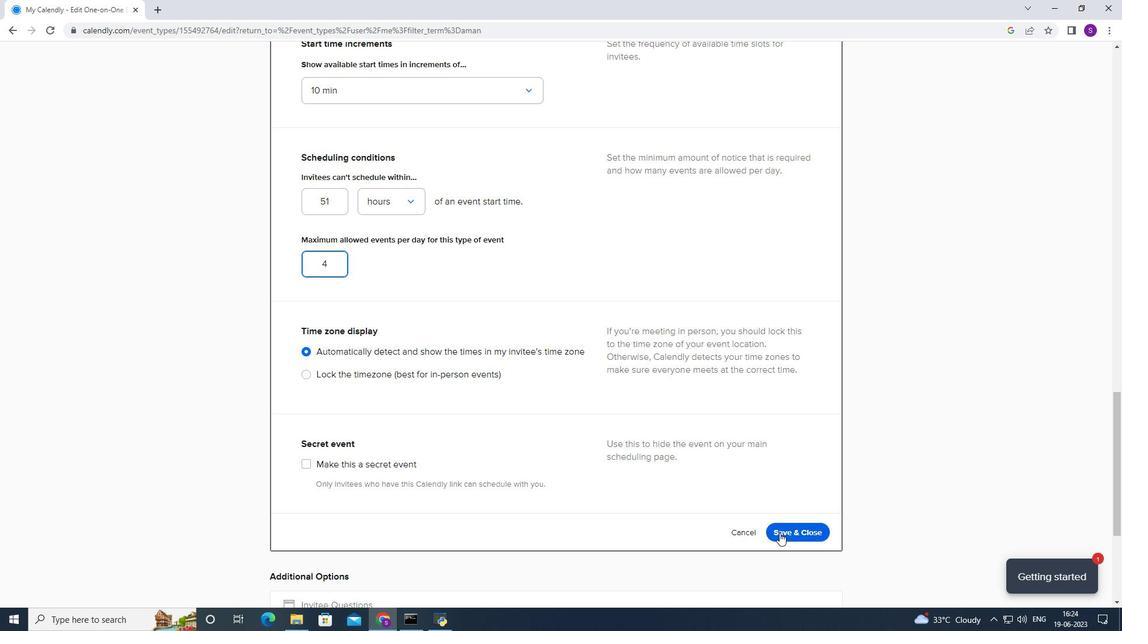 
Action: Mouse pressed left at (793, 534)
Screenshot: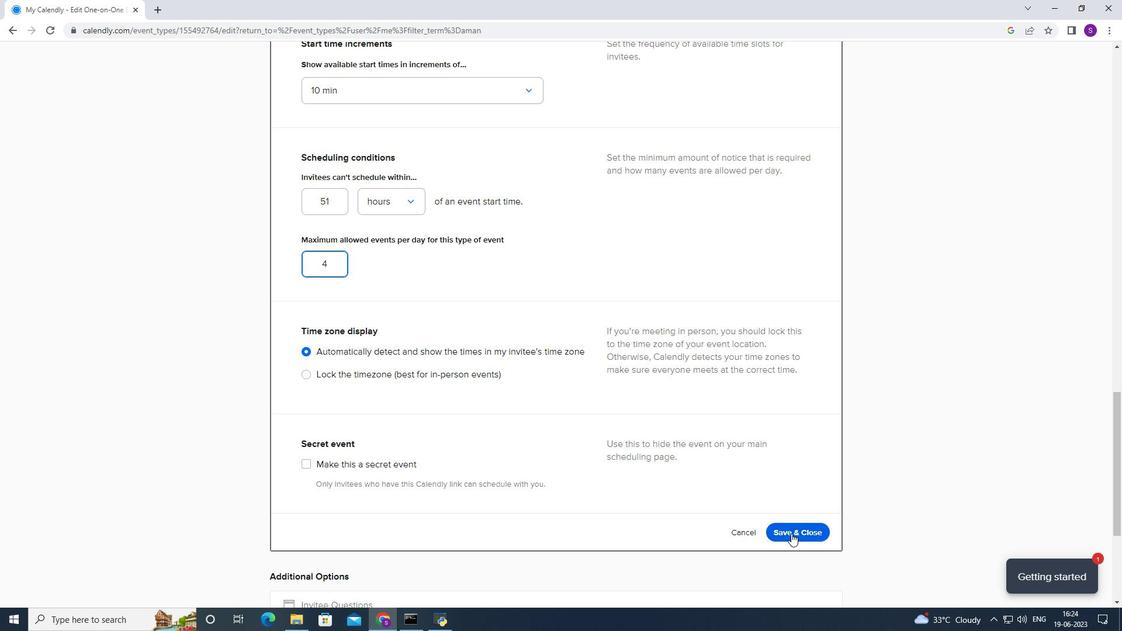 
